 Task: Search round trip flight ticket for 5 adults, 2 children, 1 infant in seat and 2 infants on lap in economy from Santa Fe: Santa Fe Municipal Airport to Laramie: Laramie Regional Airport on 8-3-2023 and return on 8-3-2023. Choice of flights is Spirit. Number of bags: 2 checked bags. Price is upto 35000. Outbound departure time preference is 23:30.
Action: Mouse moved to (309, 437)
Screenshot: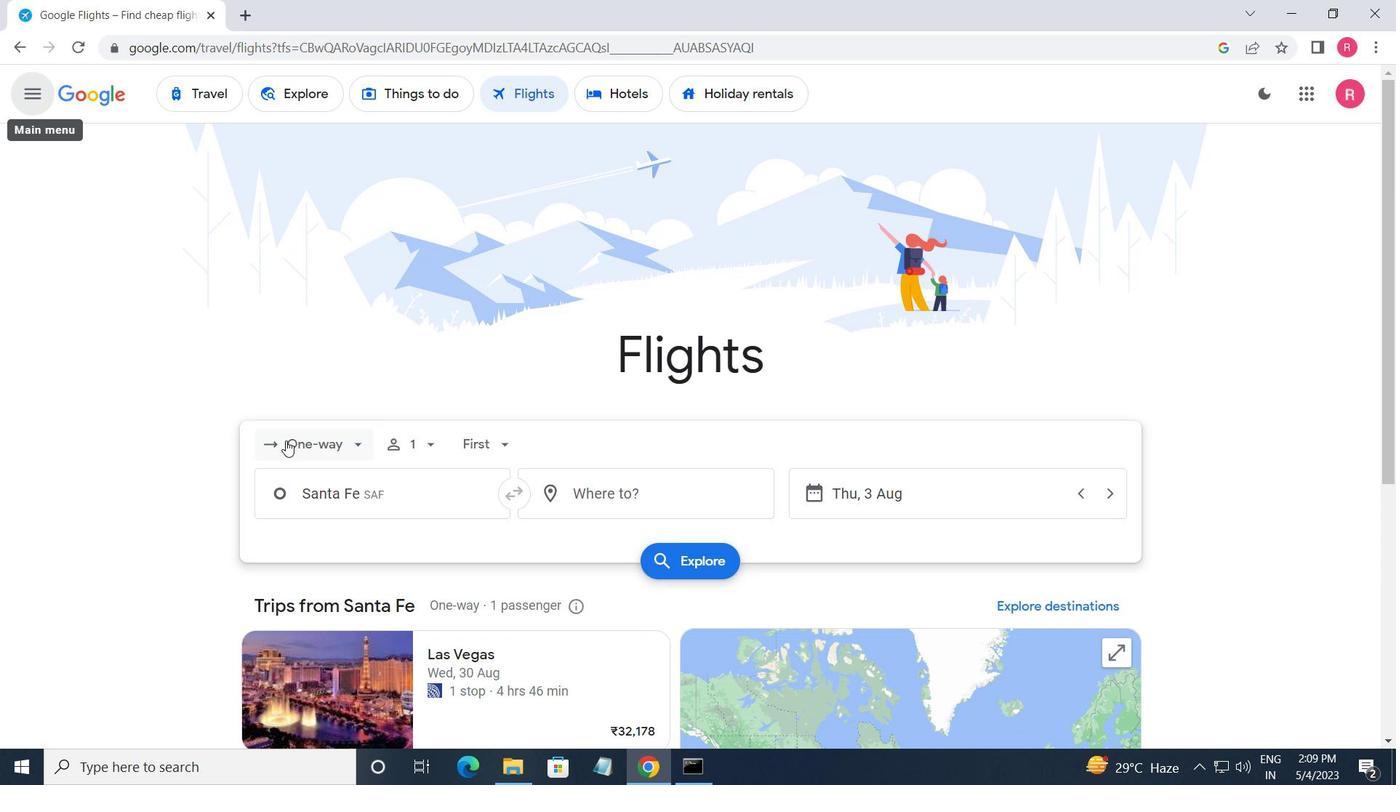 
Action: Mouse pressed left at (309, 437)
Screenshot: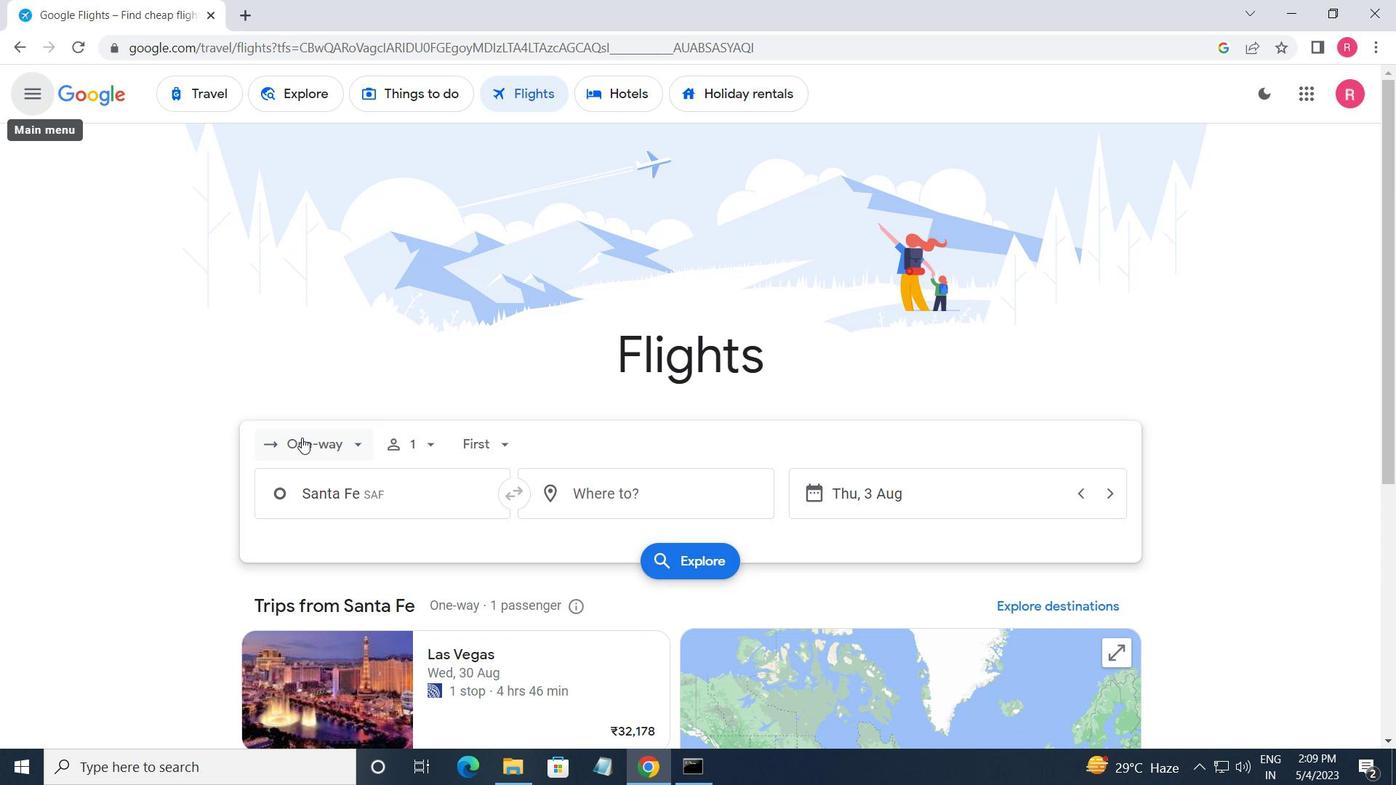 
Action: Mouse moved to (359, 477)
Screenshot: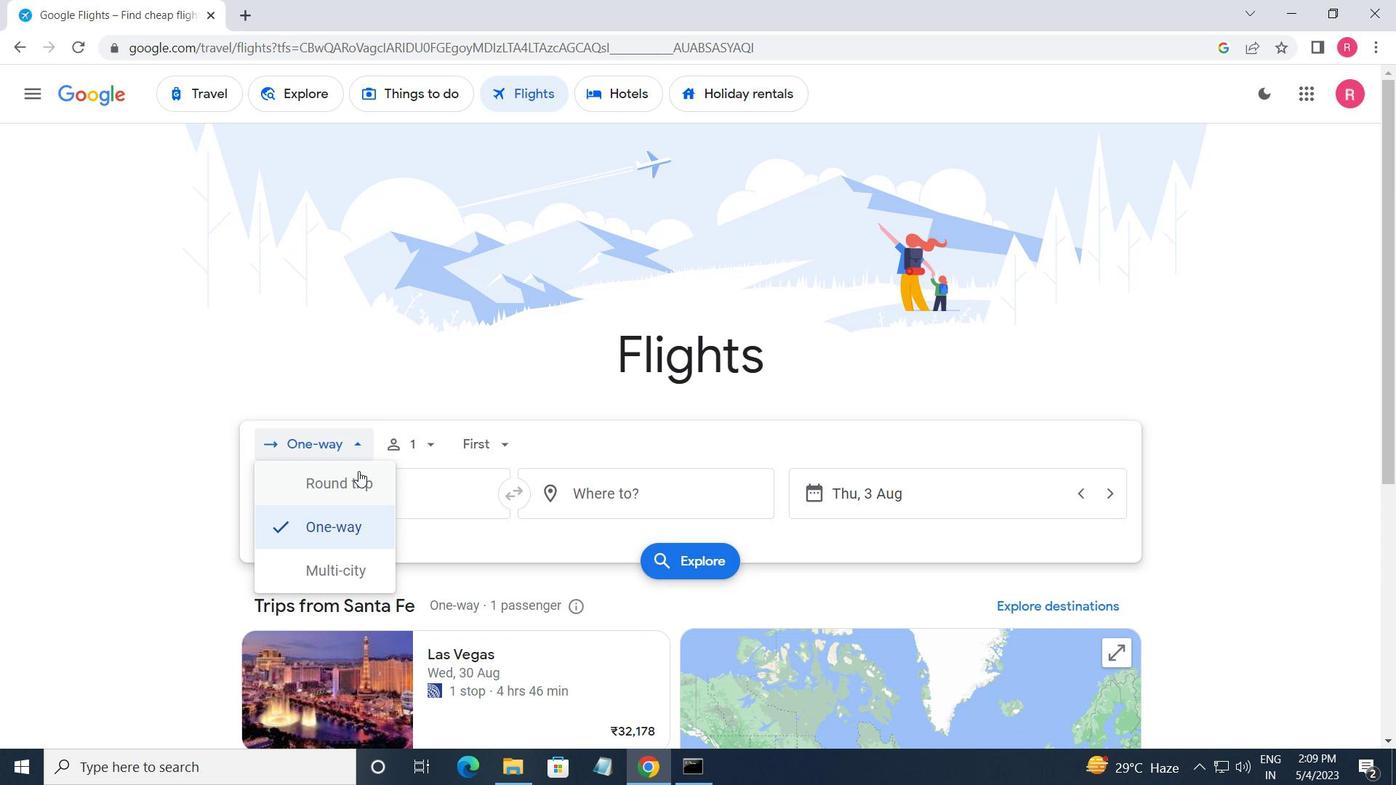 
Action: Mouse pressed left at (359, 477)
Screenshot: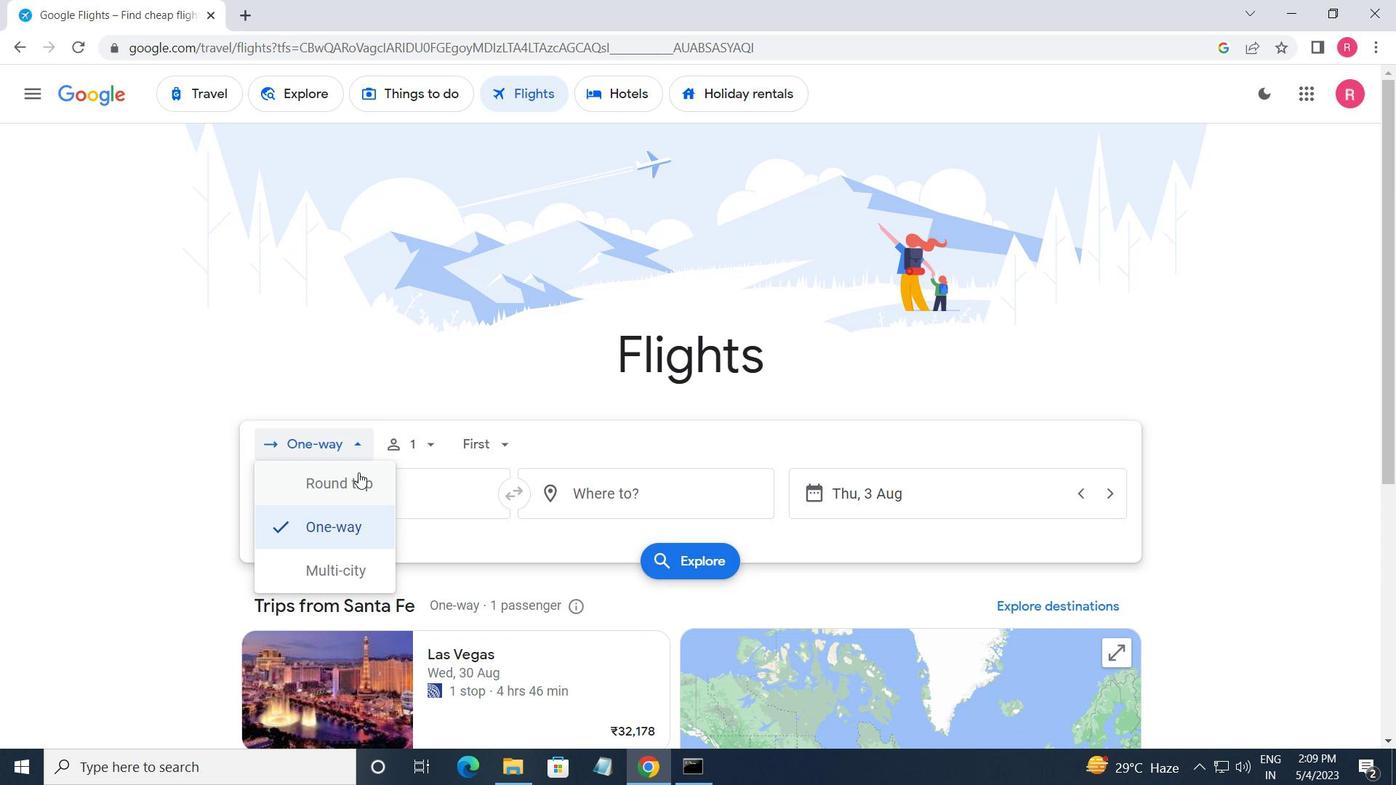 
Action: Mouse moved to (413, 440)
Screenshot: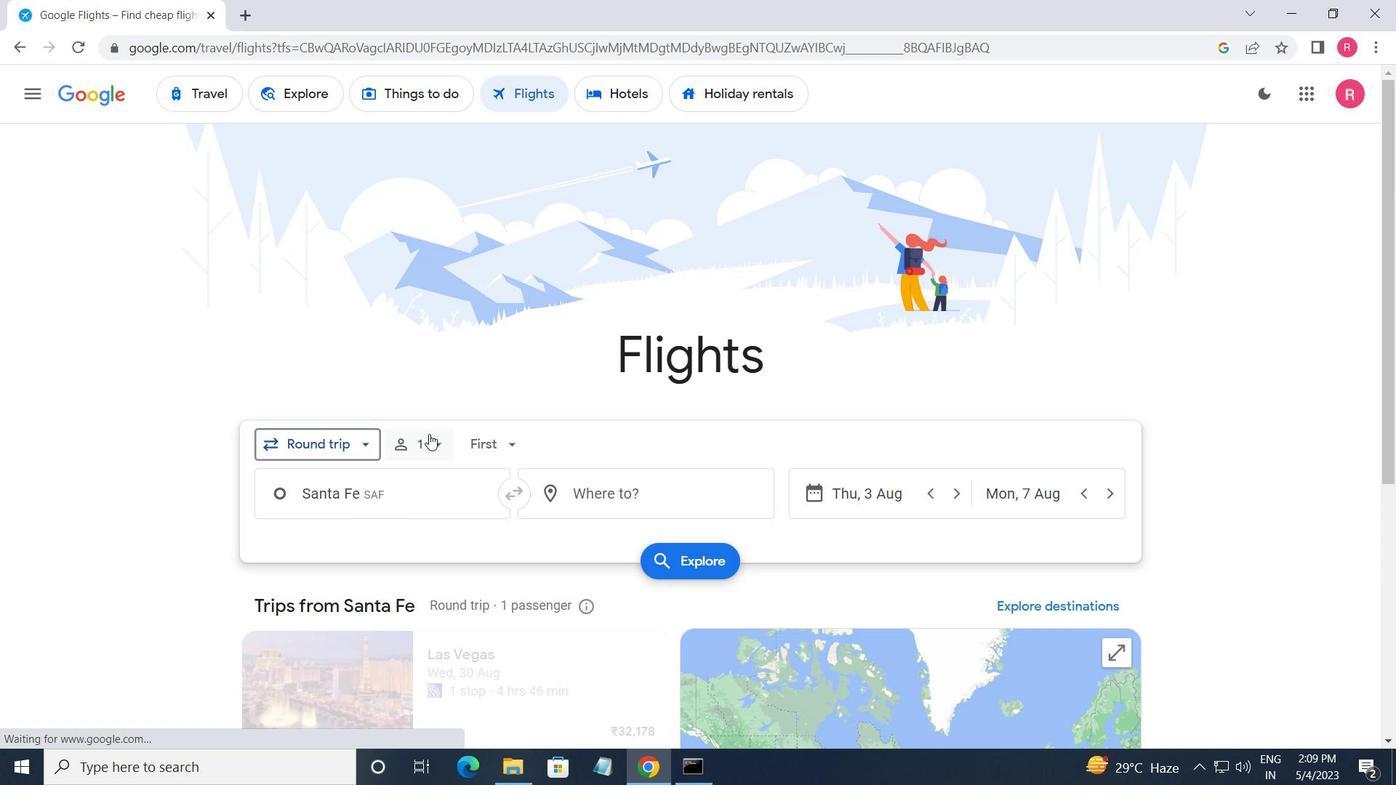 
Action: Mouse pressed left at (413, 440)
Screenshot: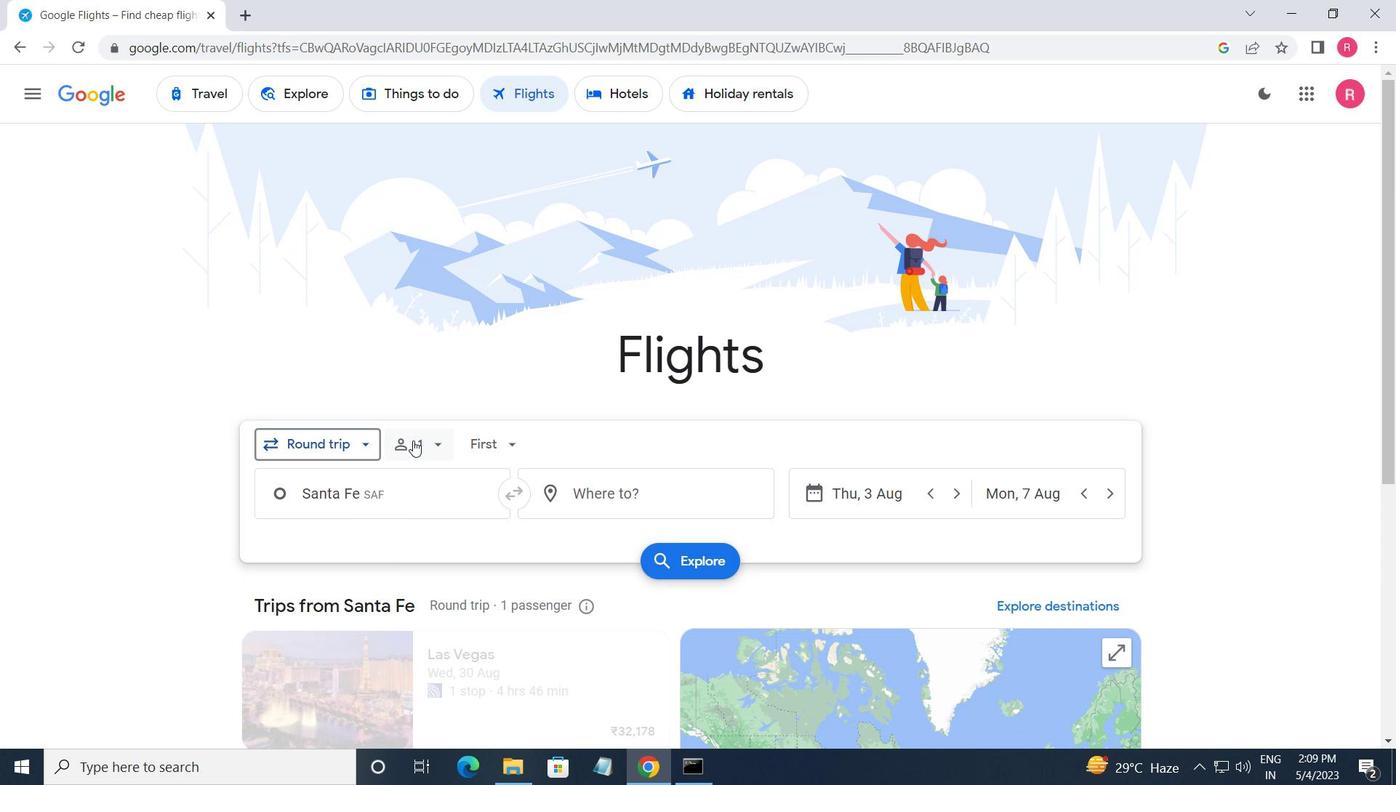 
Action: Mouse moved to (587, 493)
Screenshot: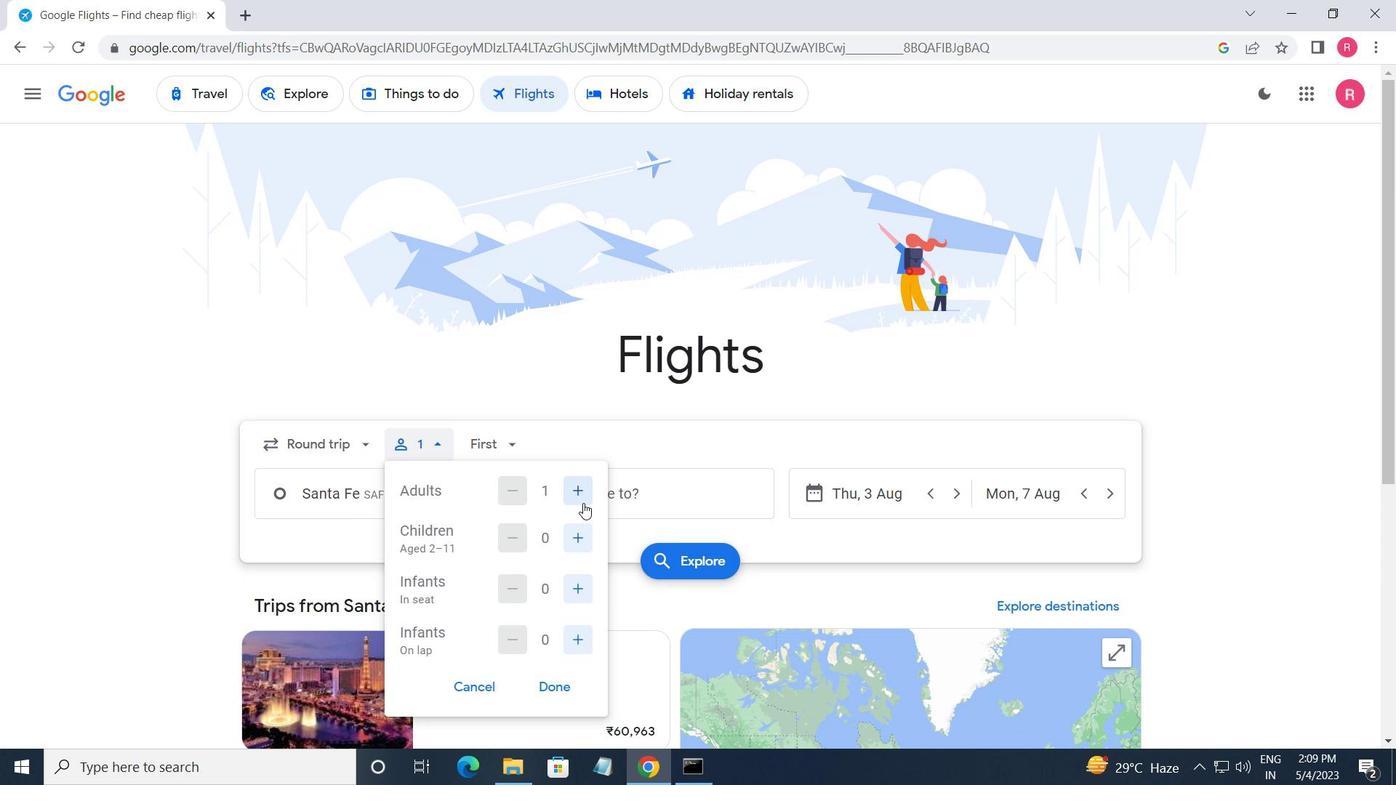 
Action: Mouse pressed left at (587, 493)
Screenshot: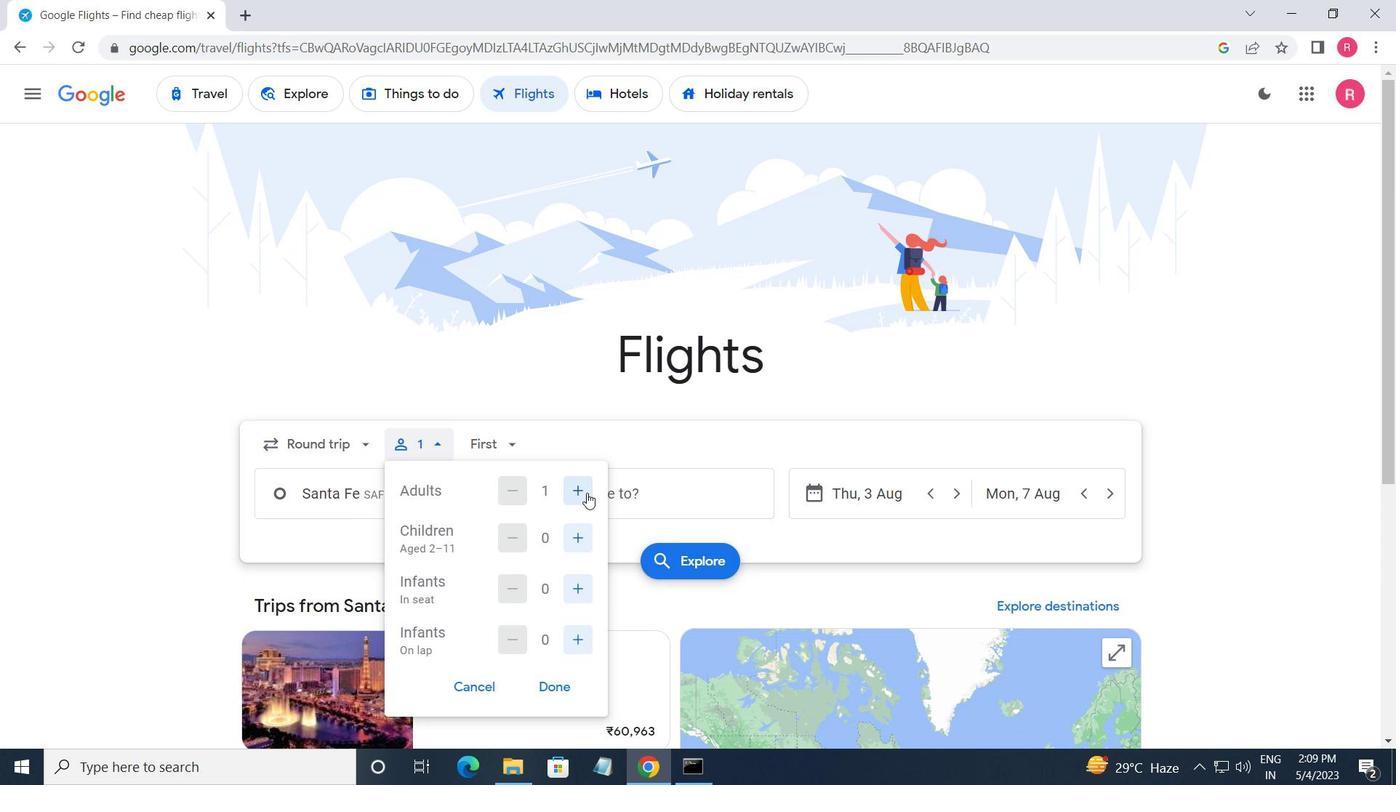 
Action: Mouse pressed left at (587, 493)
Screenshot: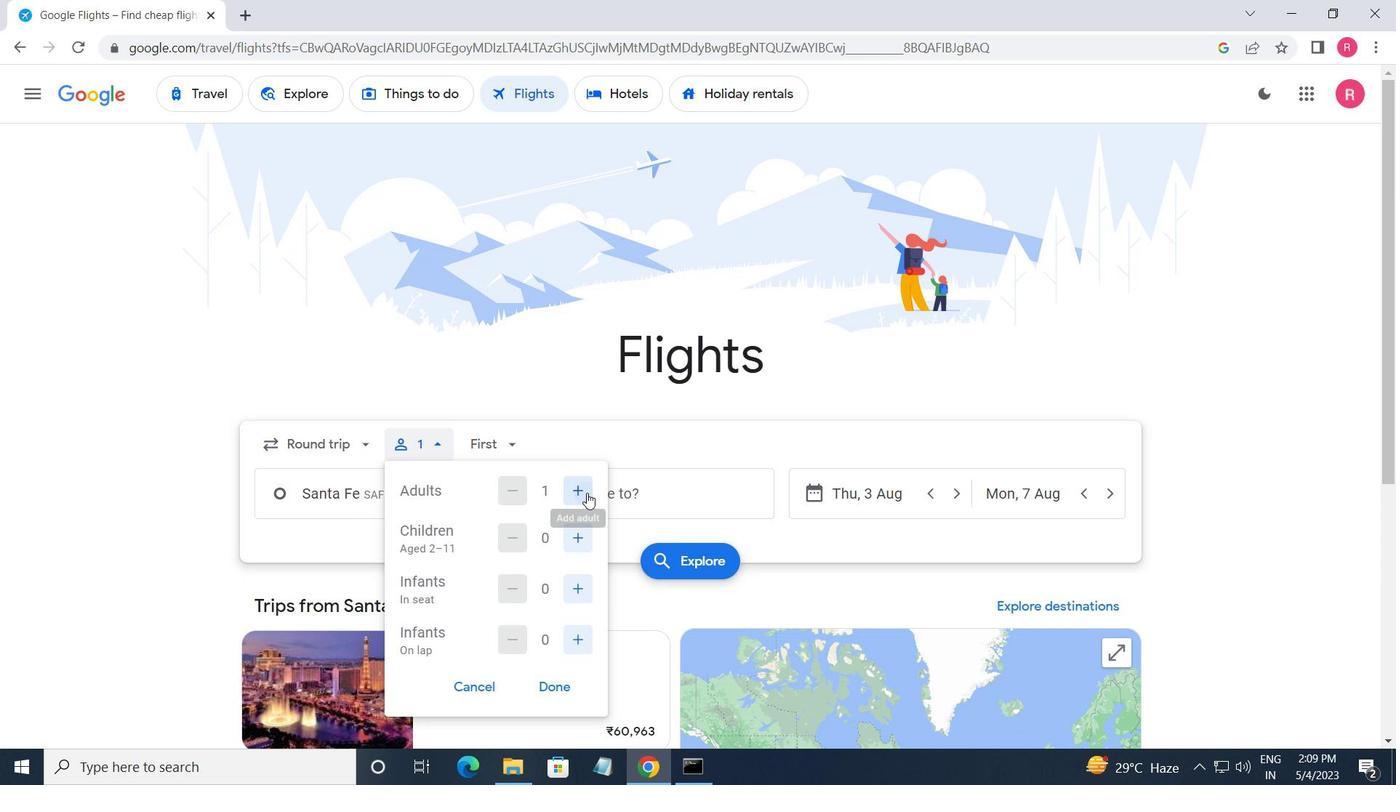 
Action: Mouse pressed left at (587, 493)
Screenshot: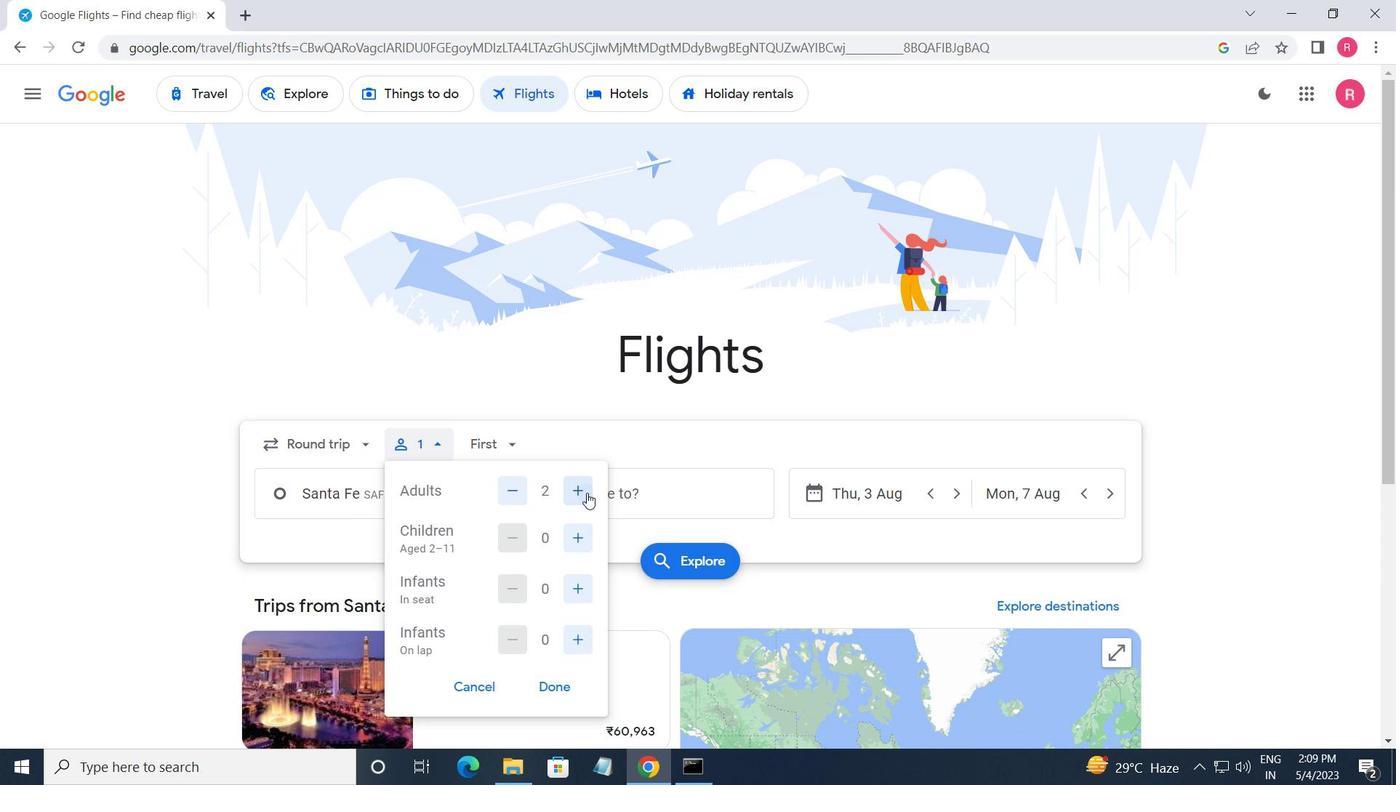 
Action: Mouse pressed left at (587, 493)
Screenshot: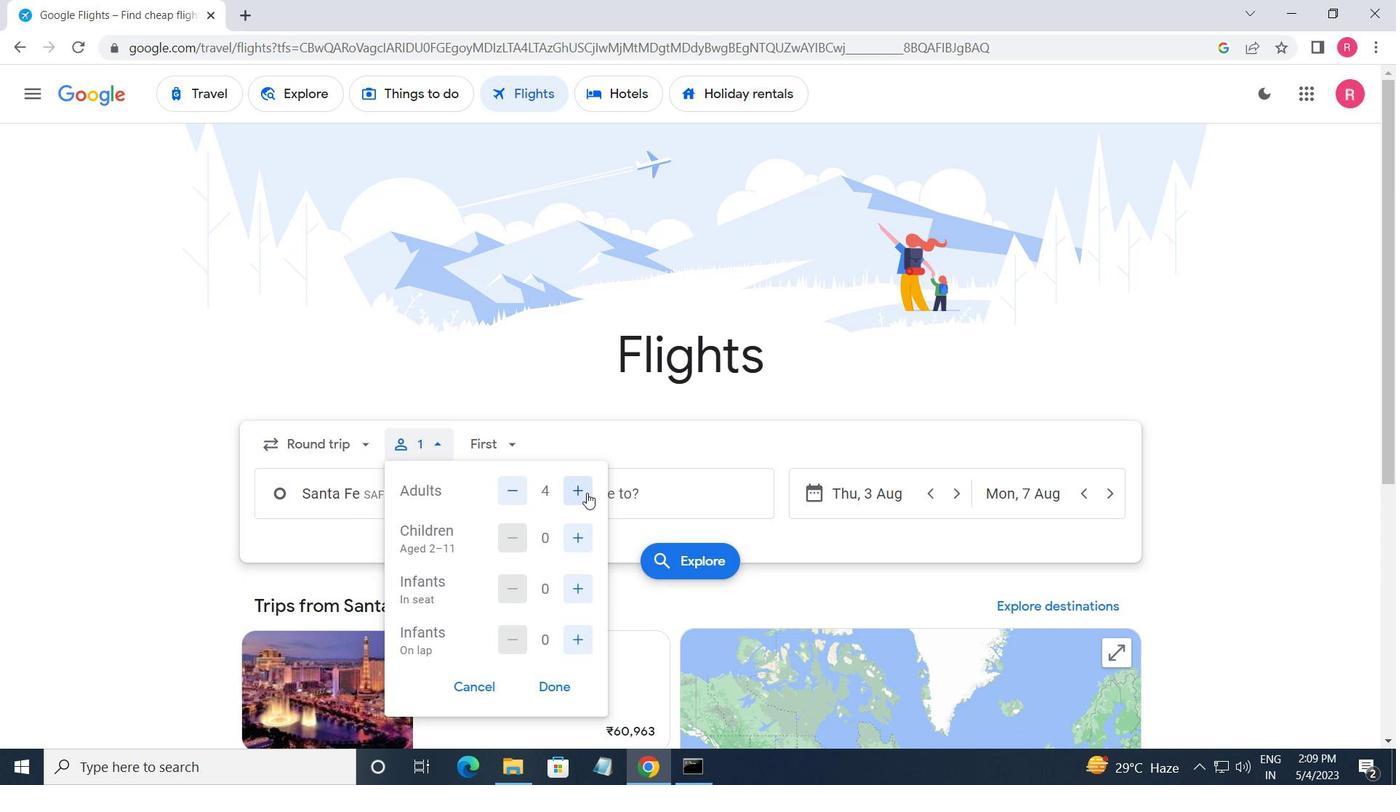 
Action: Mouse moved to (579, 545)
Screenshot: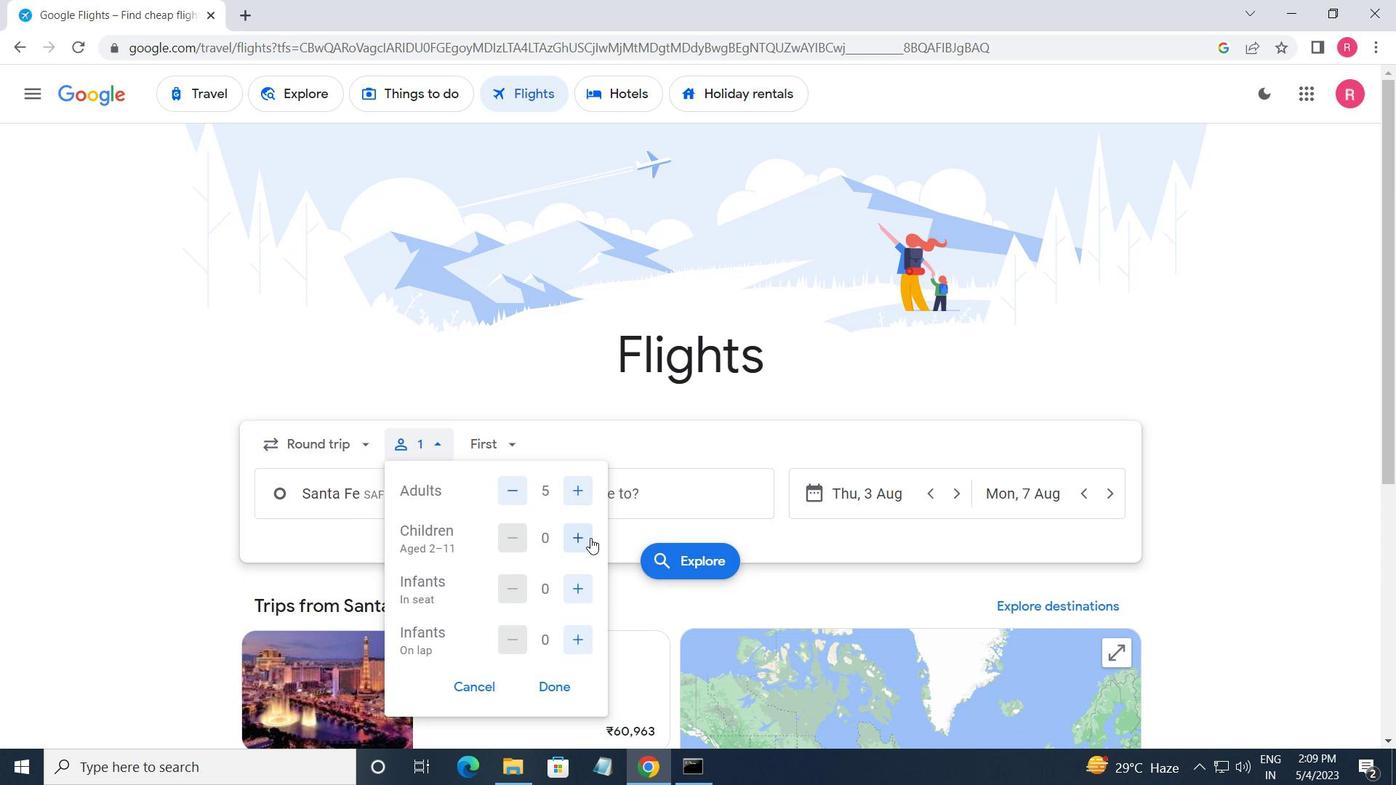 
Action: Mouse pressed left at (579, 545)
Screenshot: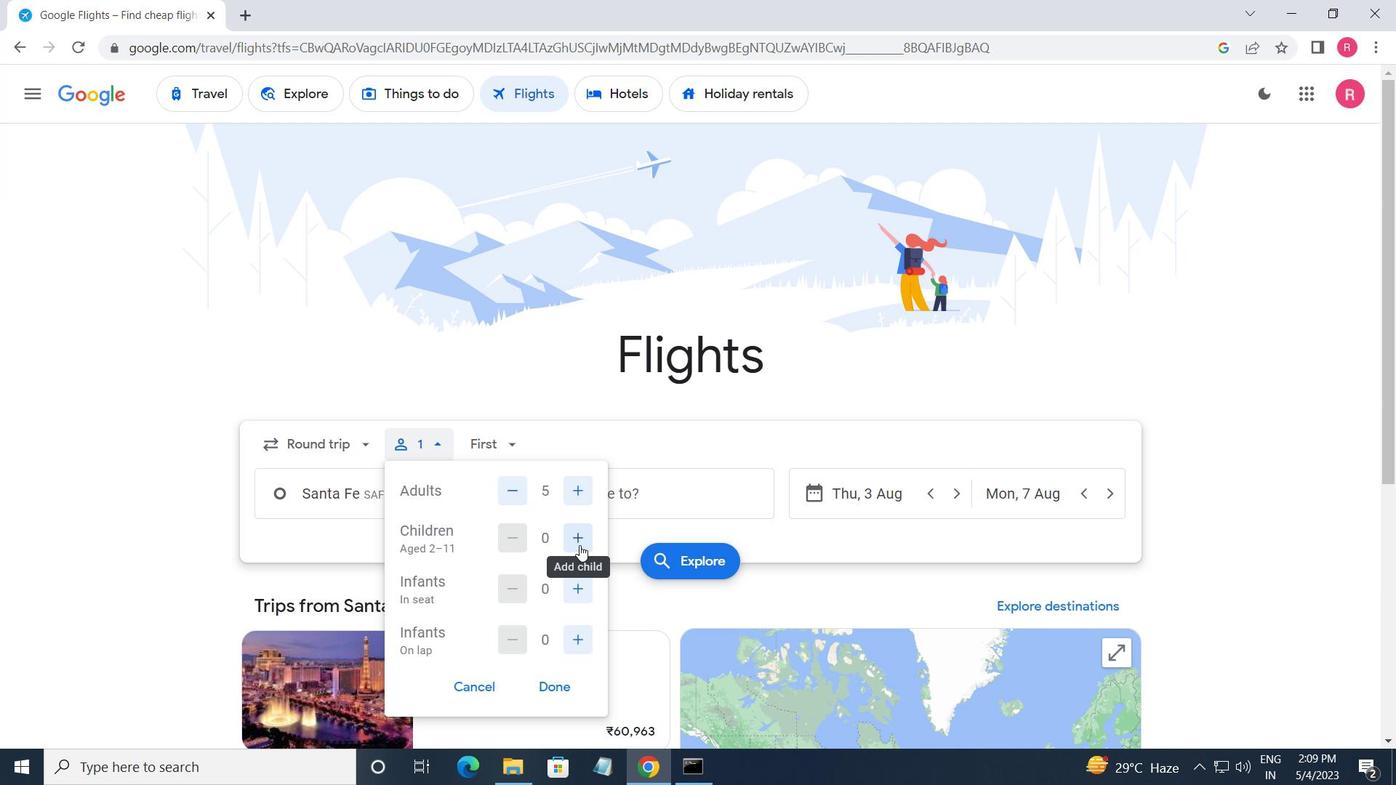 
Action: Mouse pressed left at (579, 545)
Screenshot: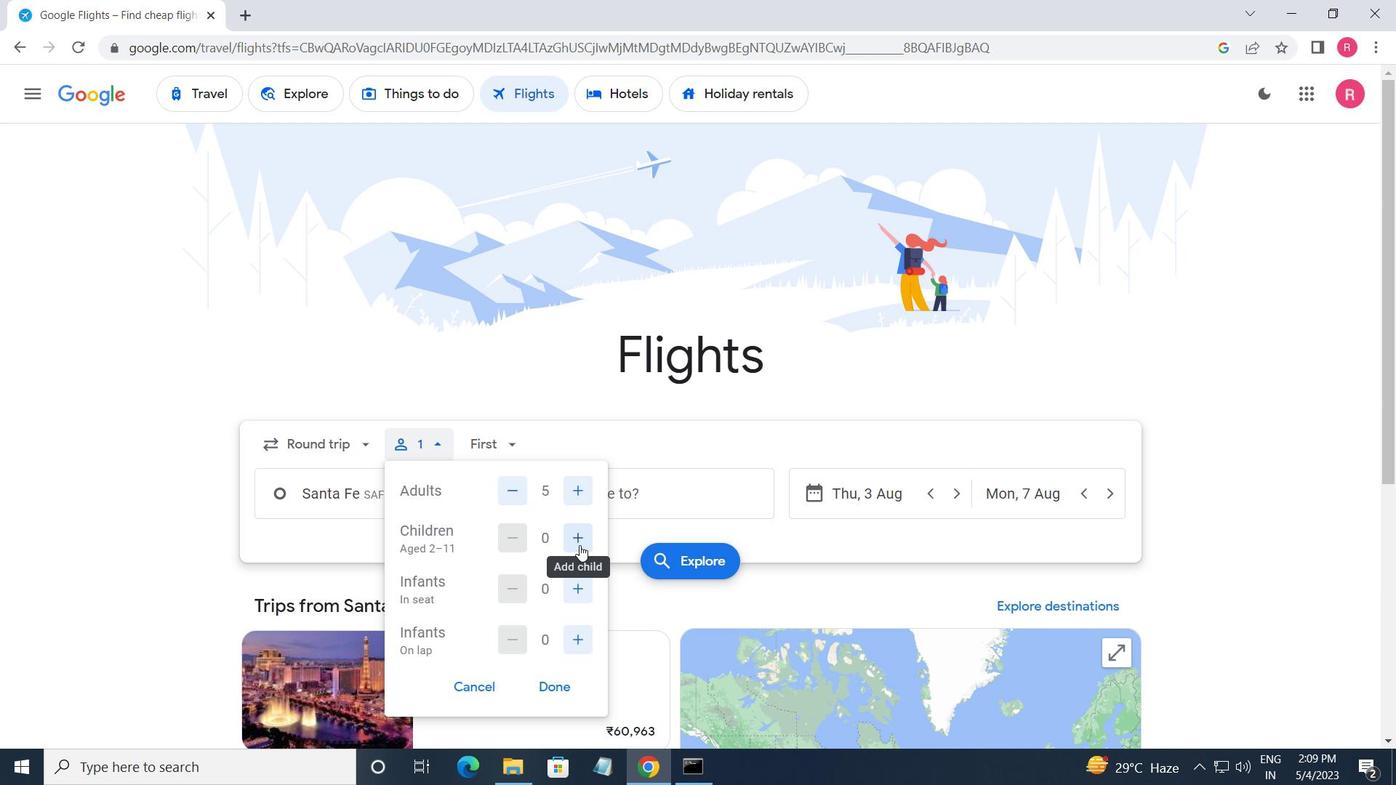 
Action: Mouse moved to (578, 589)
Screenshot: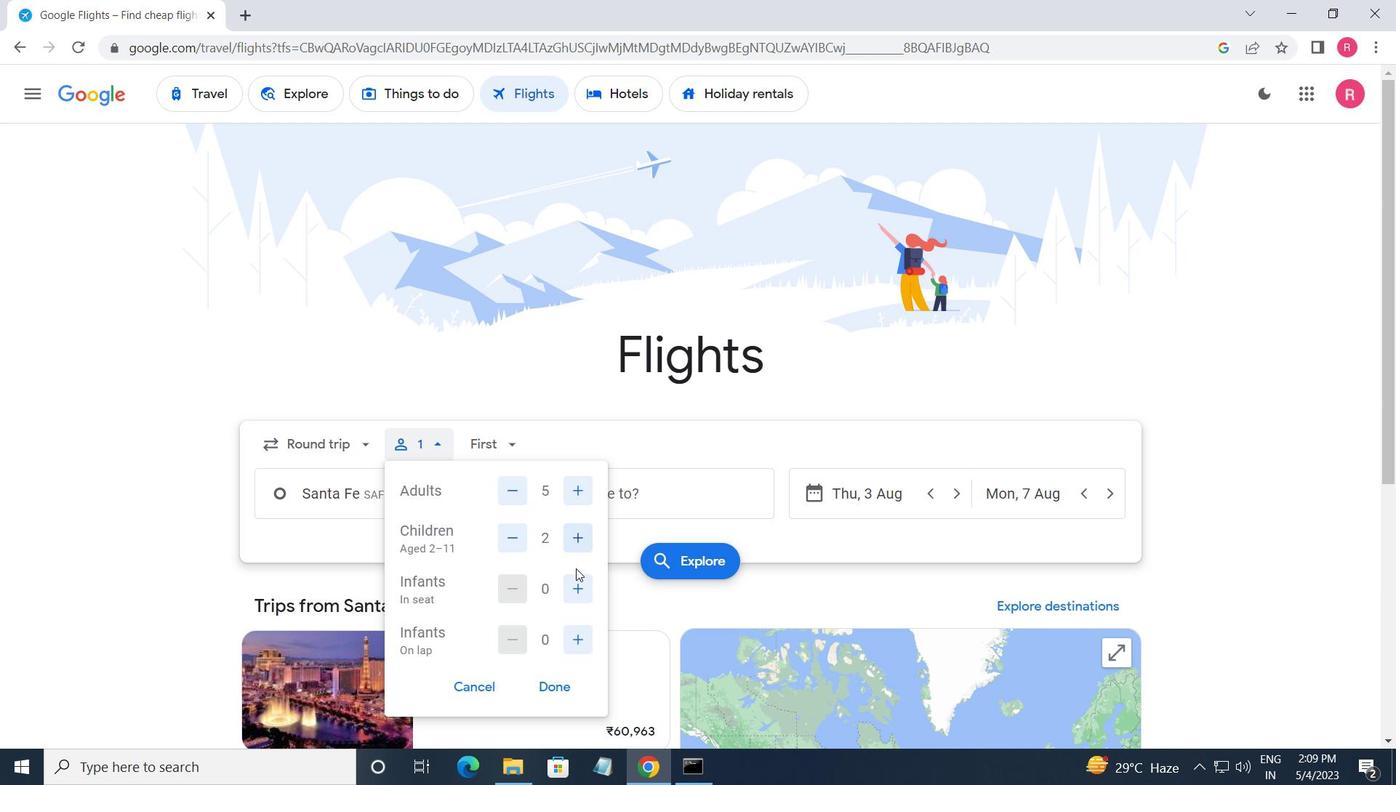 
Action: Mouse pressed left at (578, 589)
Screenshot: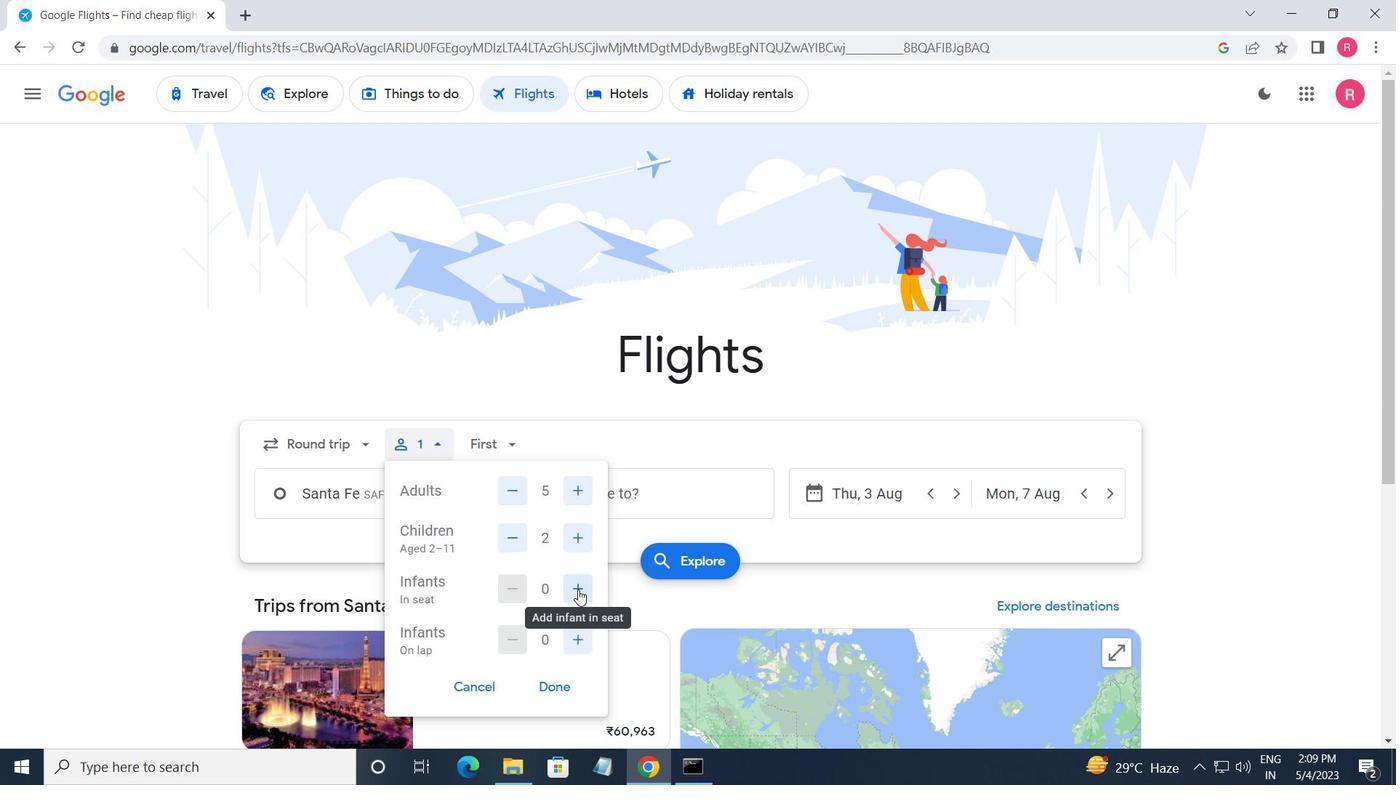 
Action: Mouse moved to (574, 639)
Screenshot: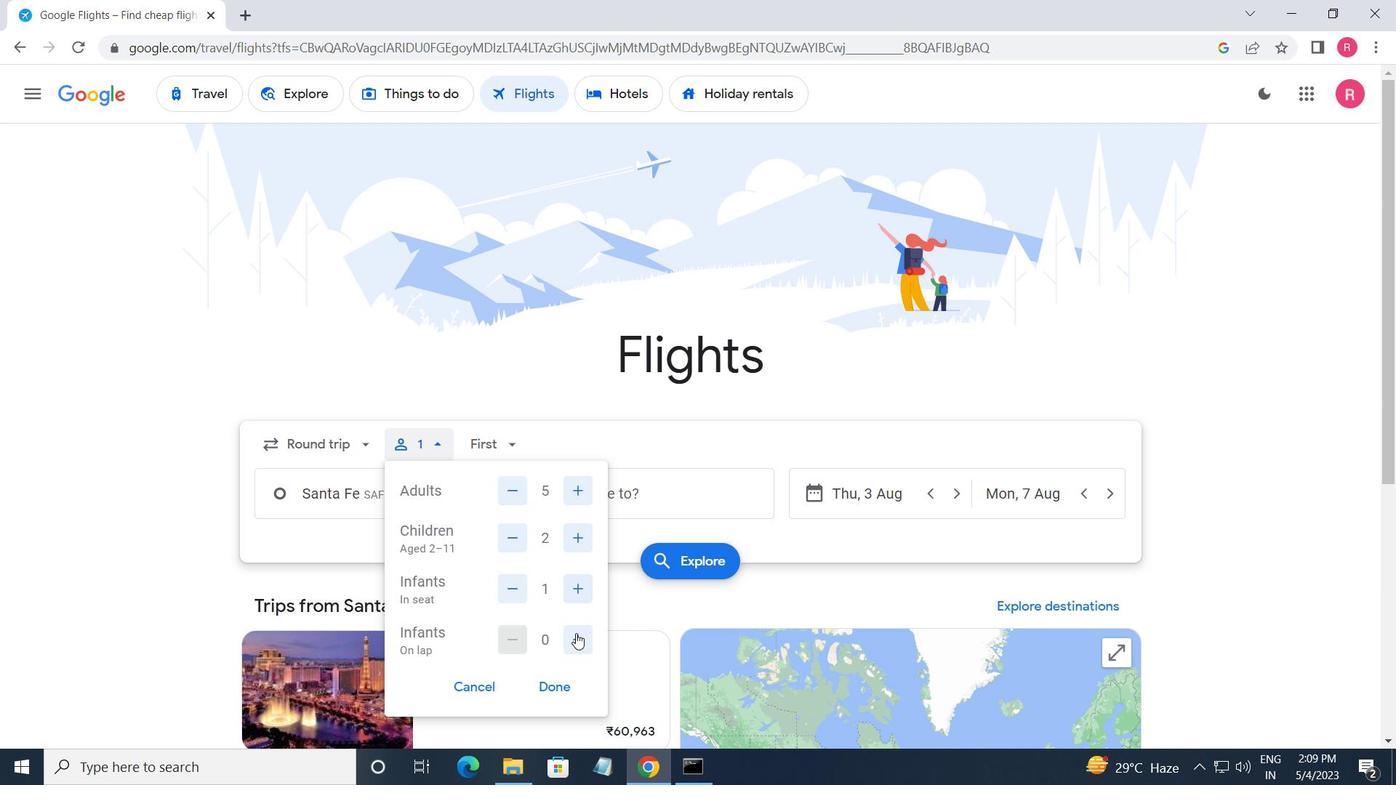 
Action: Mouse pressed left at (574, 639)
Screenshot: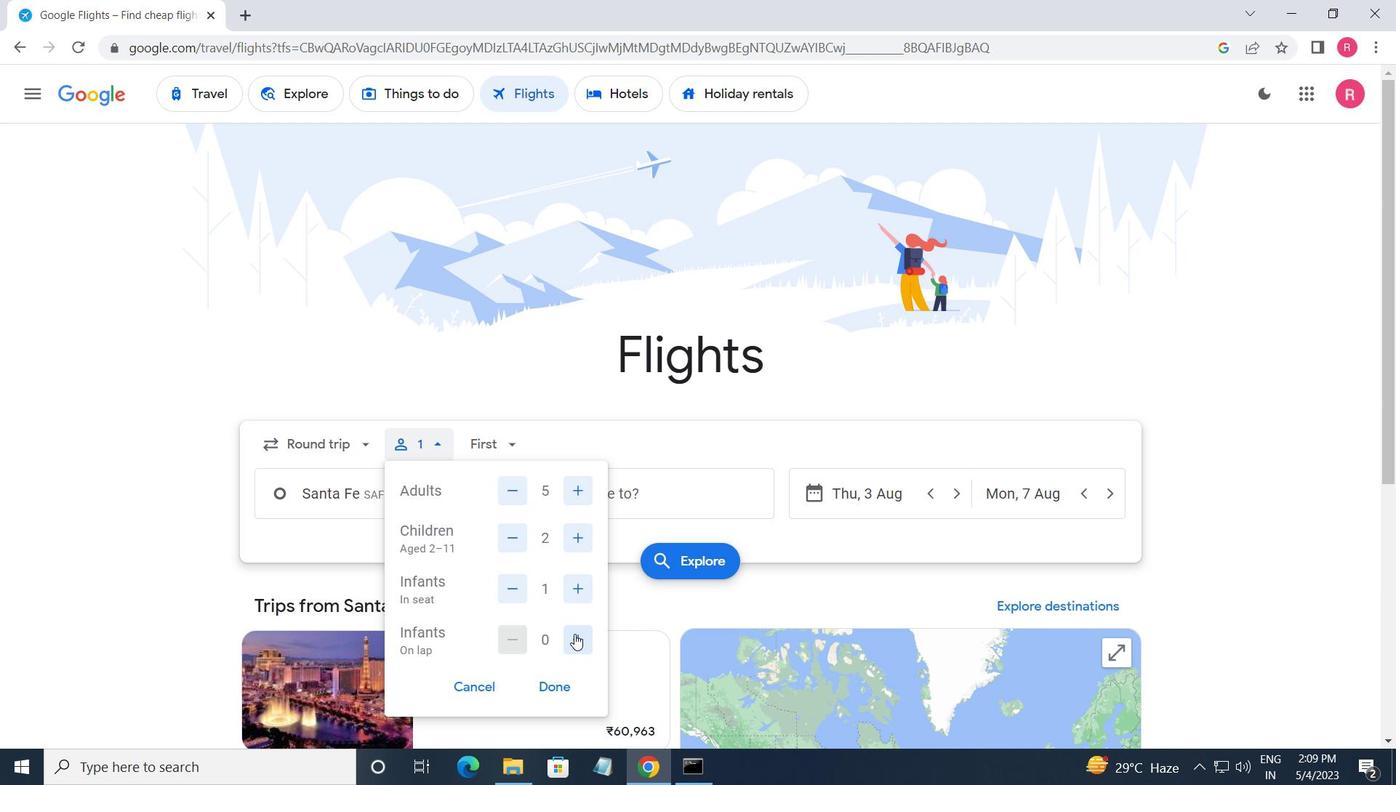 
Action: Mouse pressed left at (574, 639)
Screenshot: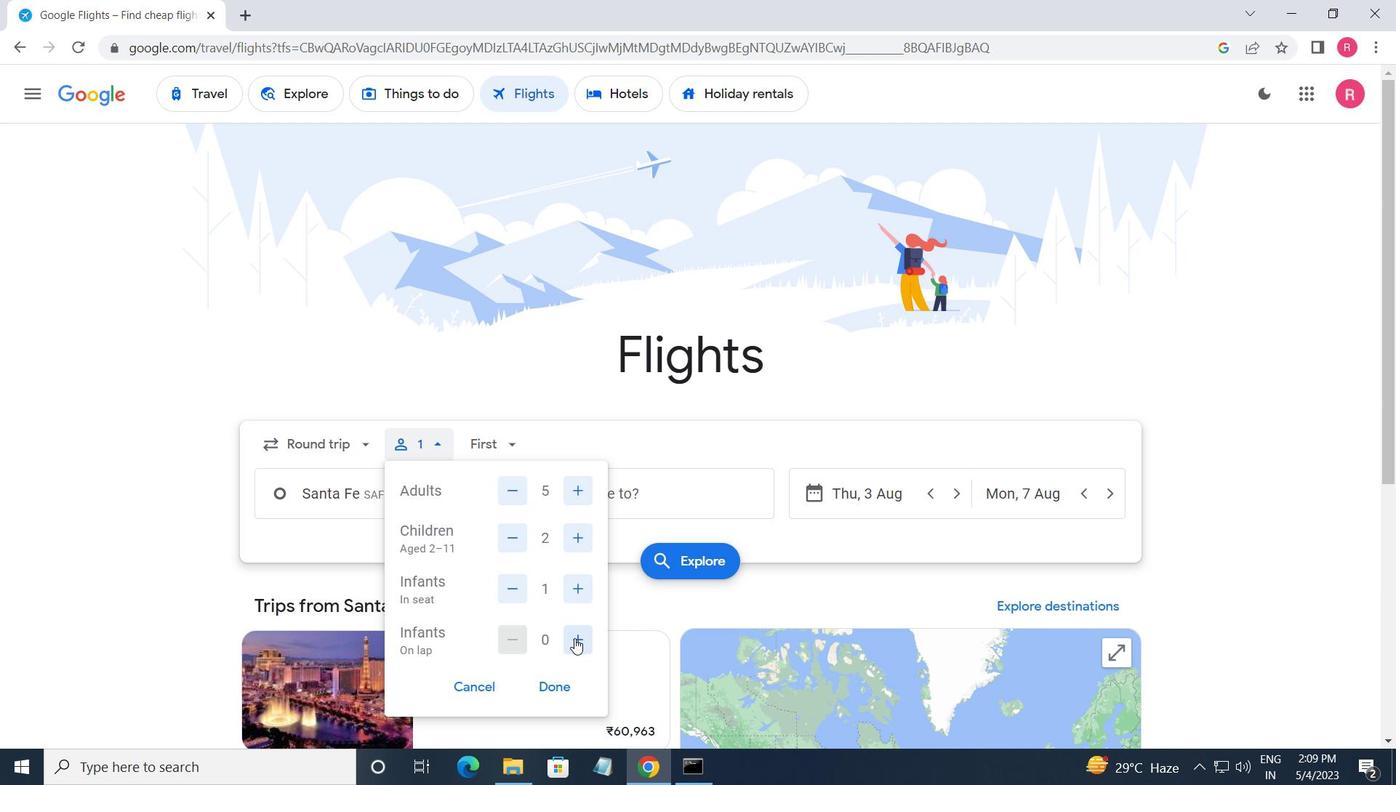 
Action: Mouse moved to (516, 639)
Screenshot: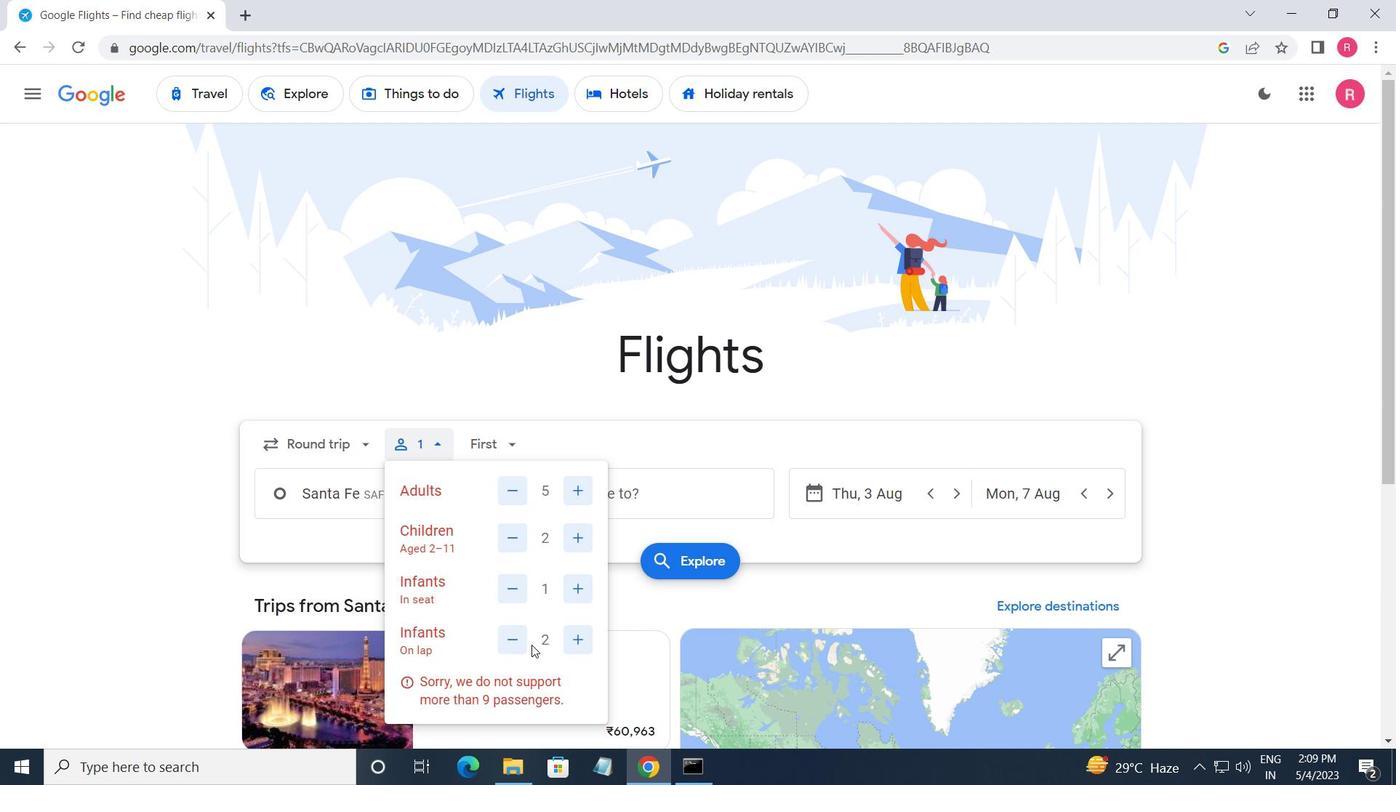 
Action: Mouse pressed left at (516, 639)
Screenshot: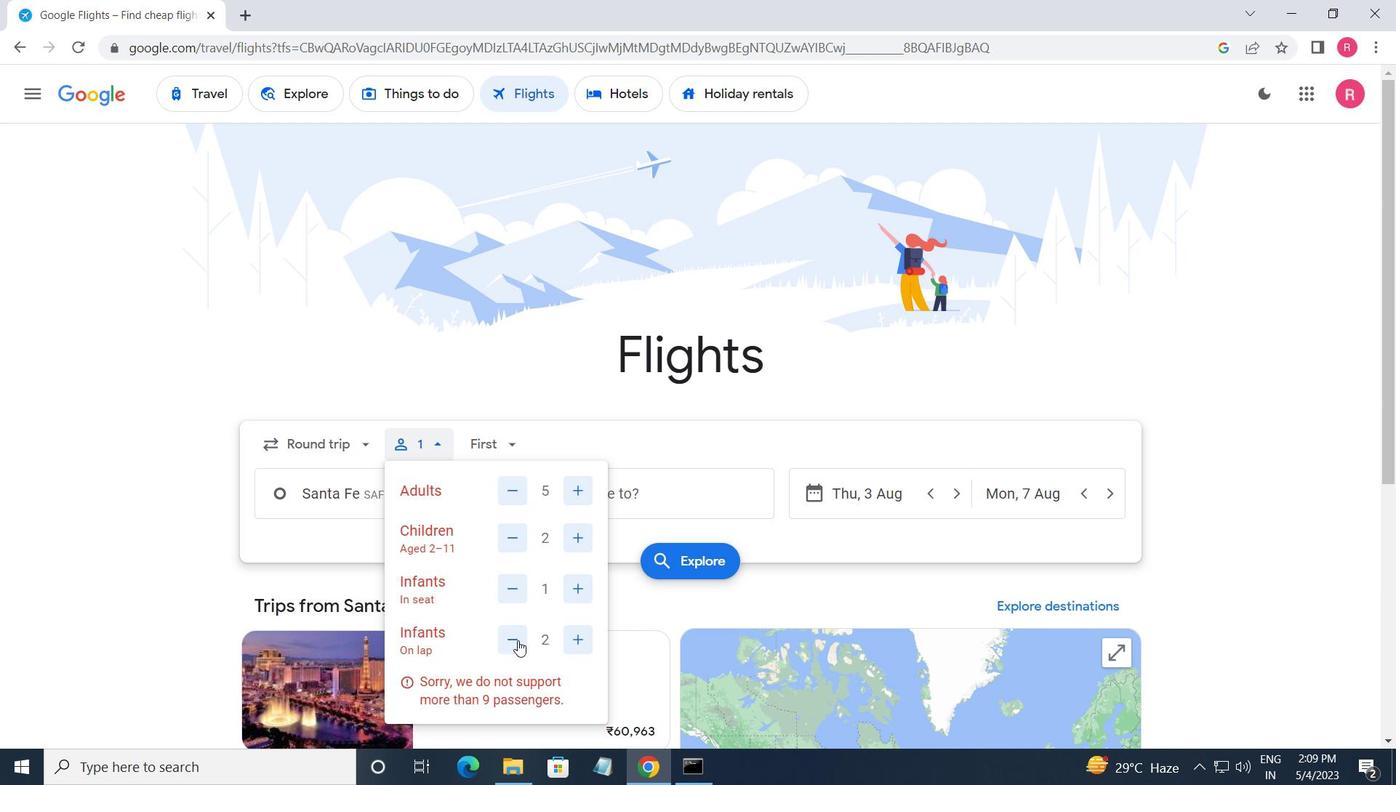 
Action: Mouse moved to (554, 687)
Screenshot: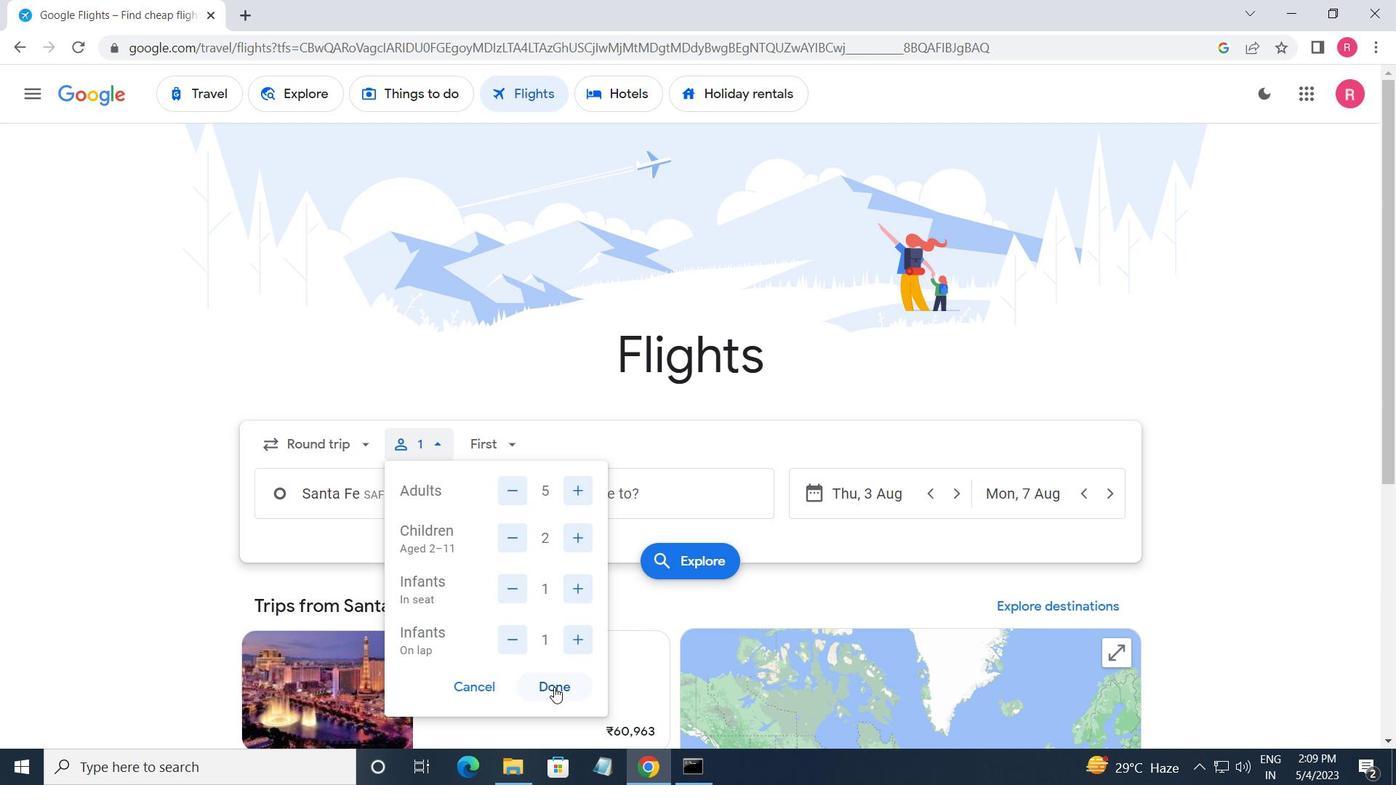 
Action: Mouse pressed left at (554, 687)
Screenshot: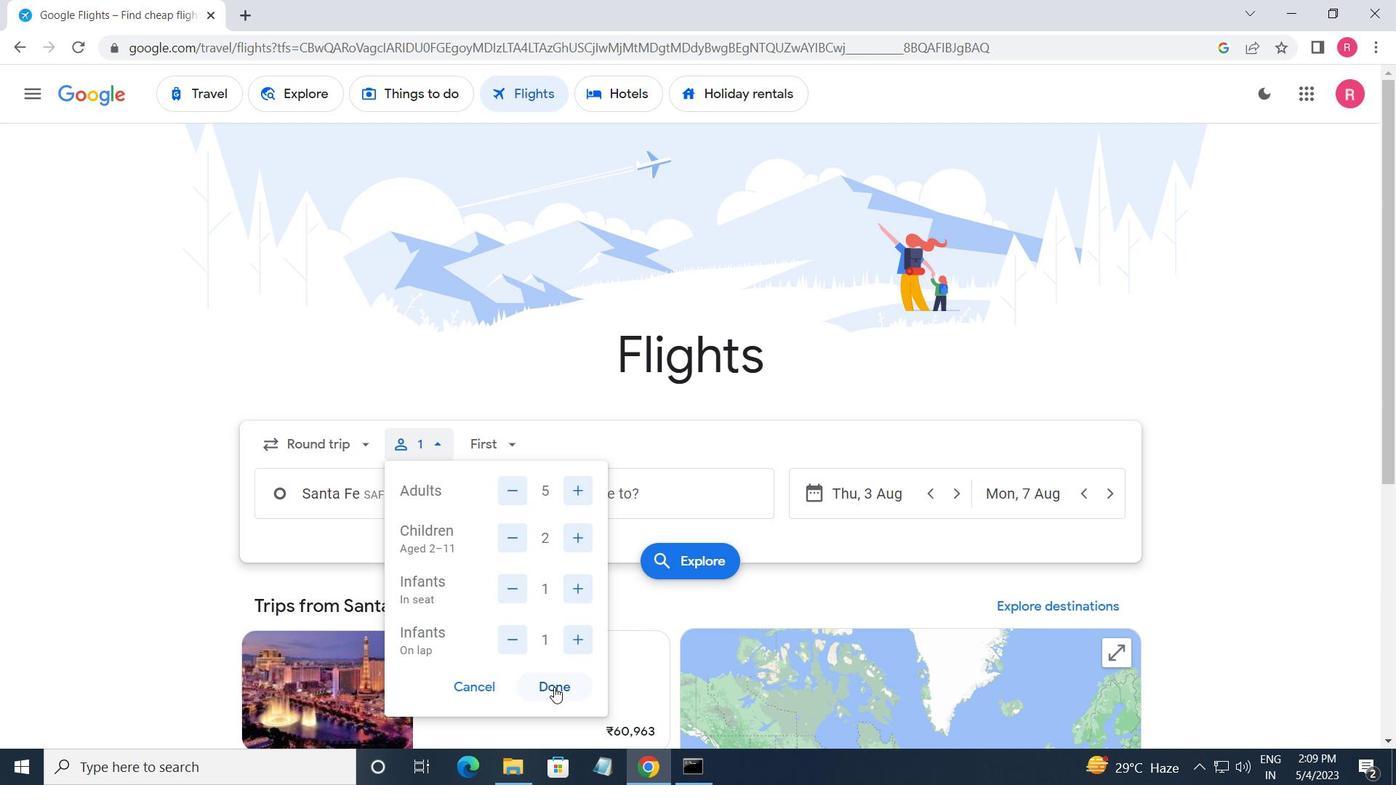 
Action: Mouse moved to (507, 434)
Screenshot: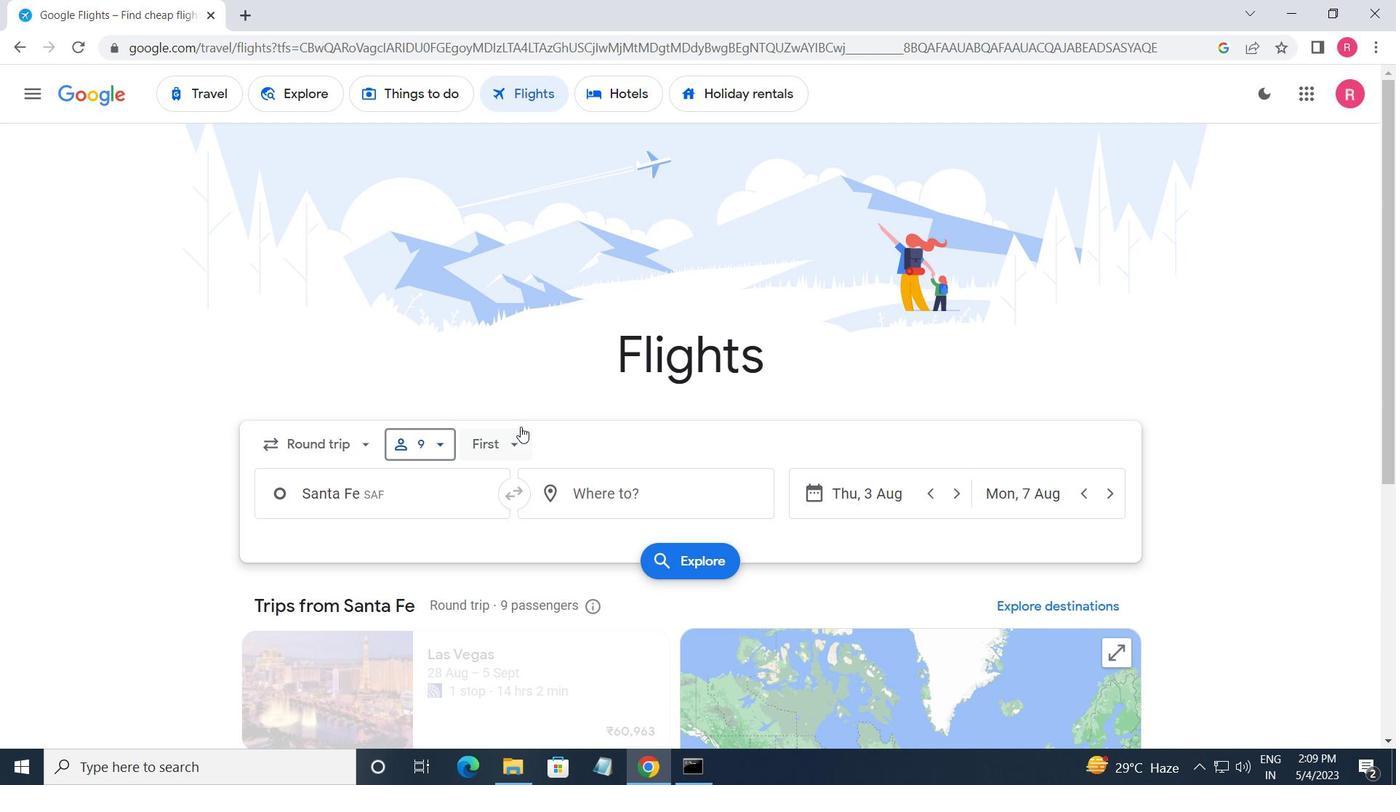 
Action: Mouse pressed left at (507, 434)
Screenshot: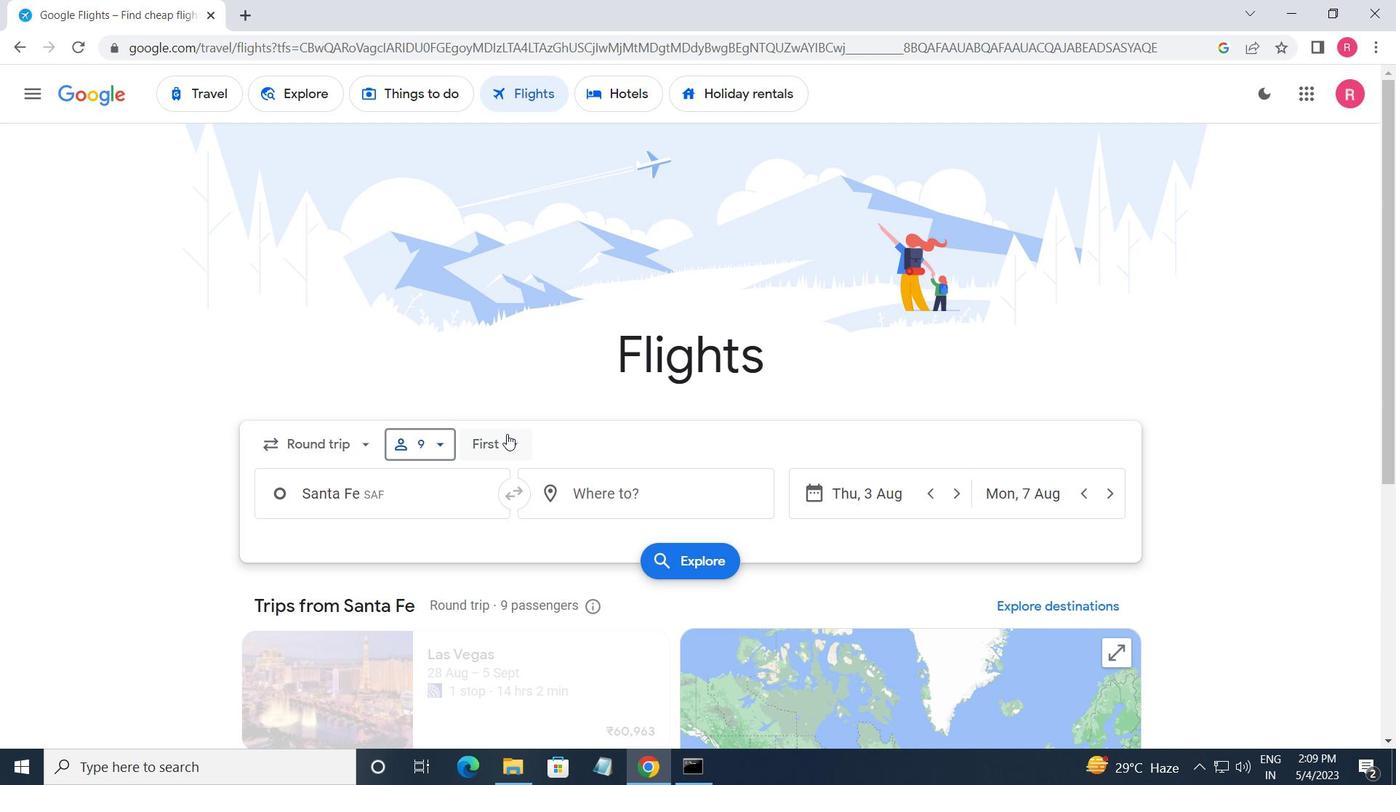 
Action: Mouse moved to (557, 490)
Screenshot: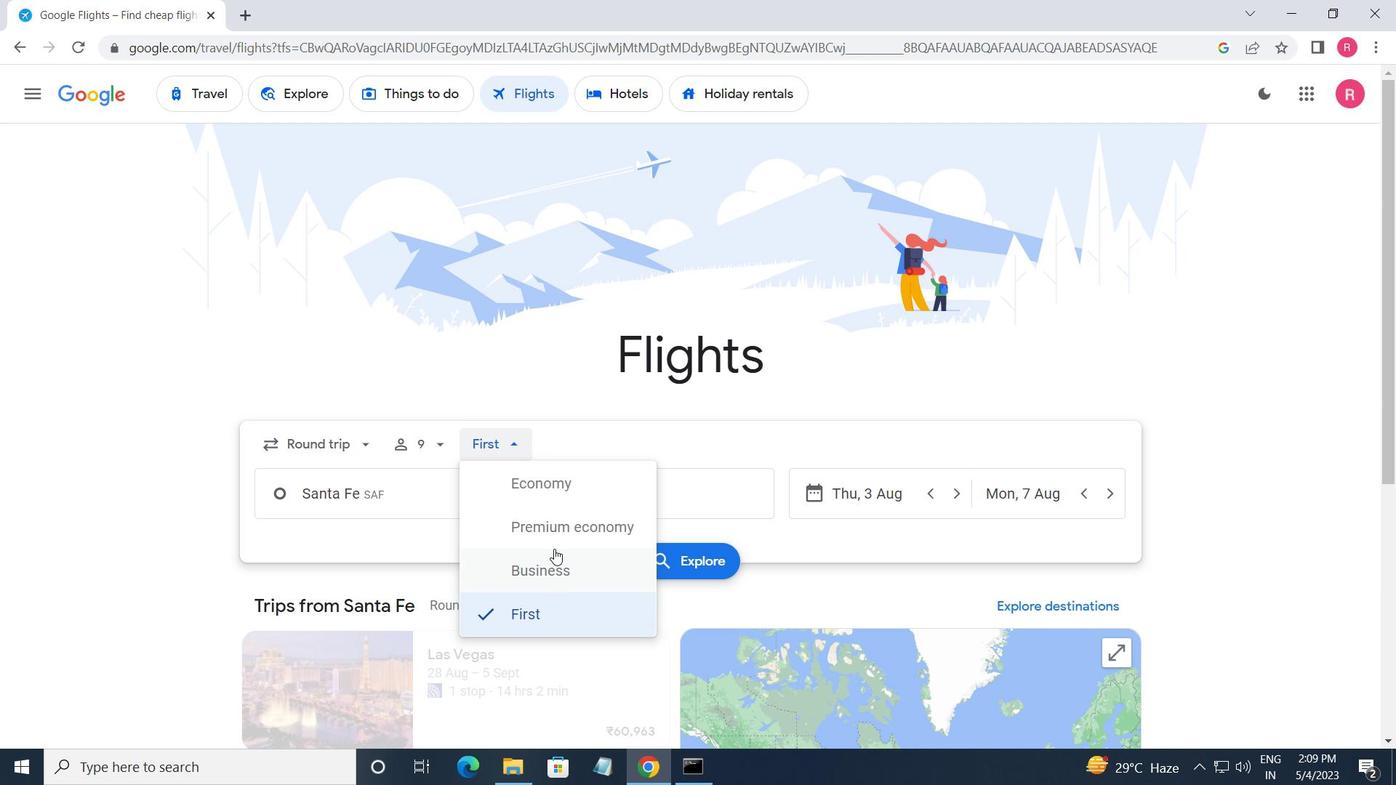 
Action: Mouse pressed left at (557, 490)
Screenshot: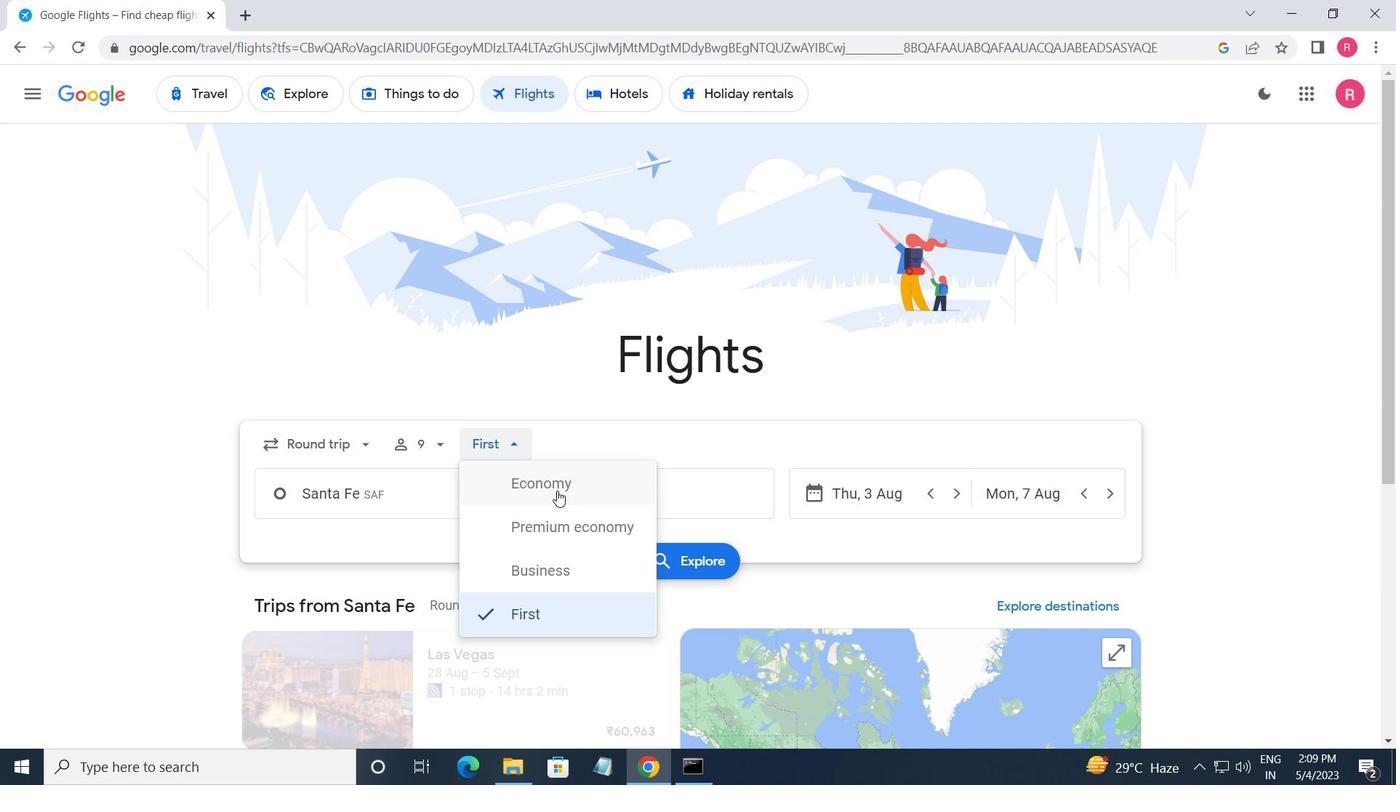 
Action: Mouse moved to (407, 499)
Screenshot: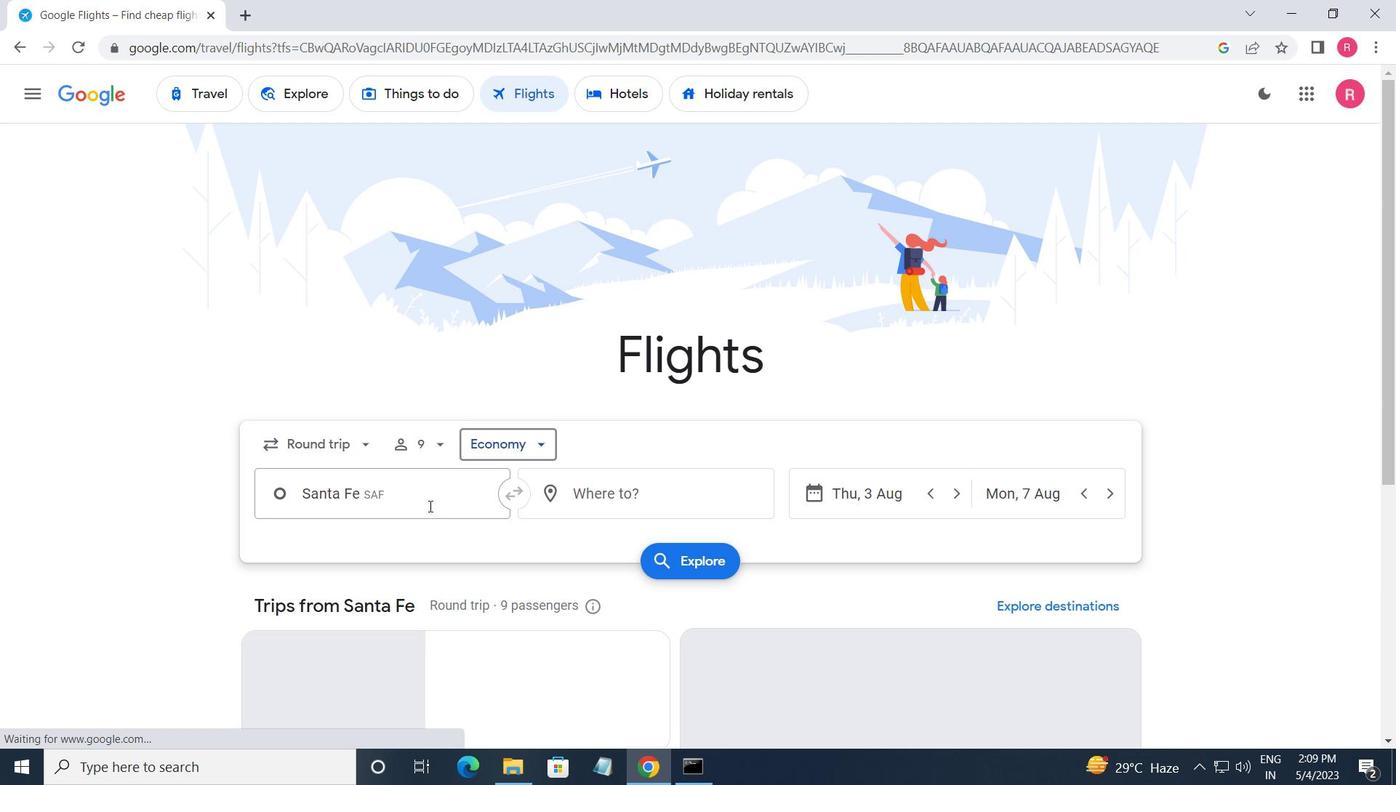 
Action: Mouse pressed left at (407, 499)
Screenshot: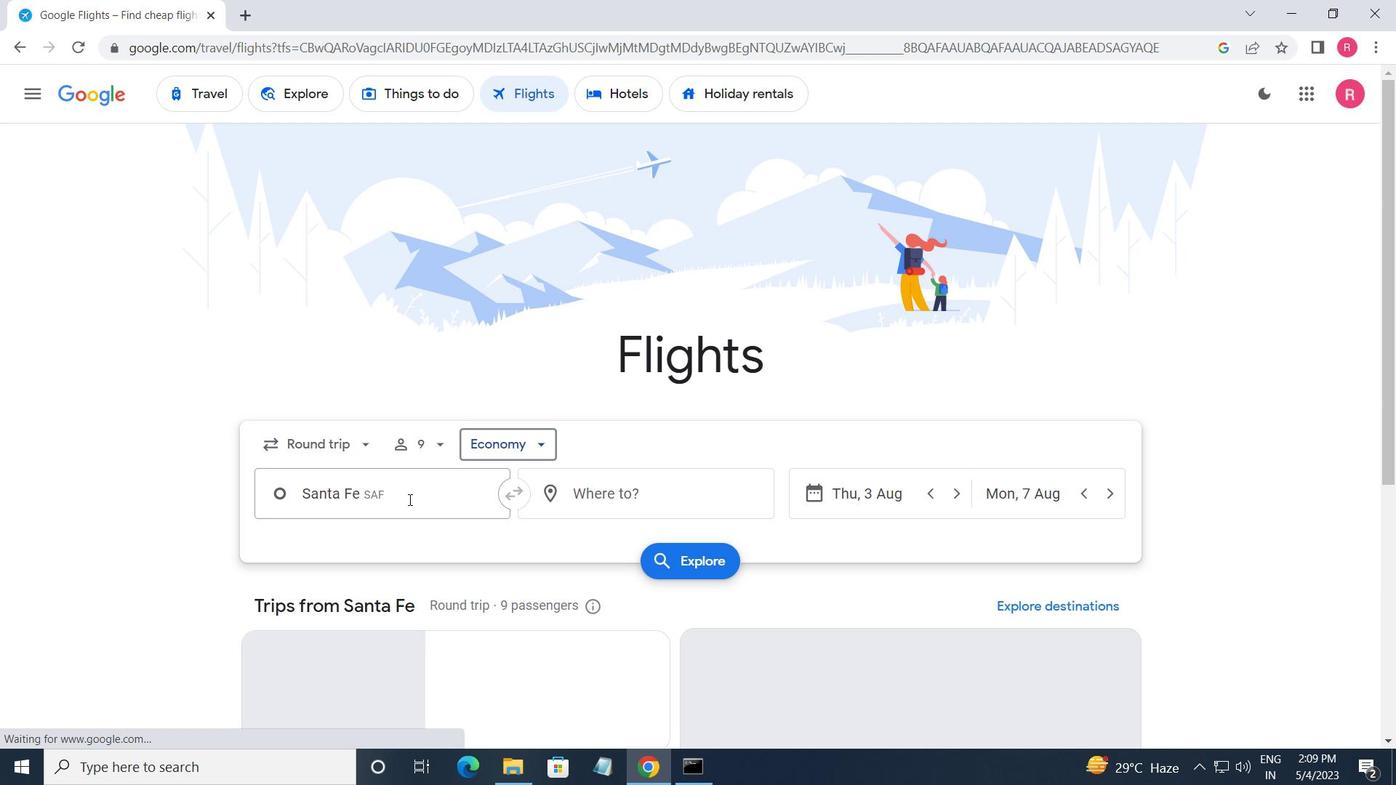 
Action: Mouse moved to (437, 634)
Screenshot: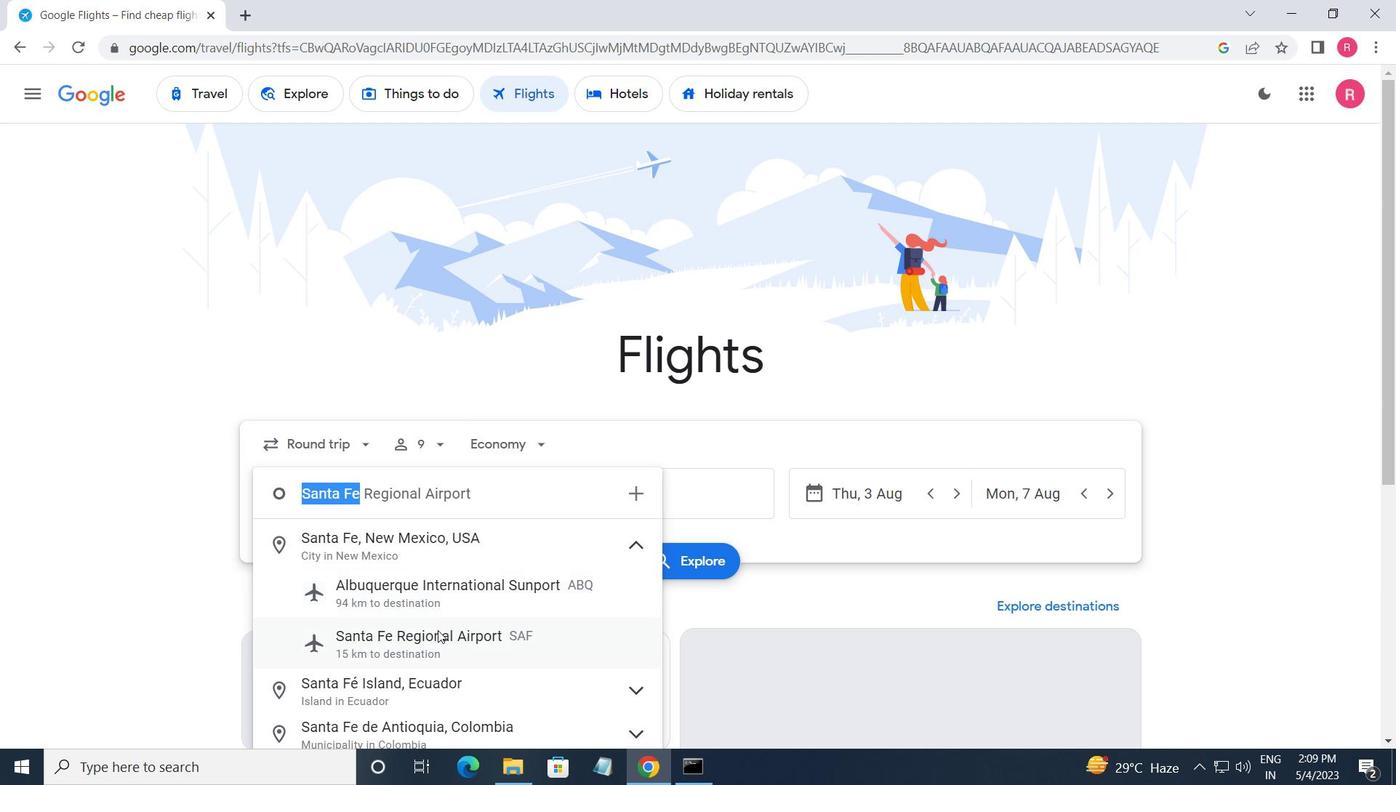 
Action: Mouse pressed left at (437, 634)
Screenshot: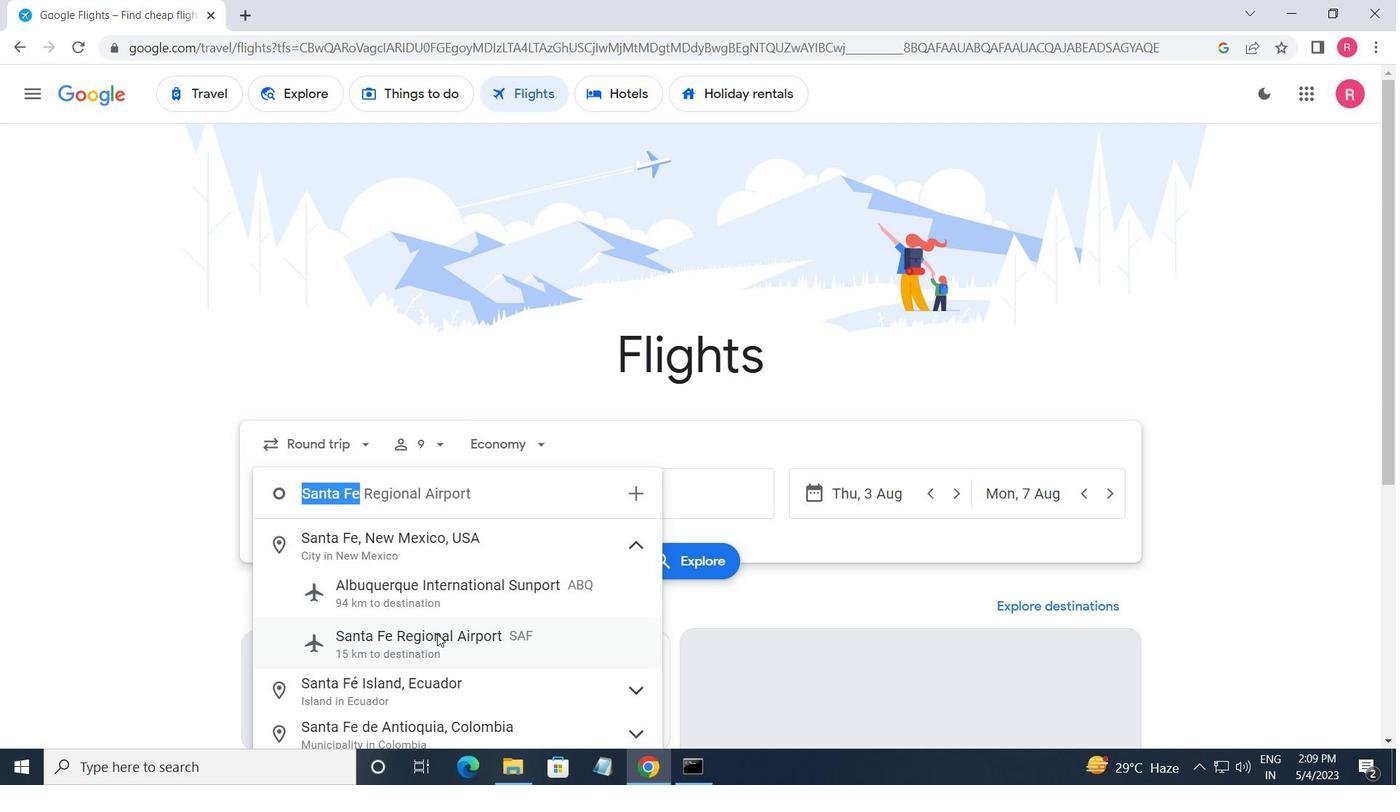
Action: Mouse moved to (424, 491)
Screenshot: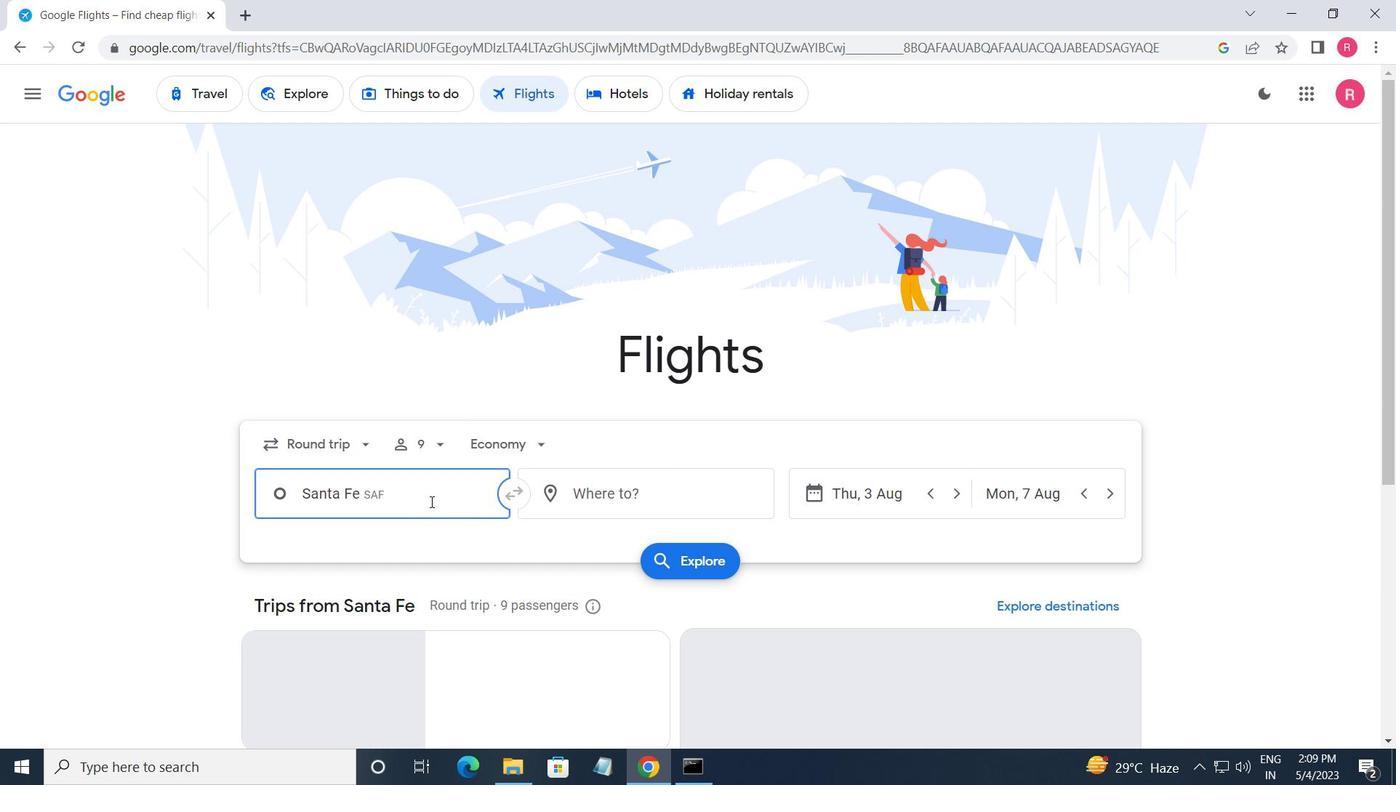 
Action: Mouse pressed left at (424, 491)
Screenshot: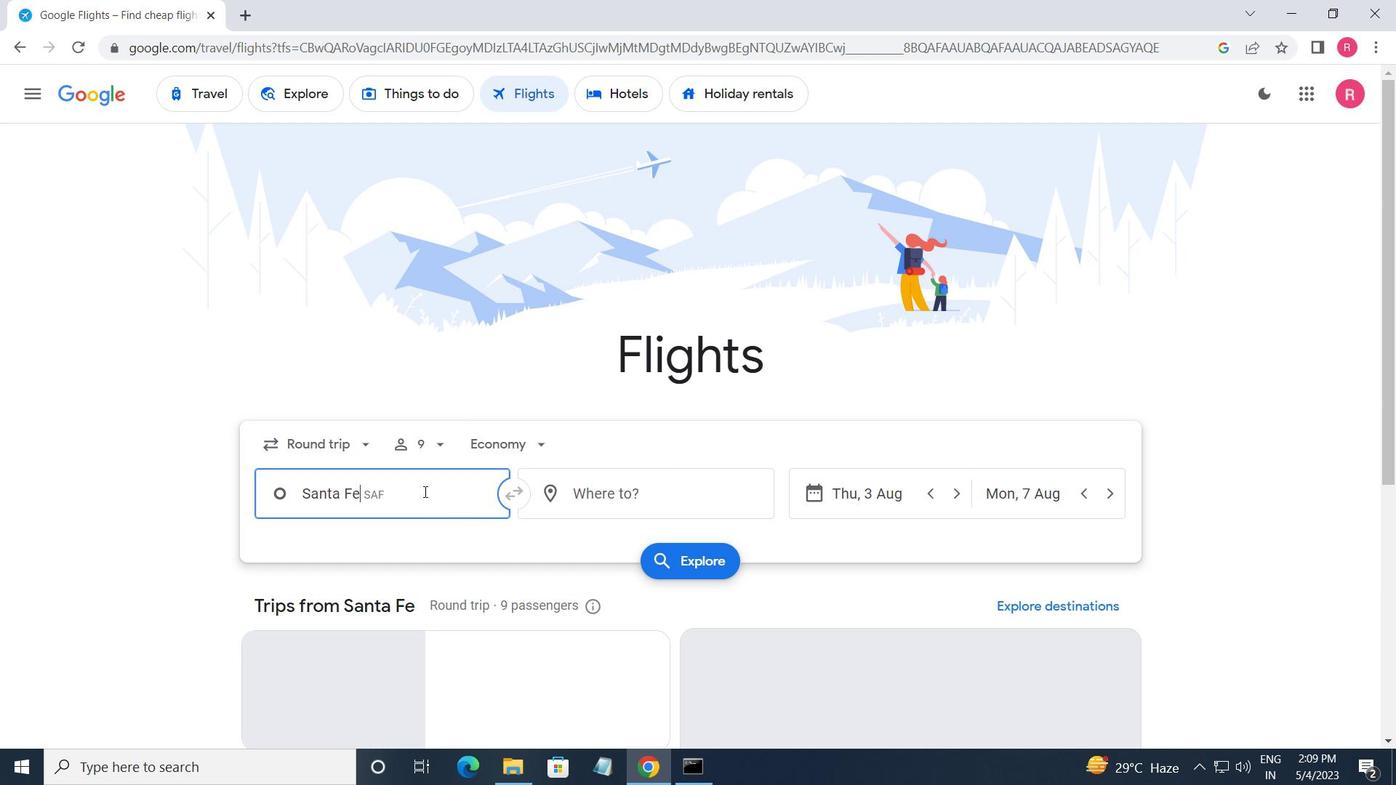 
Action: Mouse moved to (475, 645)
Screenshot: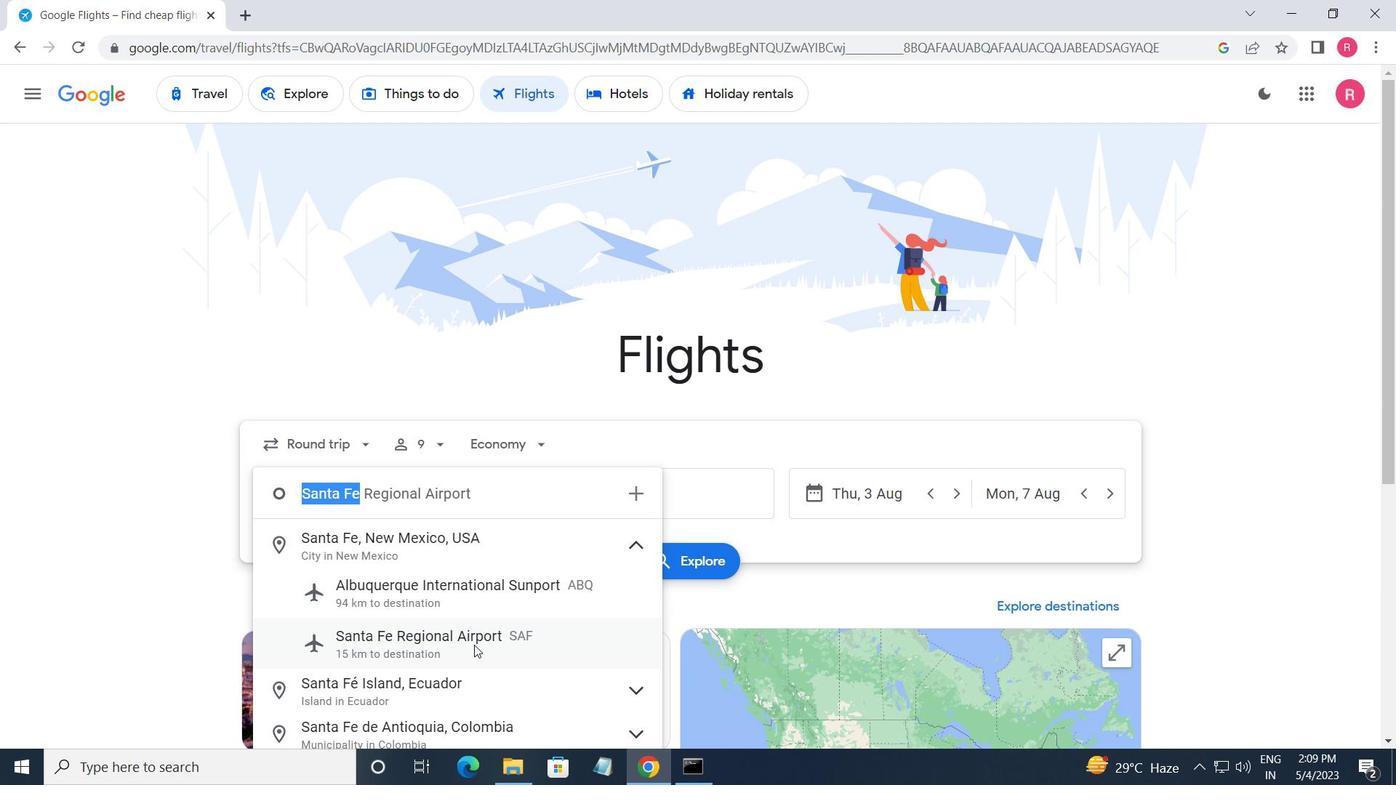 
Action: Mouse pressed left at (475, 645)
Screenshot: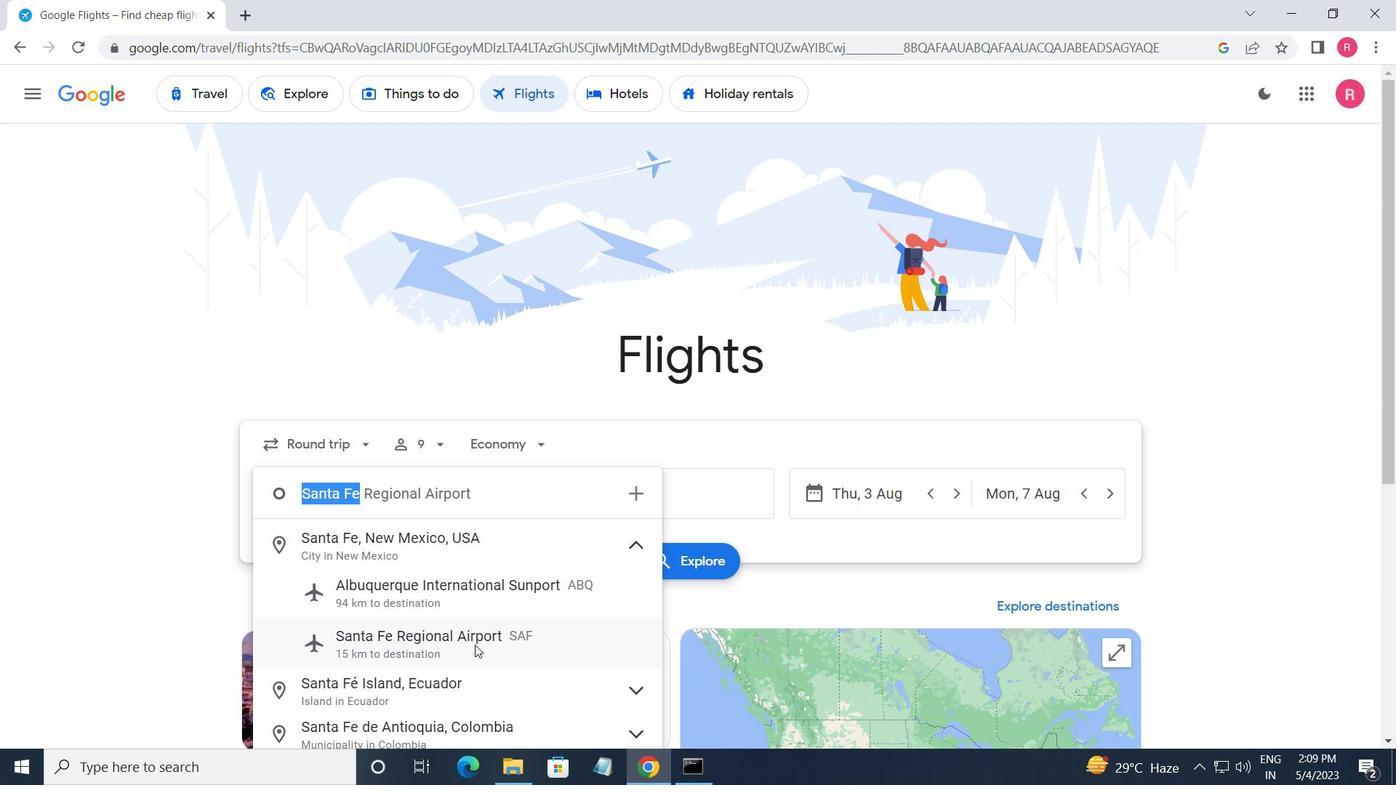 
Action: Mouse moved to (576, 493)
Screenshot: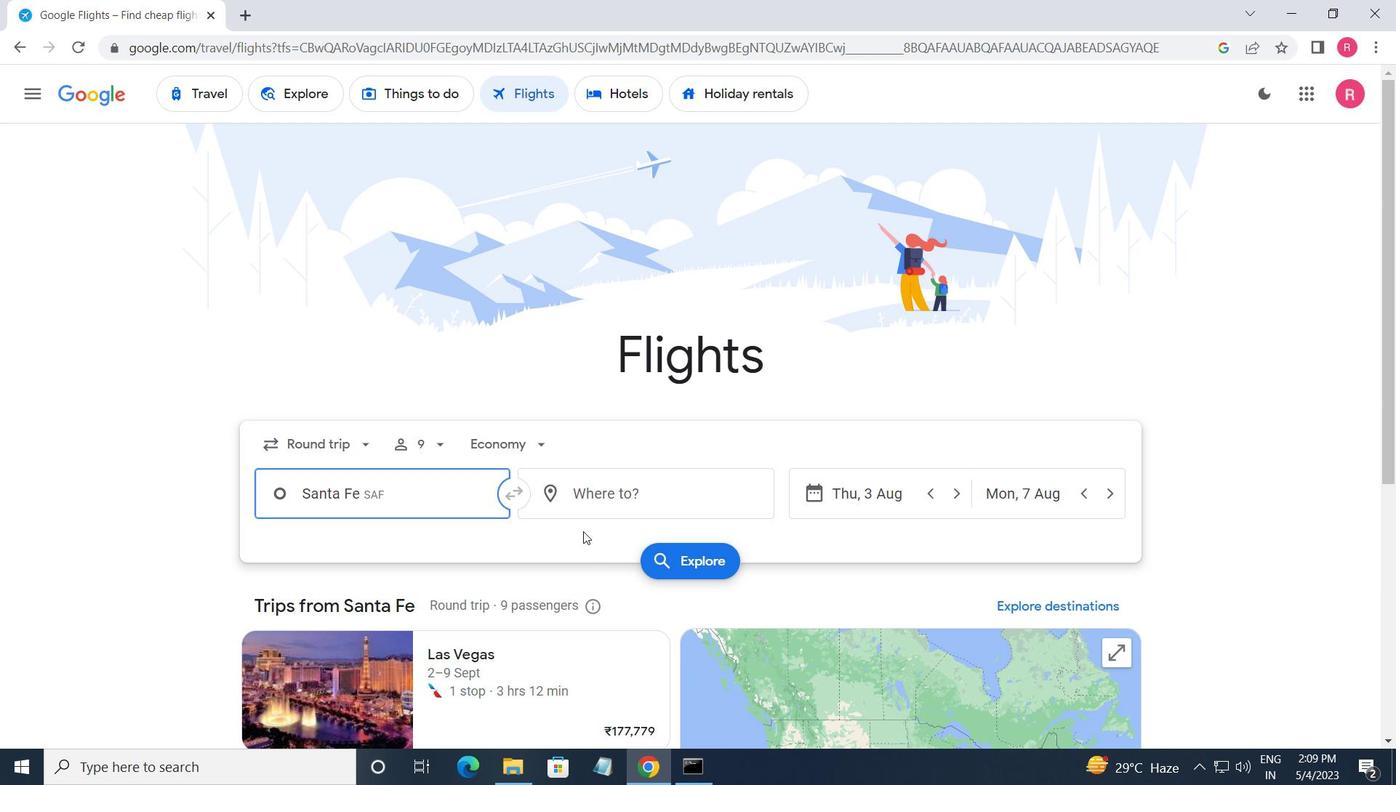 
Action: Mouse pressed left at (576, 493)
Screenshot: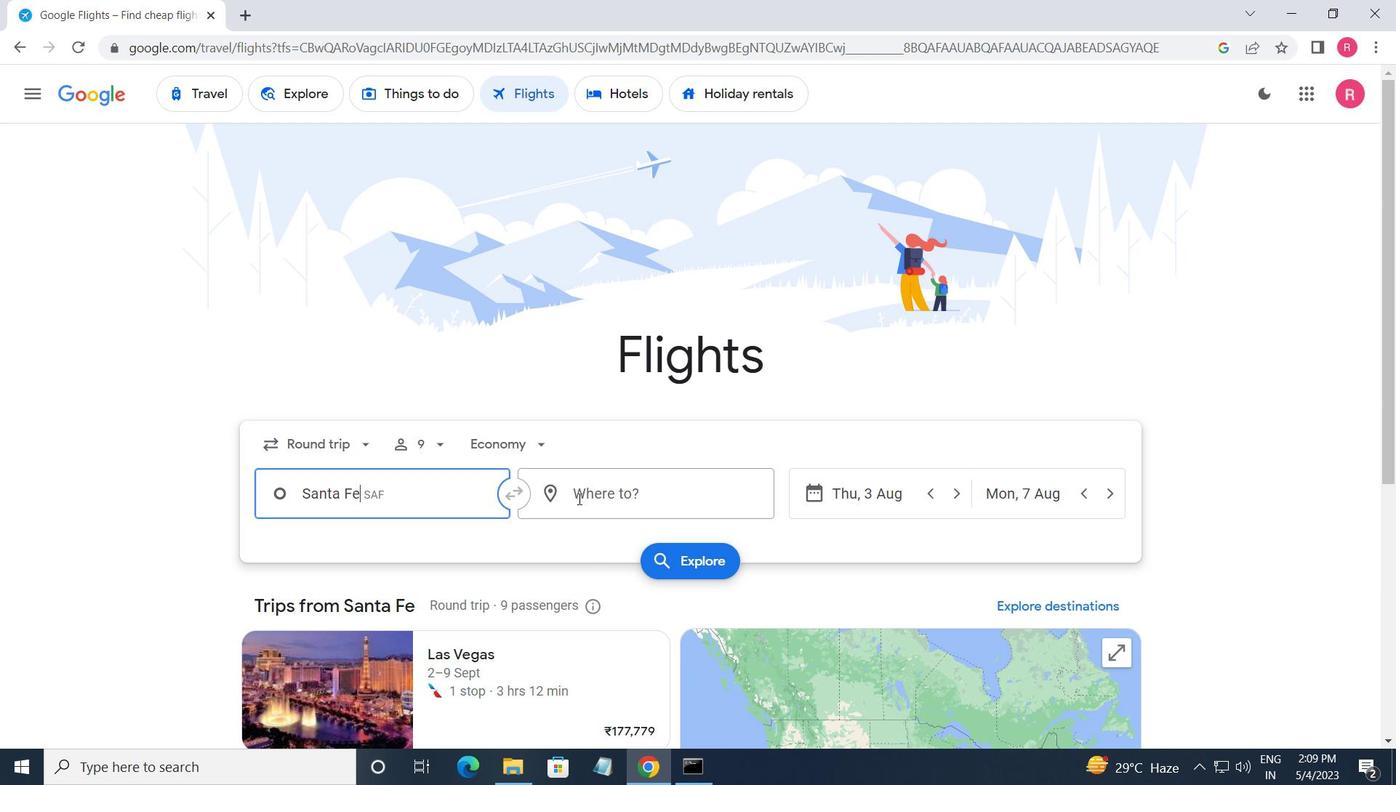 
Action: Mouse moved to (622, 720)
Screenshot: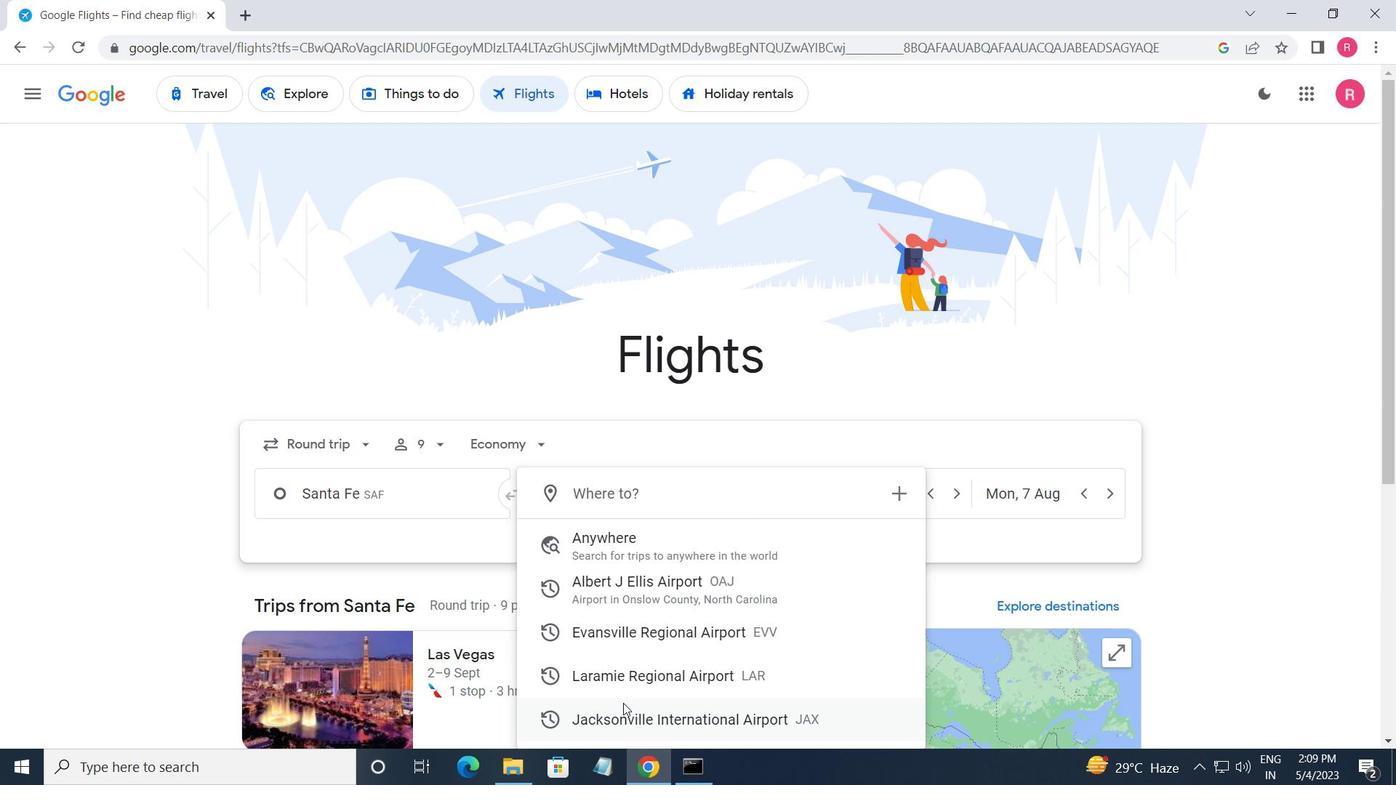
Action: Mouse pressed left at (622, 720)
Screenshot: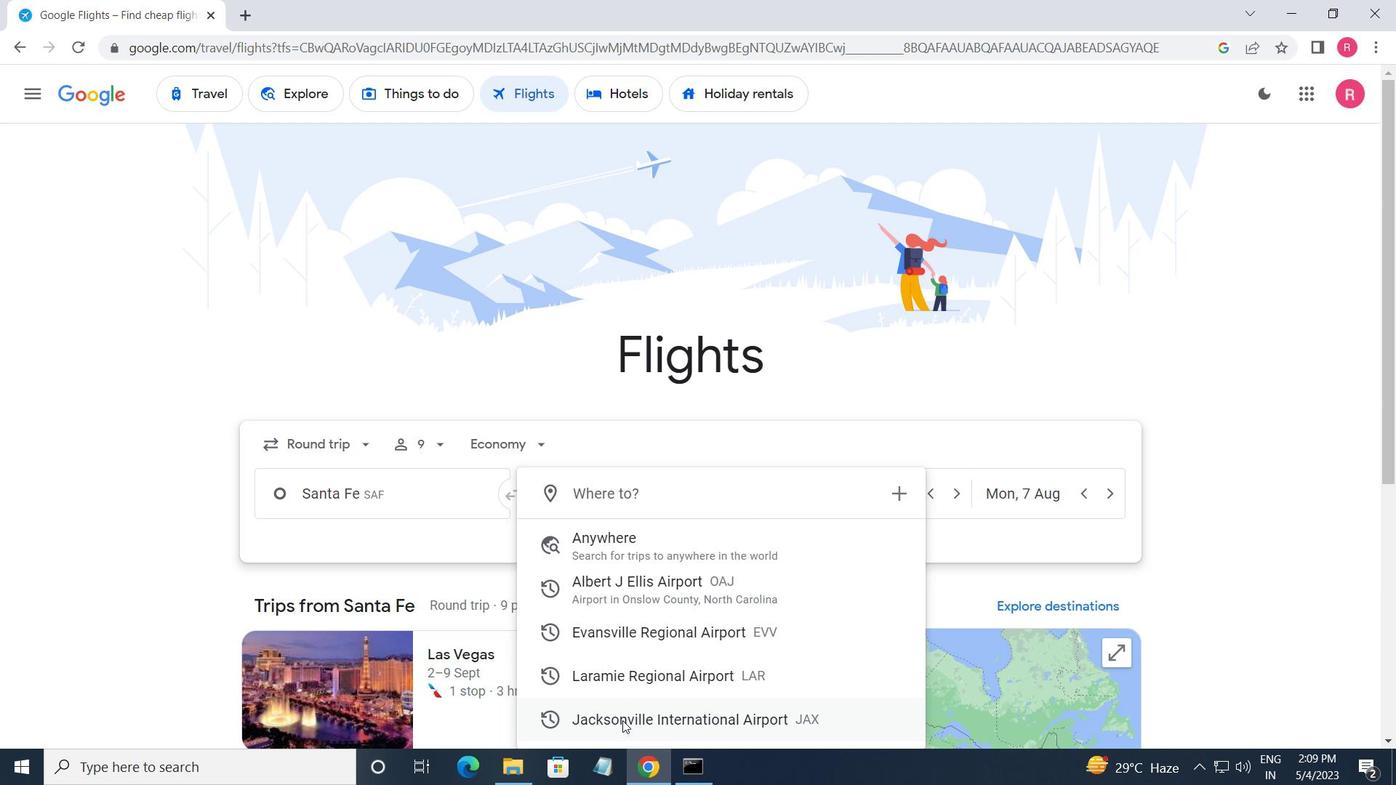 
Action: Mouse moved to (668, 498)
Screenshot: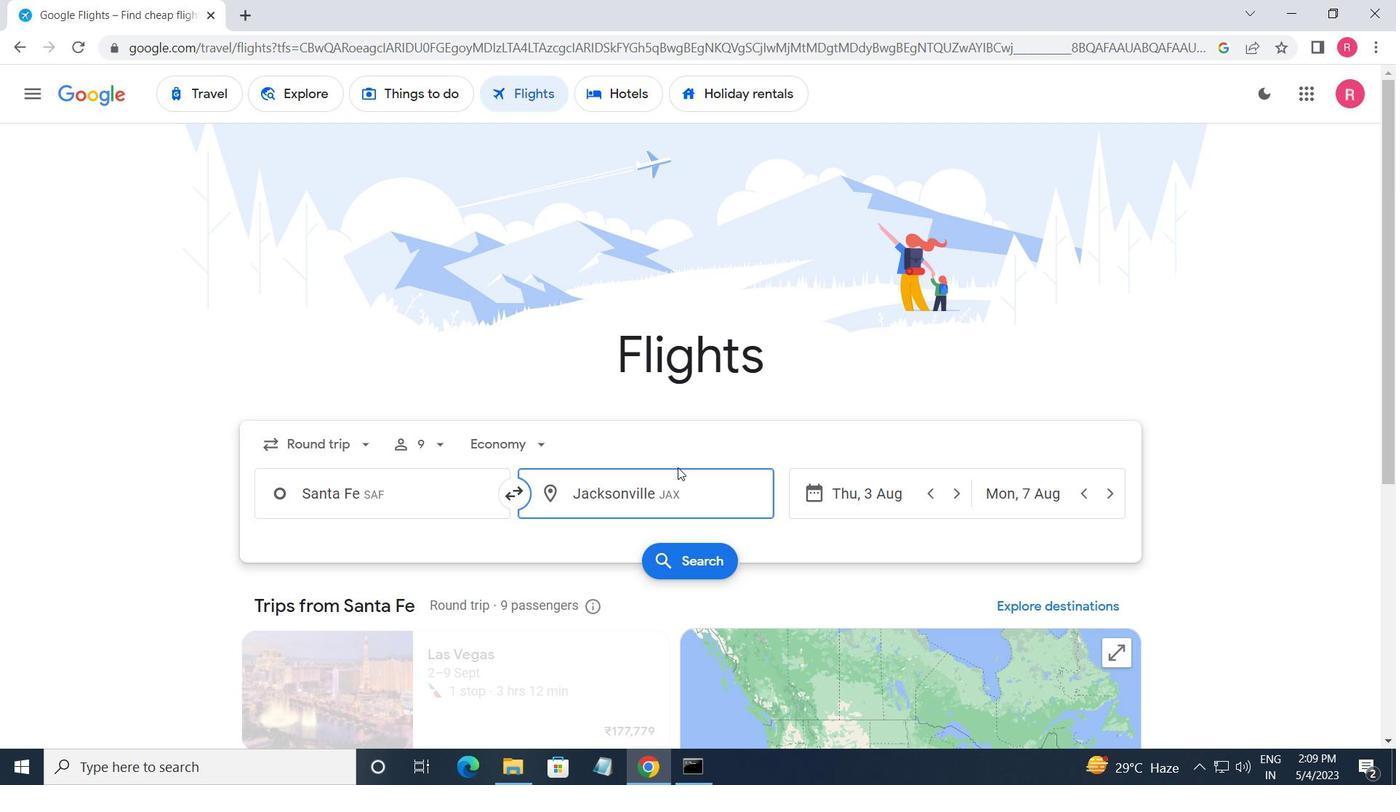 
Action: Mouse pressed left at (668, 498)
Screenshot: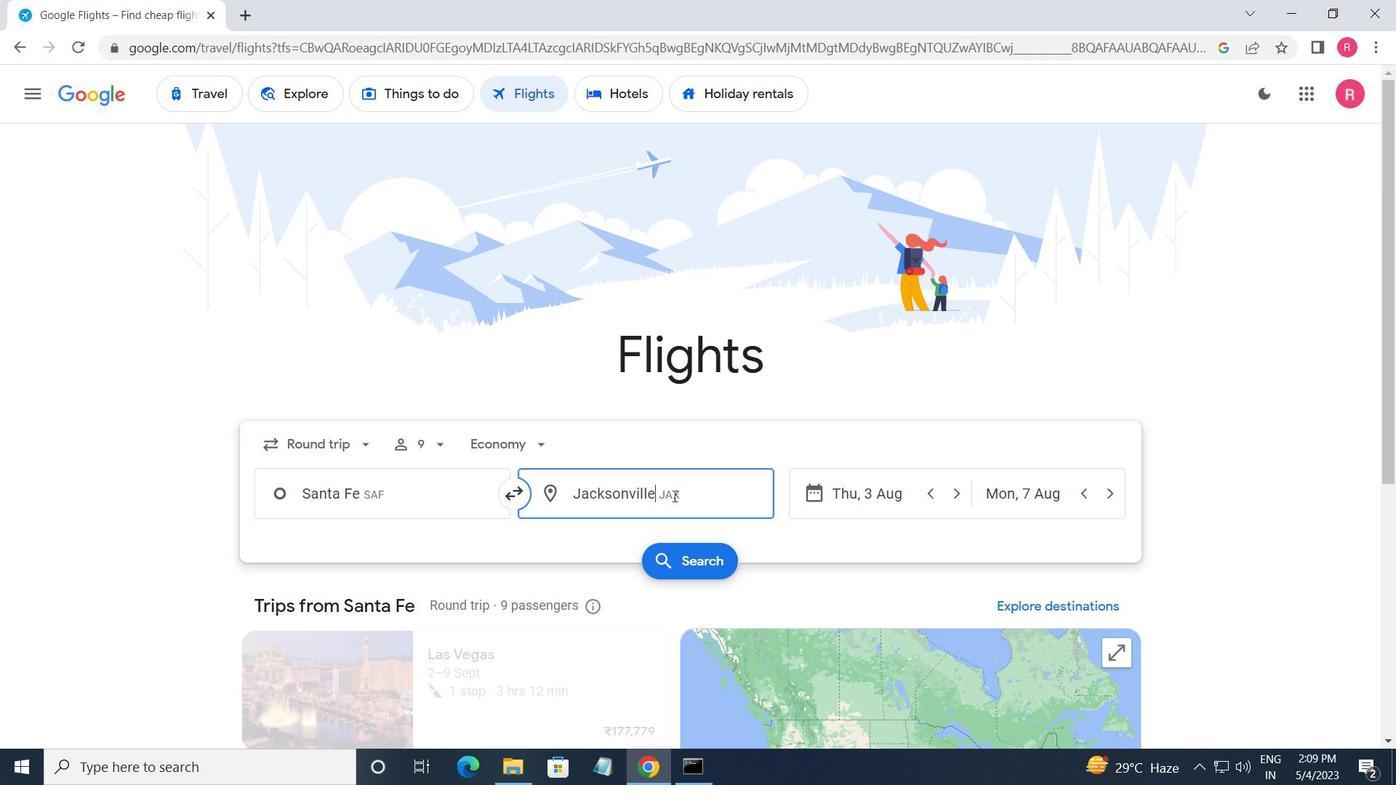 
Action: Mouse moved to (658, 665)
Screenshot: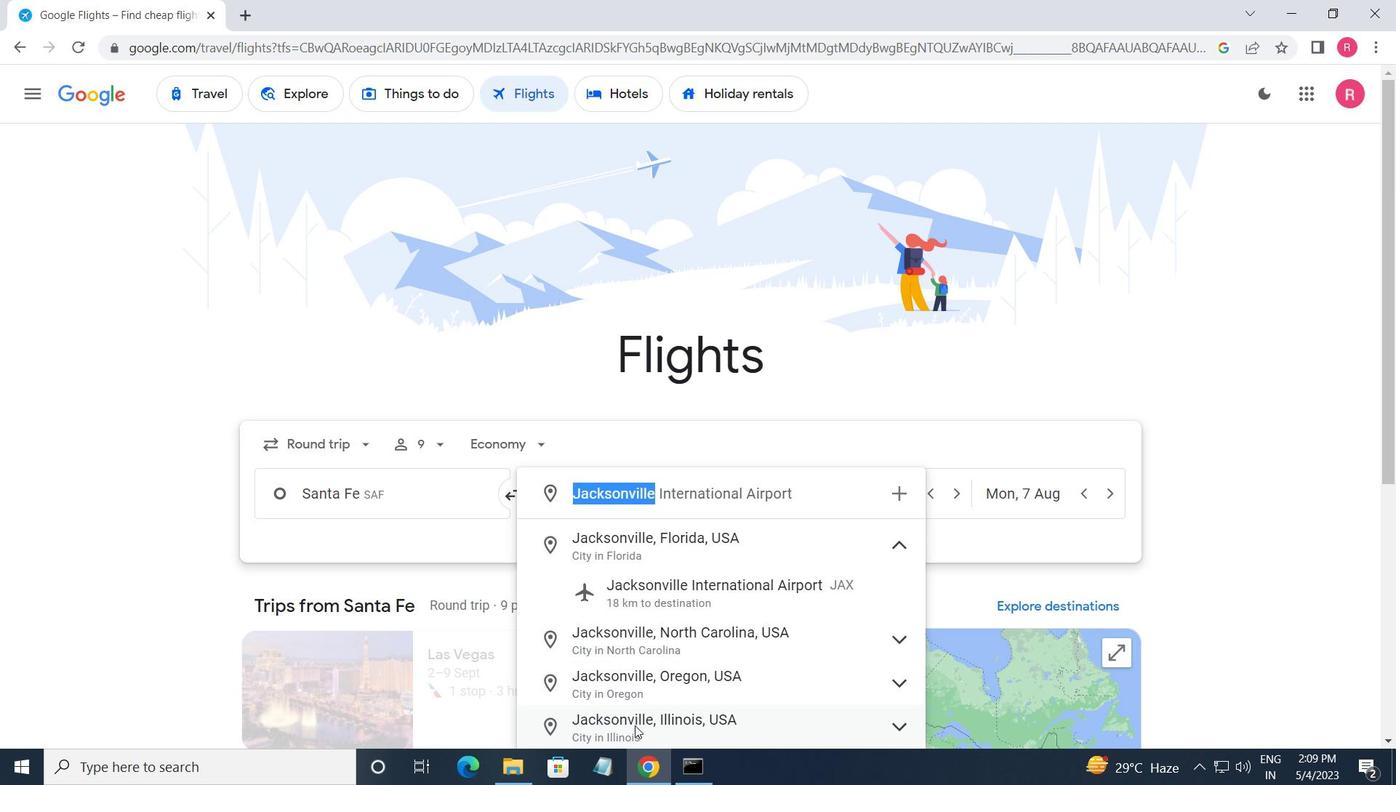 
Action: Mouse scrolled (658, 664) with delta (0, 0)
Screenshot: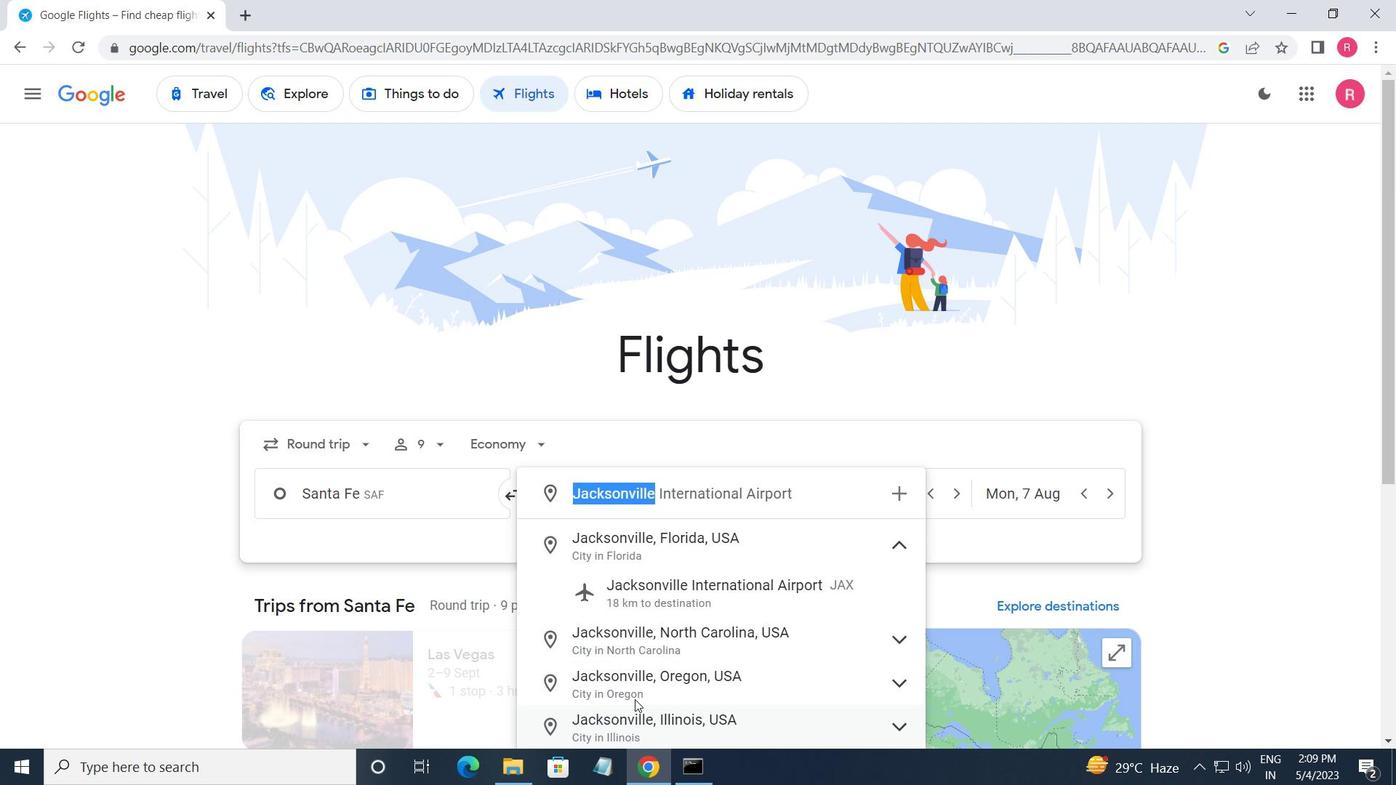 
Action: Mouse scrolled (658, 664) with delta (0, 0)
Screenshot: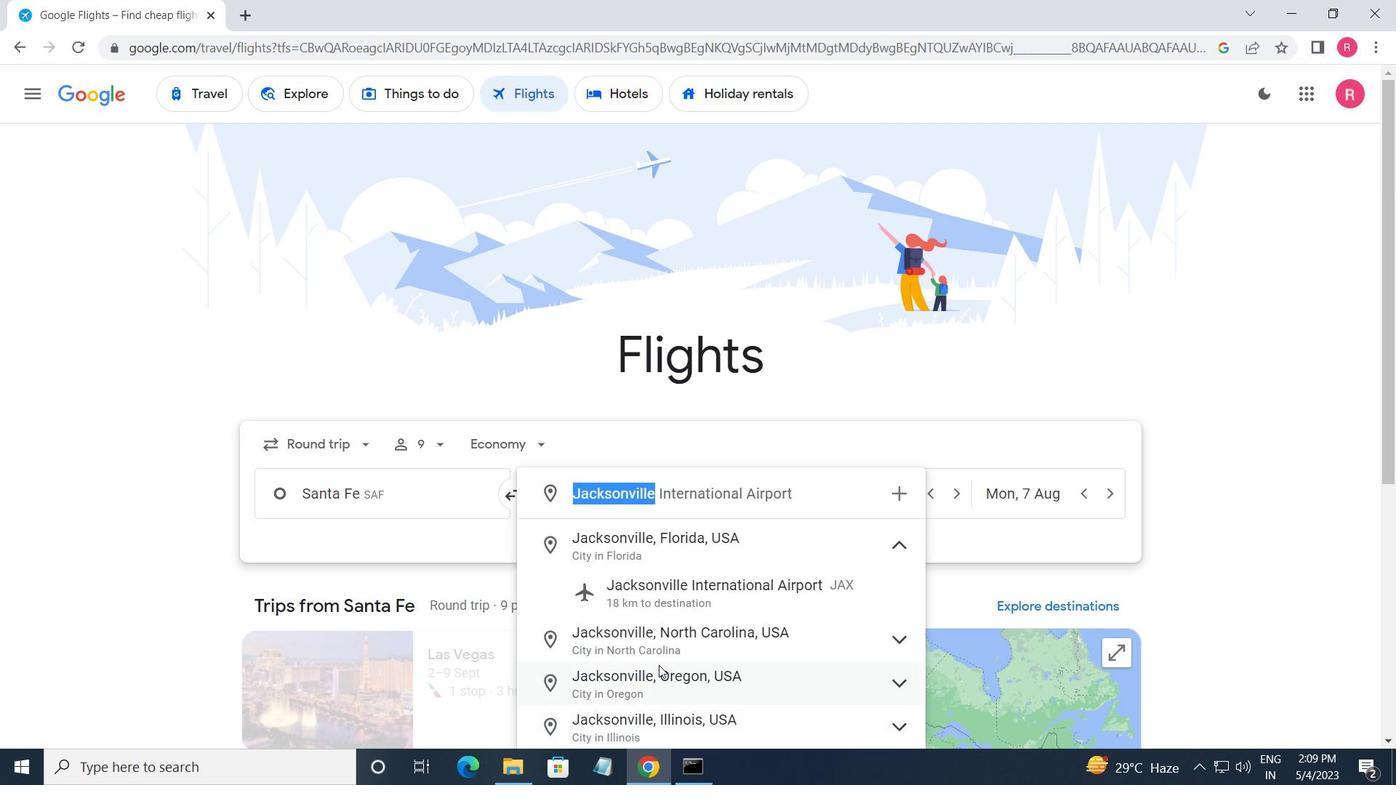 
Action: Mouse moved to (791, 350)
Screenshot: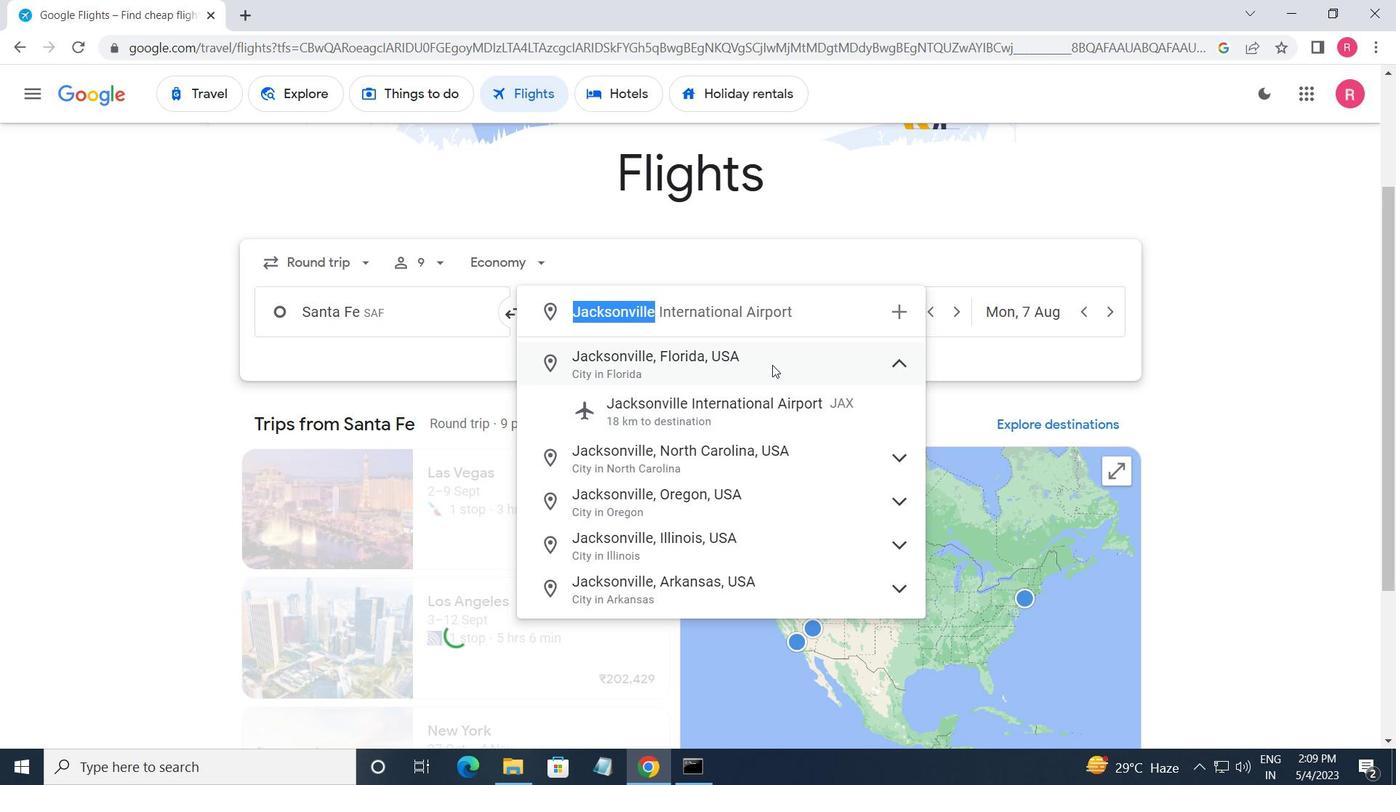 
Action: Key pressed <Key.backspace><Key.caps_lock>l<Key.caps_lock>ar
Screenshot: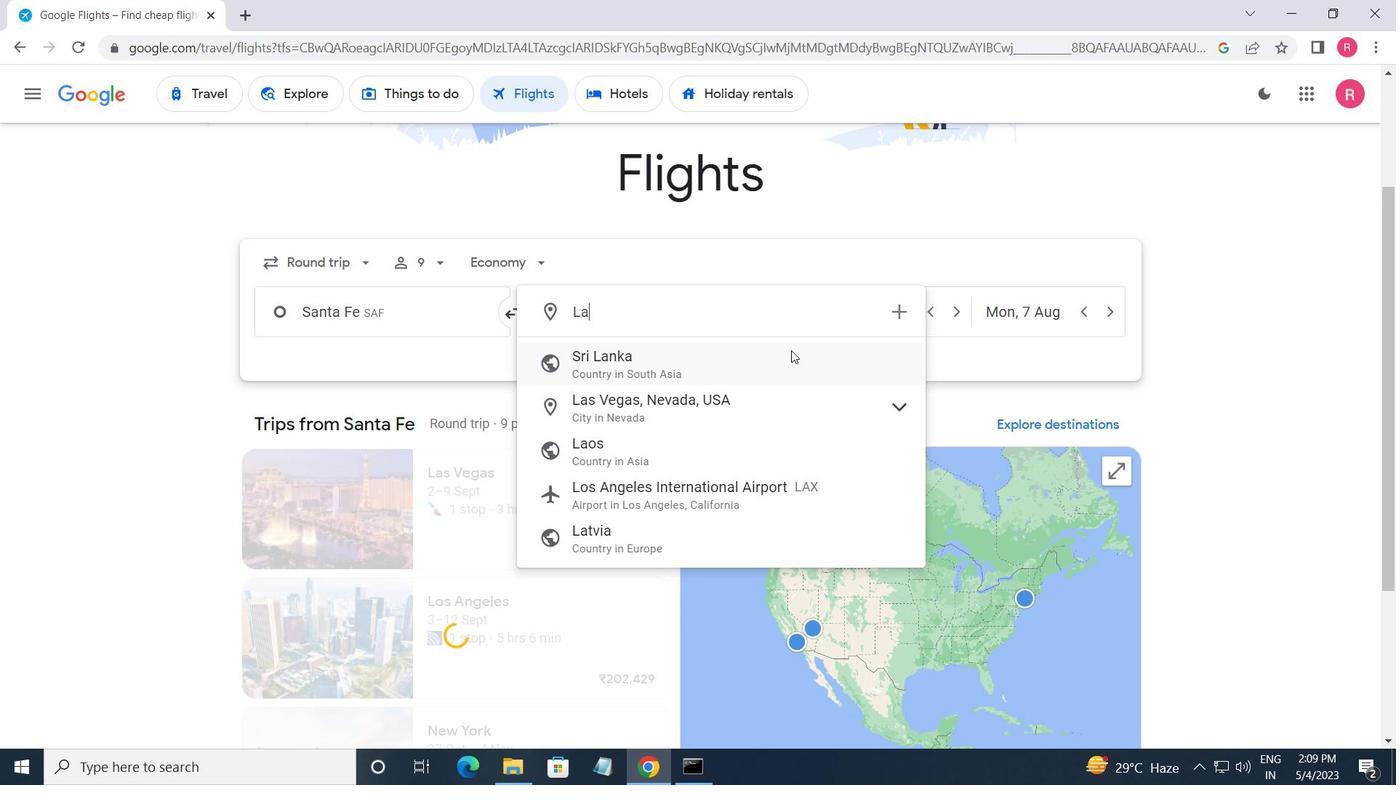 
Action: Mouse moved to (775, 367)
Screenshot: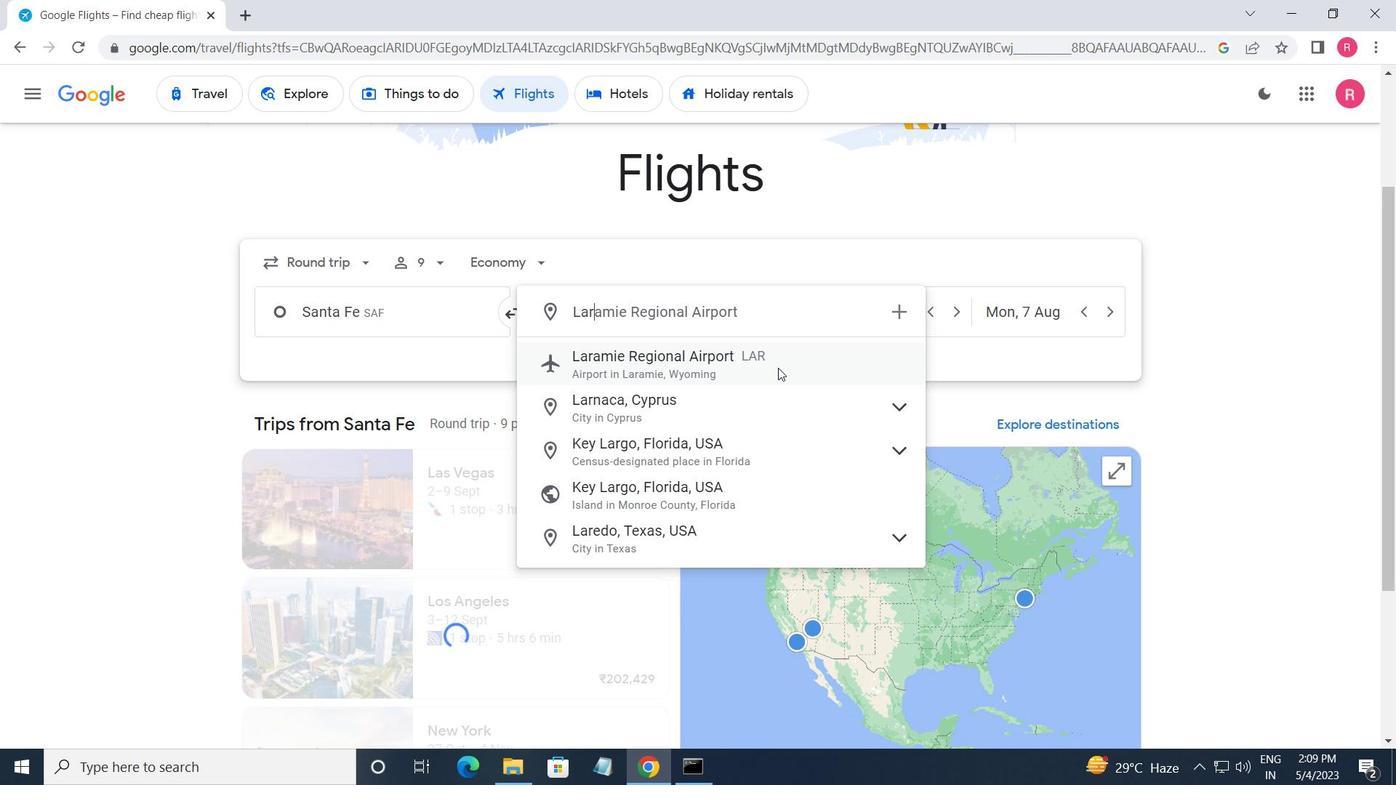 
Action: Mouse pressed left at (775, 367)
Screenshot: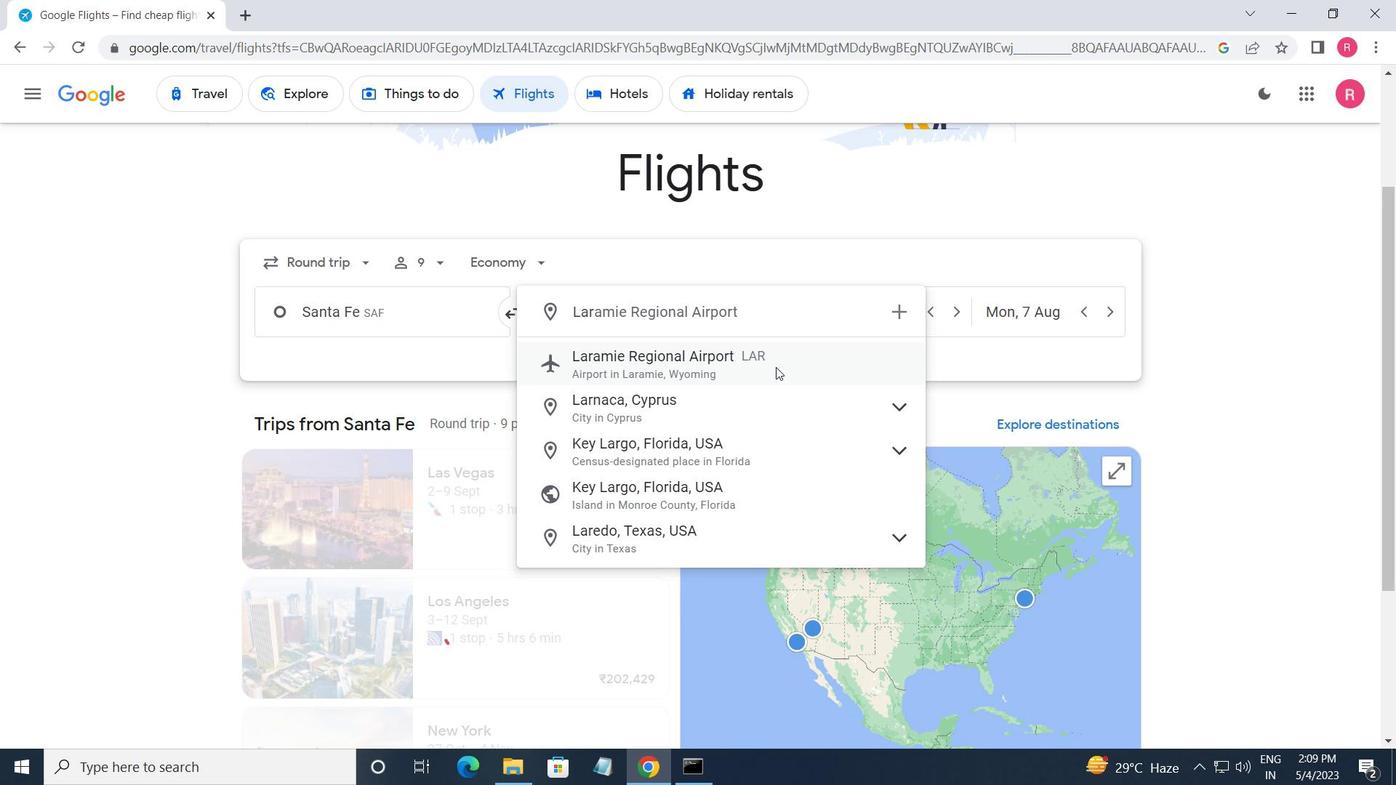 
Action: Mouse moved to (887, 305)
Screenshot: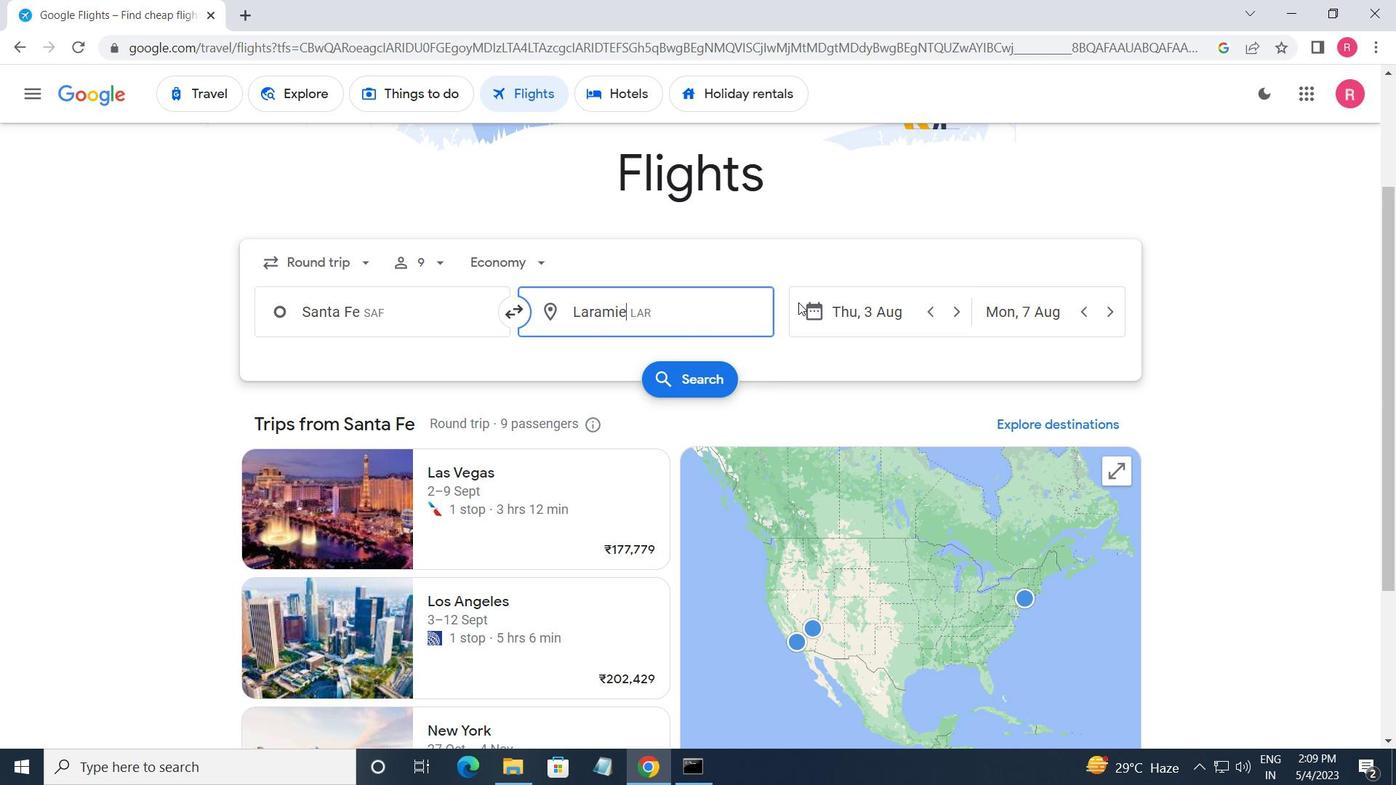 
Action: Mouse pressed left at (887, 305)
Screenshot: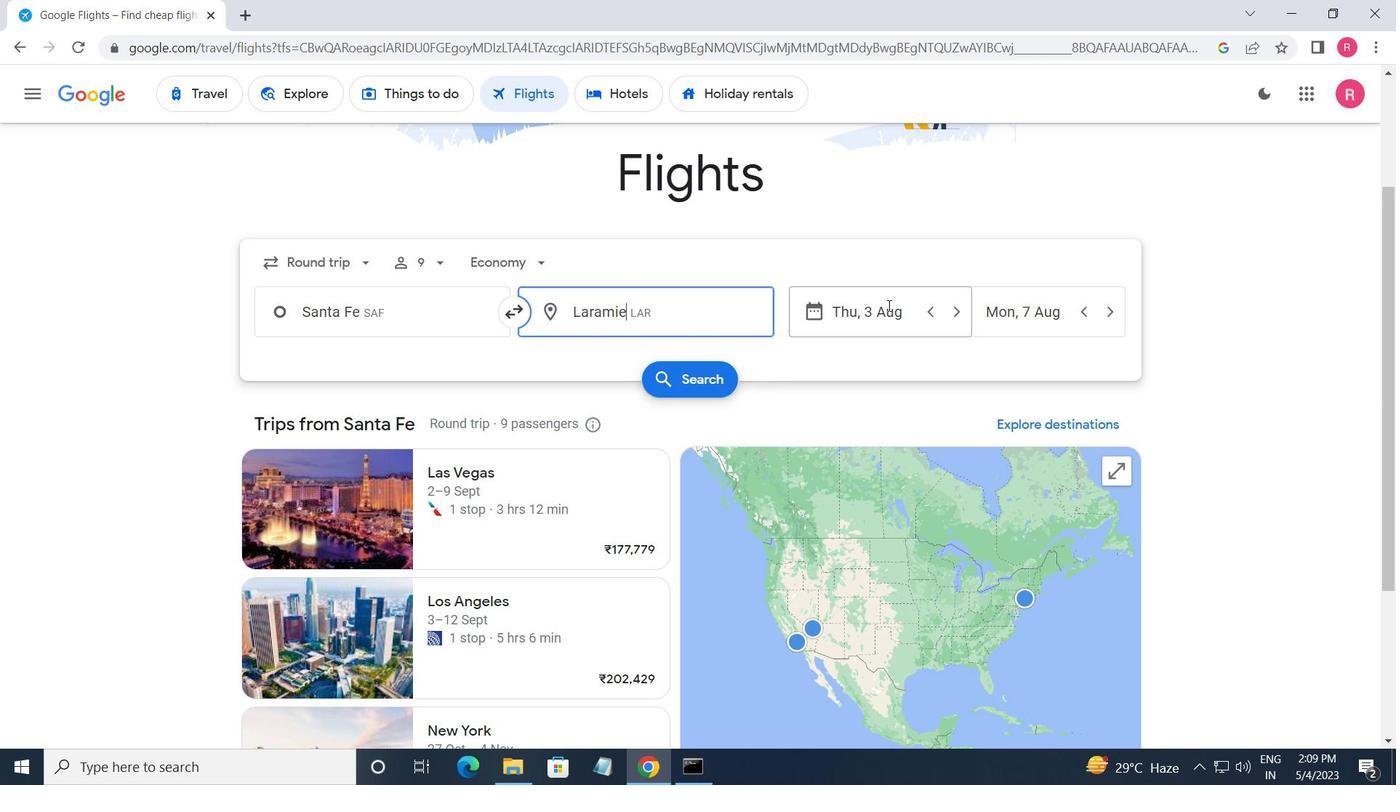 
Action: Mouse moved to (662, 415)
Screenshot: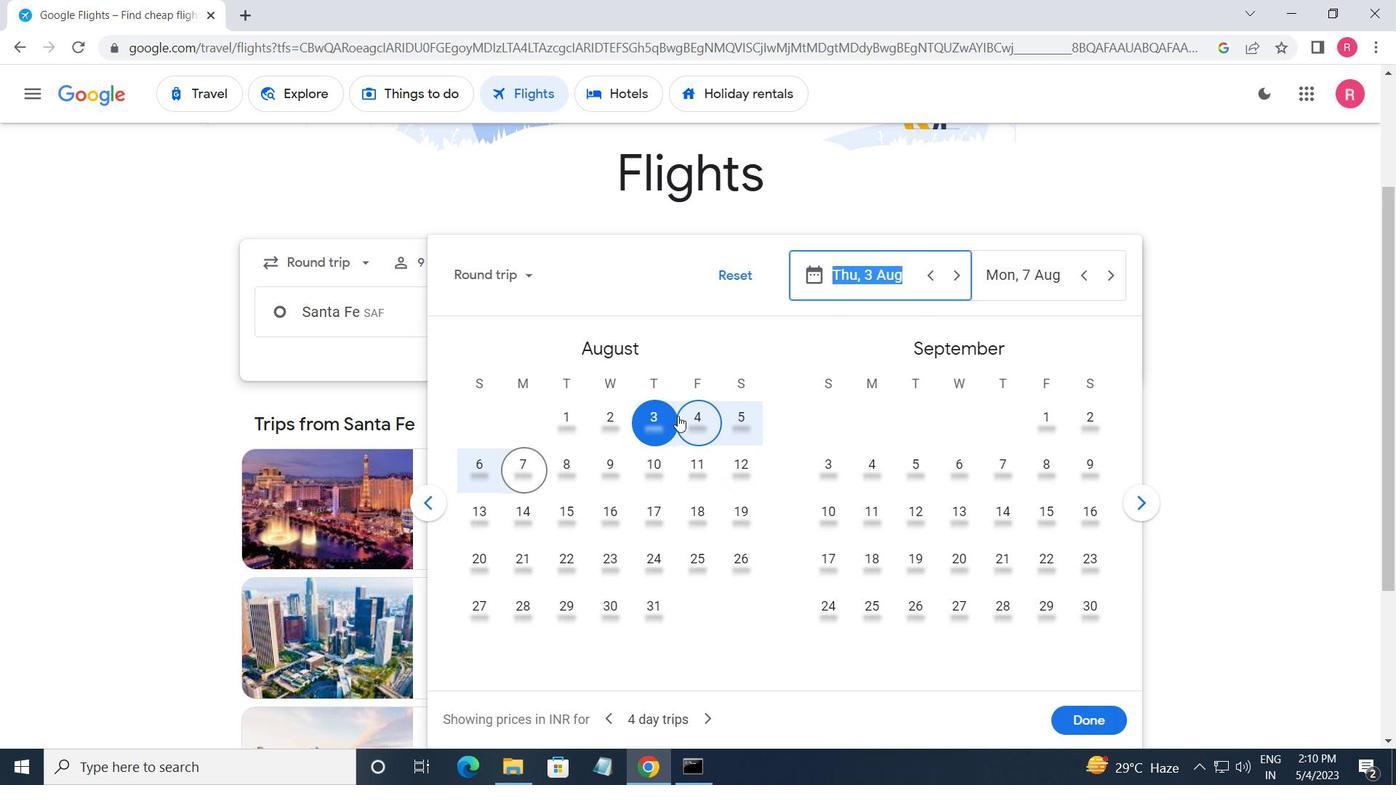 
Action: Mouse pressed left at (662, 415)
Screenshot: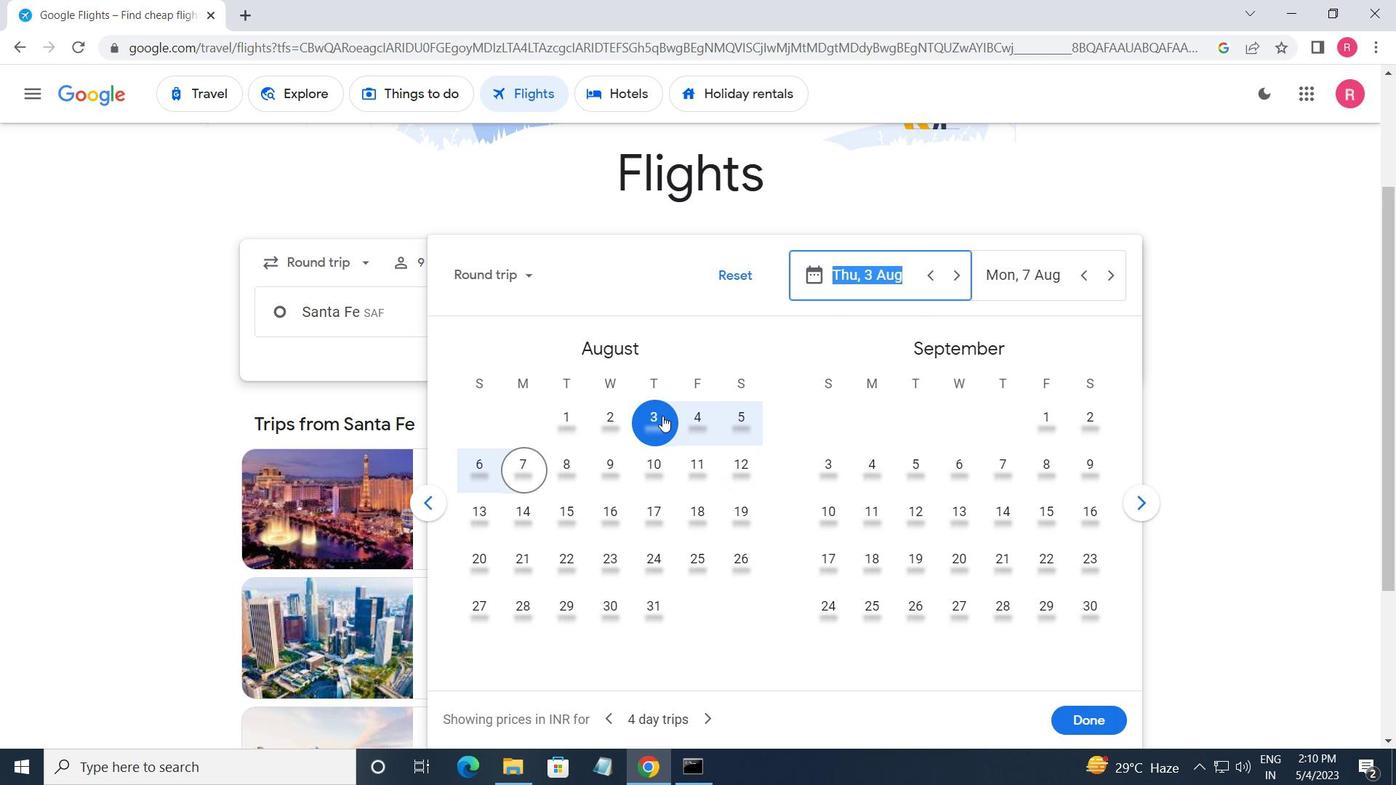 
Action: Mouse moved to (657, 415)
Screenshot: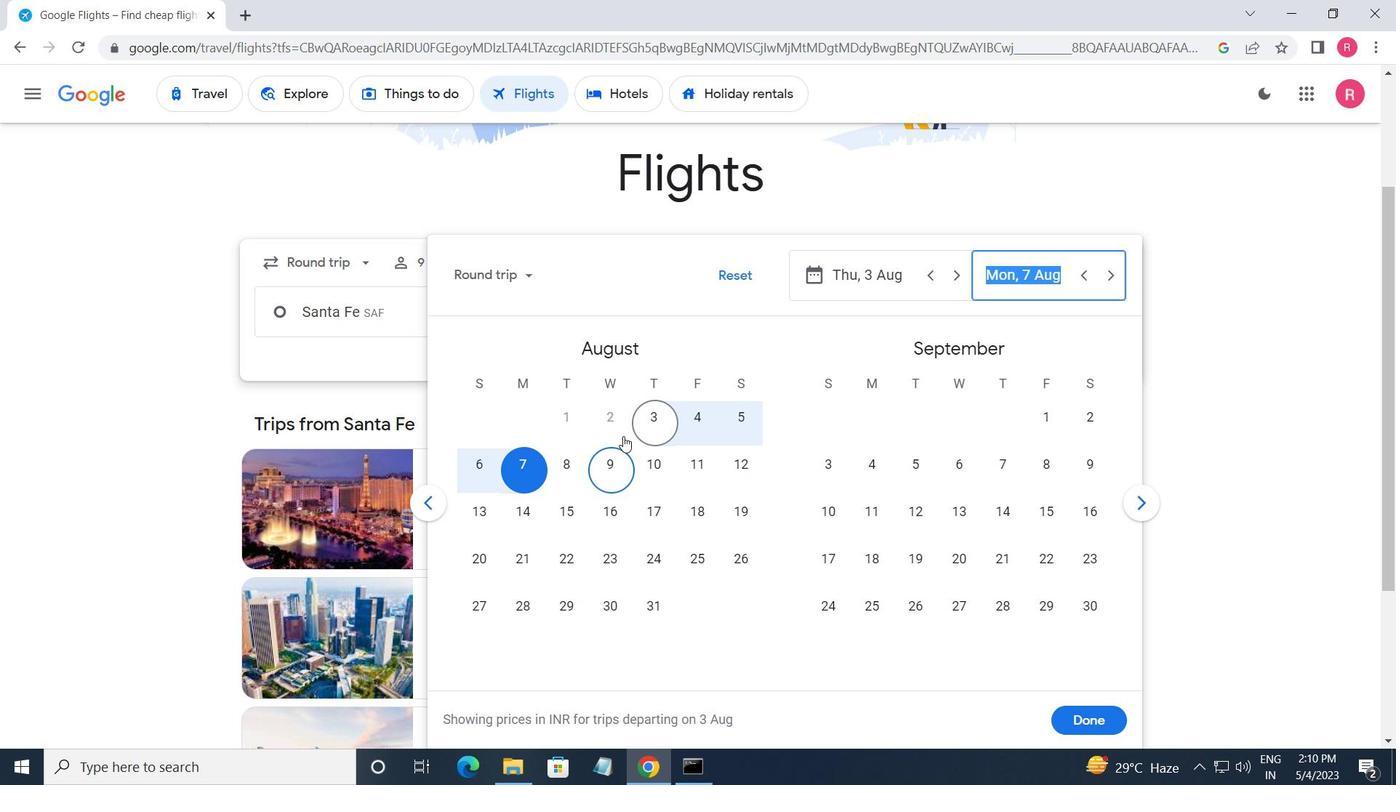 
Action: Mouse pressed left at (657, 415)
Screenshot: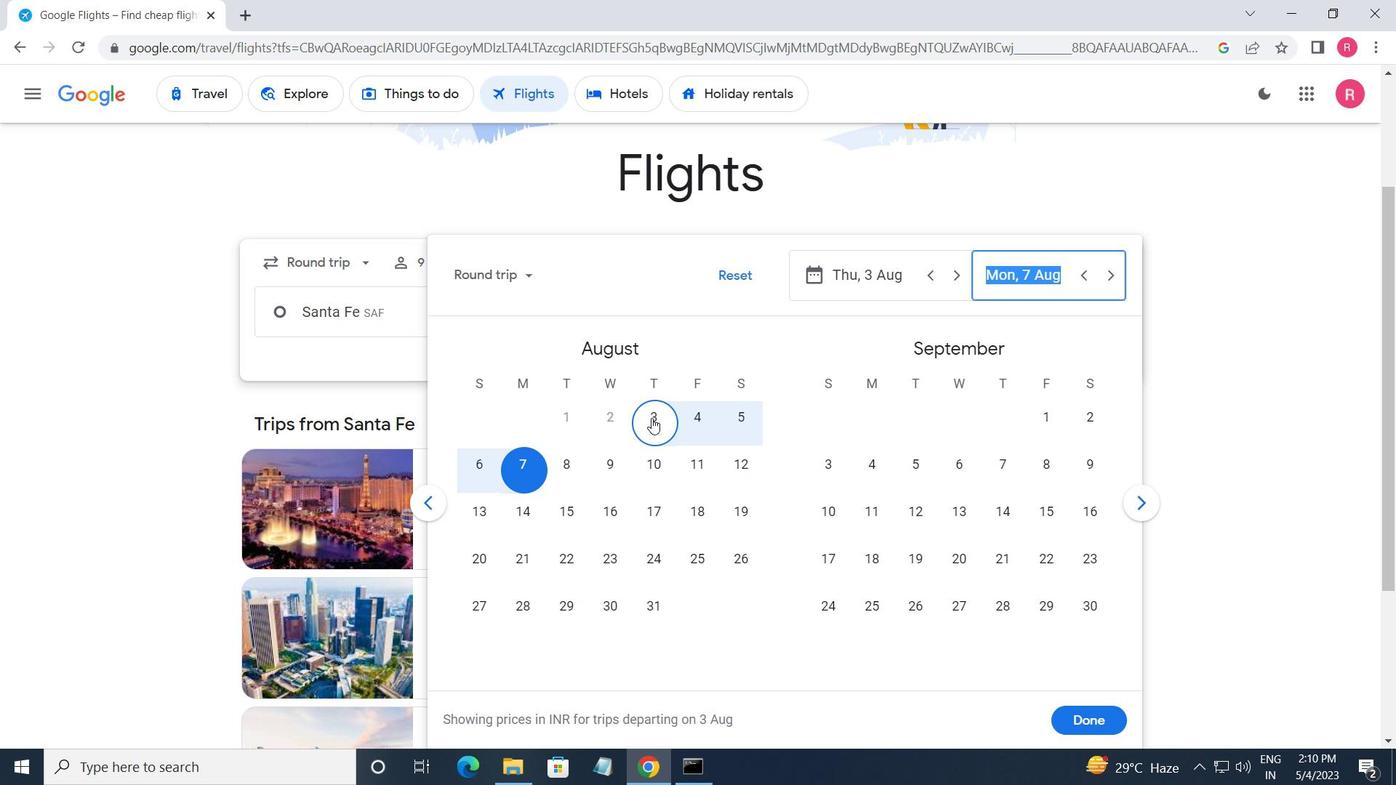 
Action: Mouse moved to (1090, 721)
Screenshot: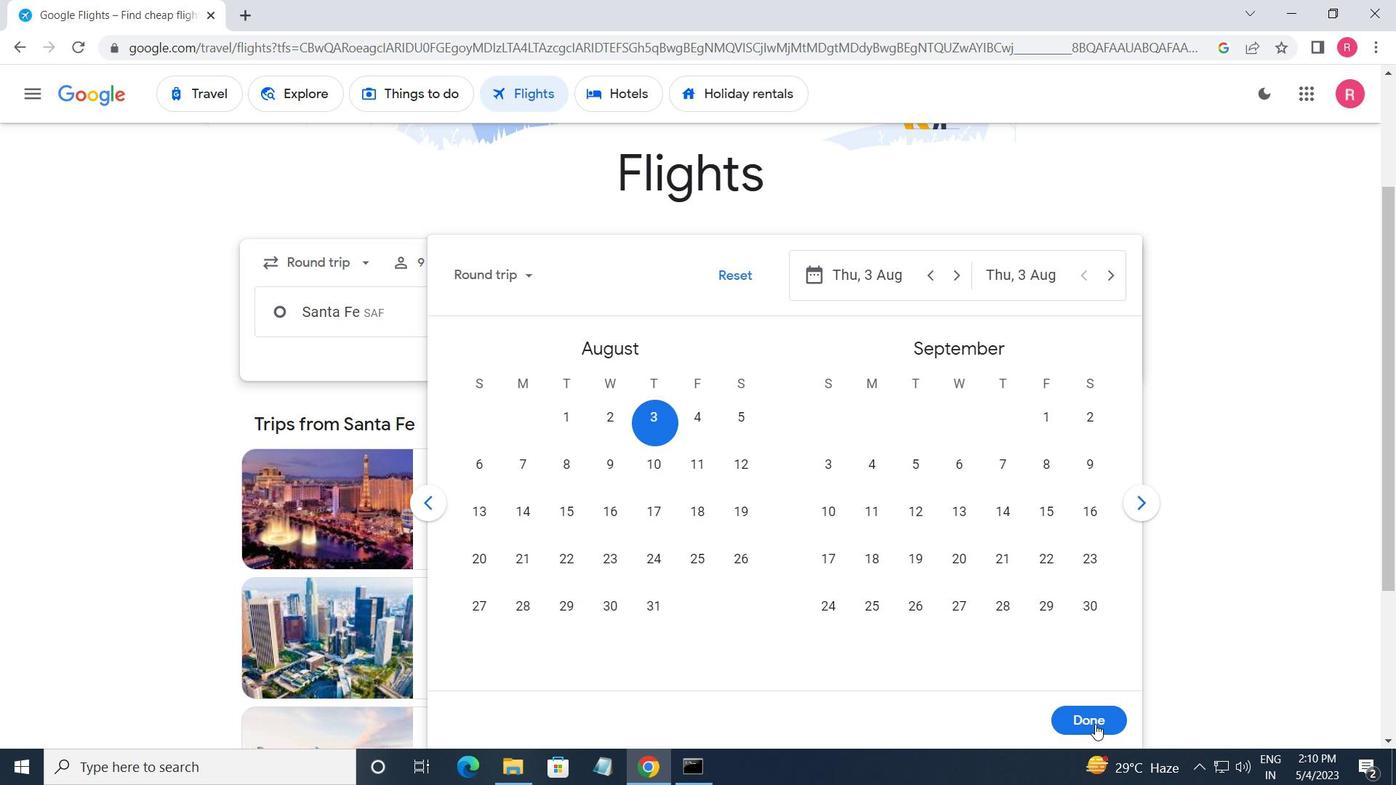 
Action: Mouse pressed left at (1090, 721)
Screenshot: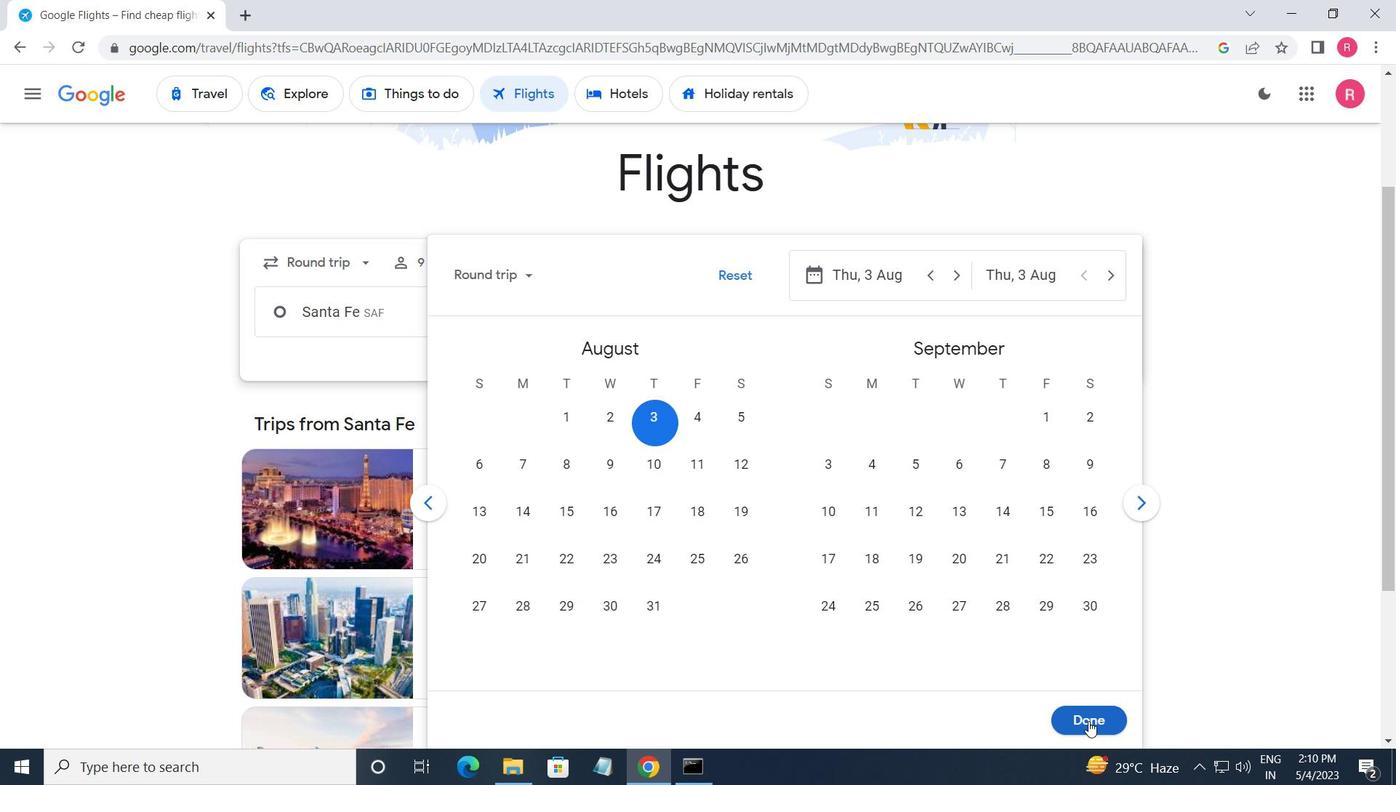 
Action: Mouse moved to (700, 384)
Screenshot: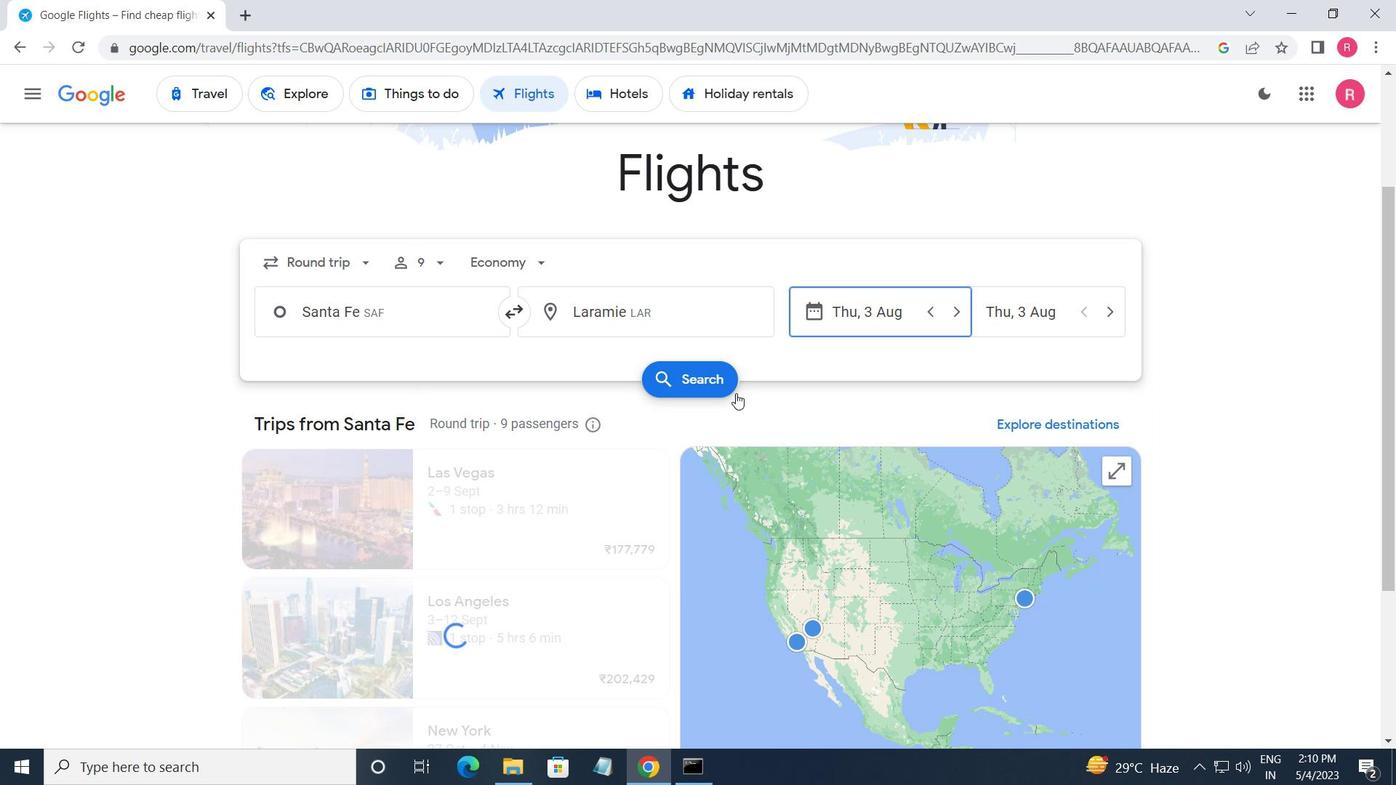 
Action: Mouse pressed left at (700, 384)
Screenshot: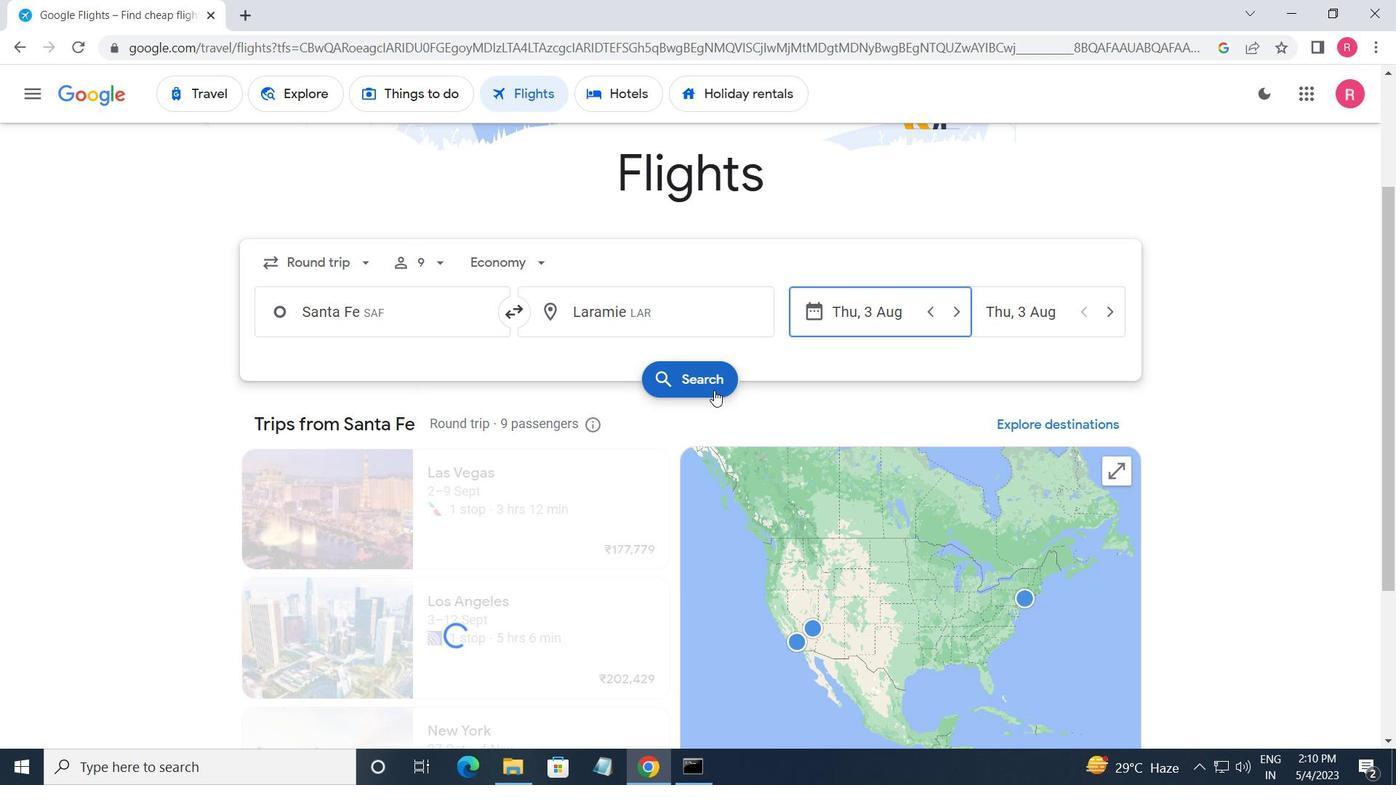 
Action: Mouse moved to (282, 256)
Screenshot: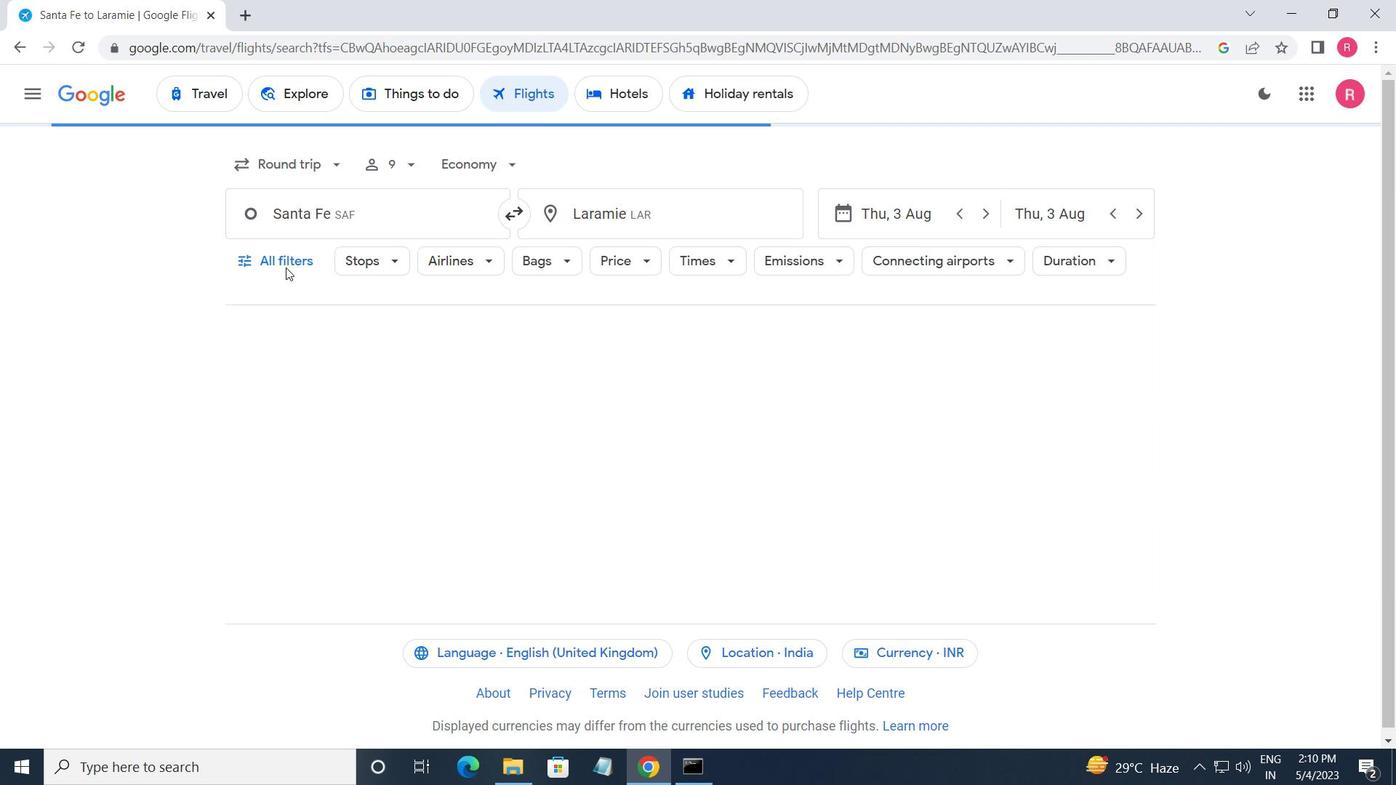 
Action: Mouse pressed left at (282, 256)
Screenshot: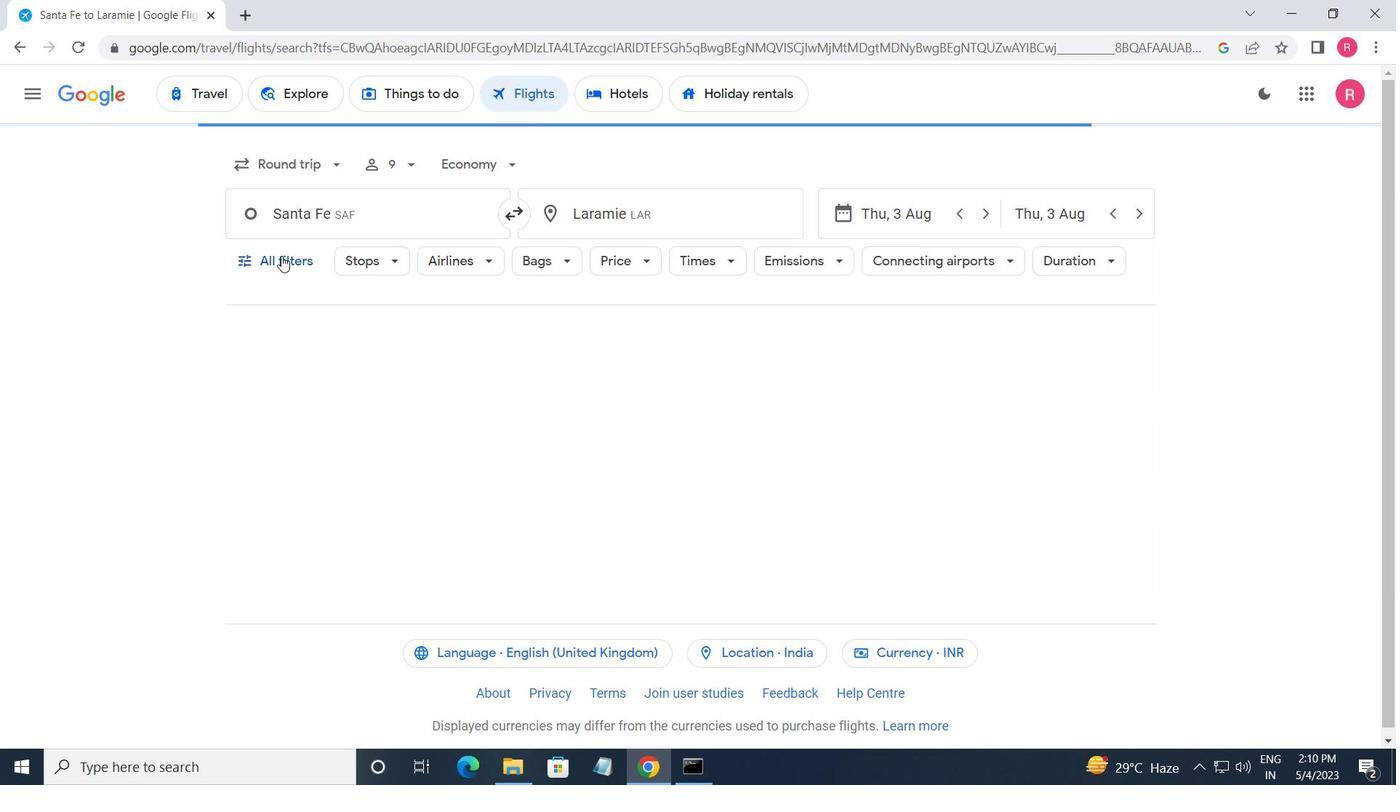 
Action: Mouse moved to (322, 402)
Screenshot: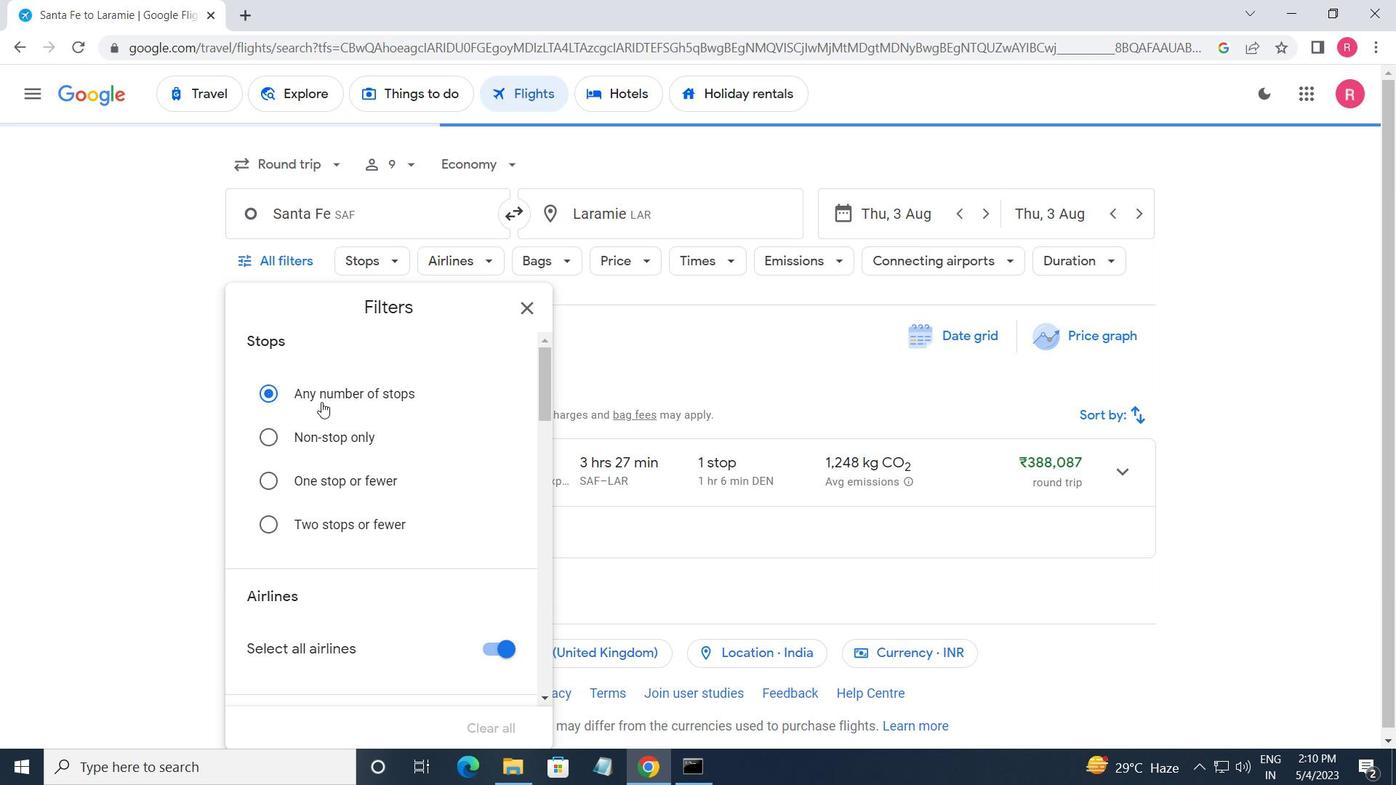 
Action: Mouse scrolled (322, 402) with delta (0, 0)
Screenshot: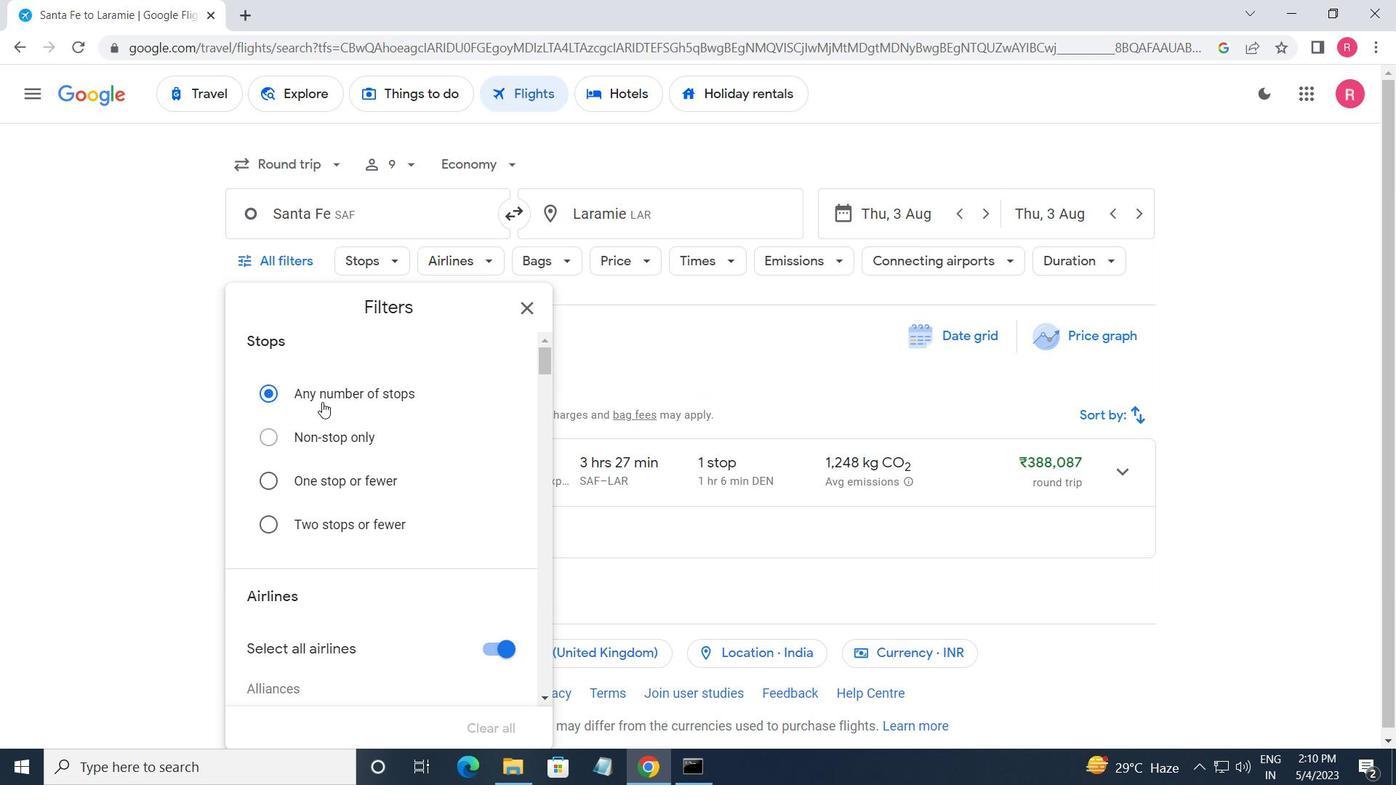 
Action: Mouse moved to (325, 408)
Screenshot: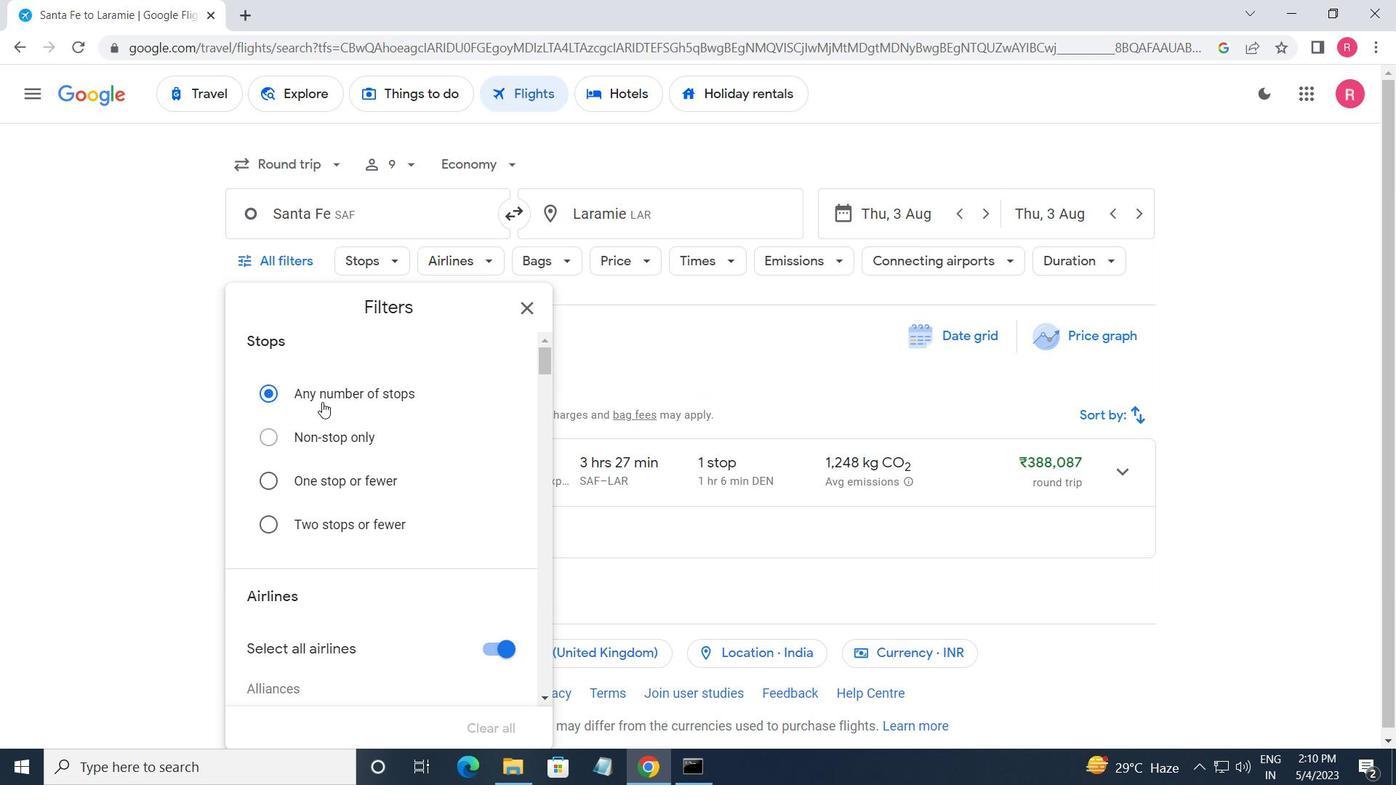 
Action: Mouse scrolled (325, 407) with delta (0, 0)
Screenshot: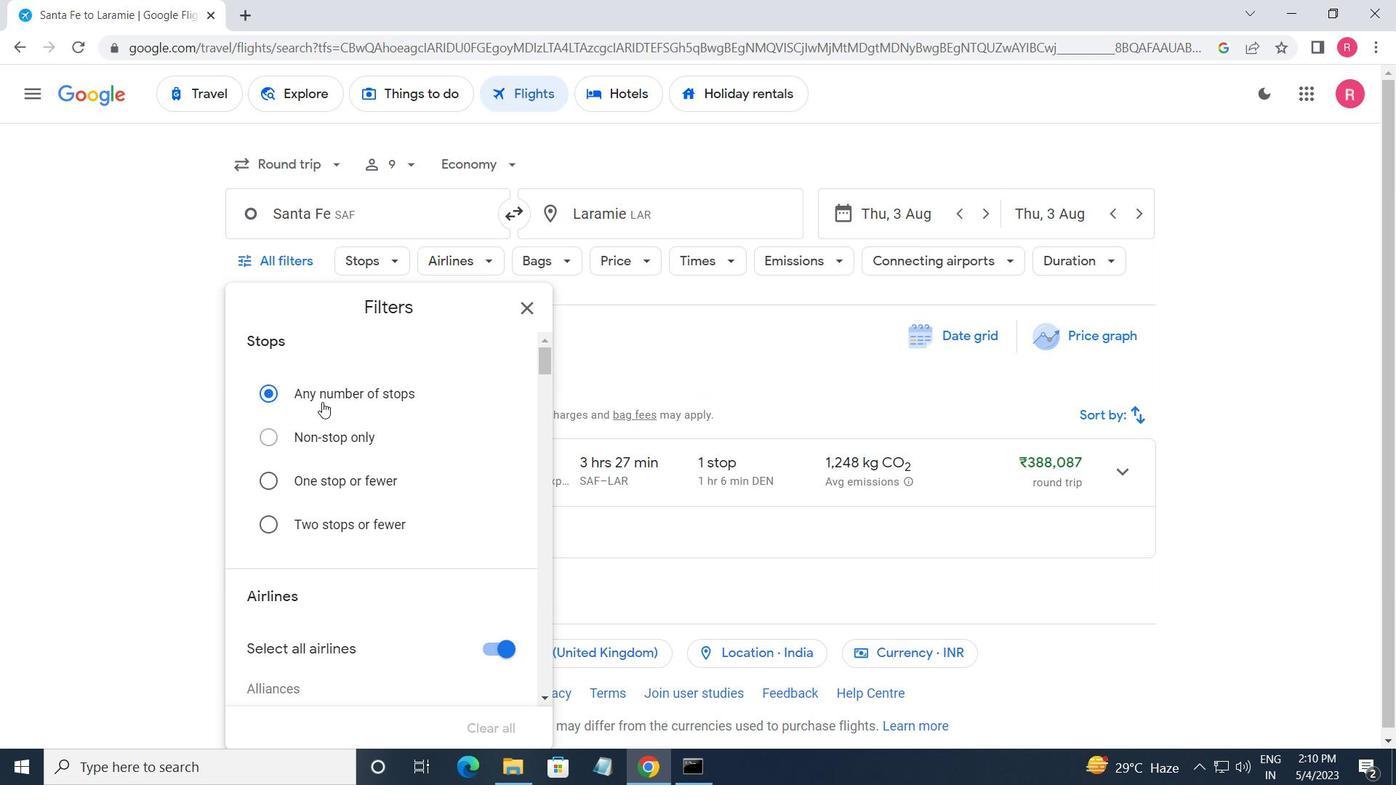 
Action: Mouse moved to (326, 410)
Screenshot: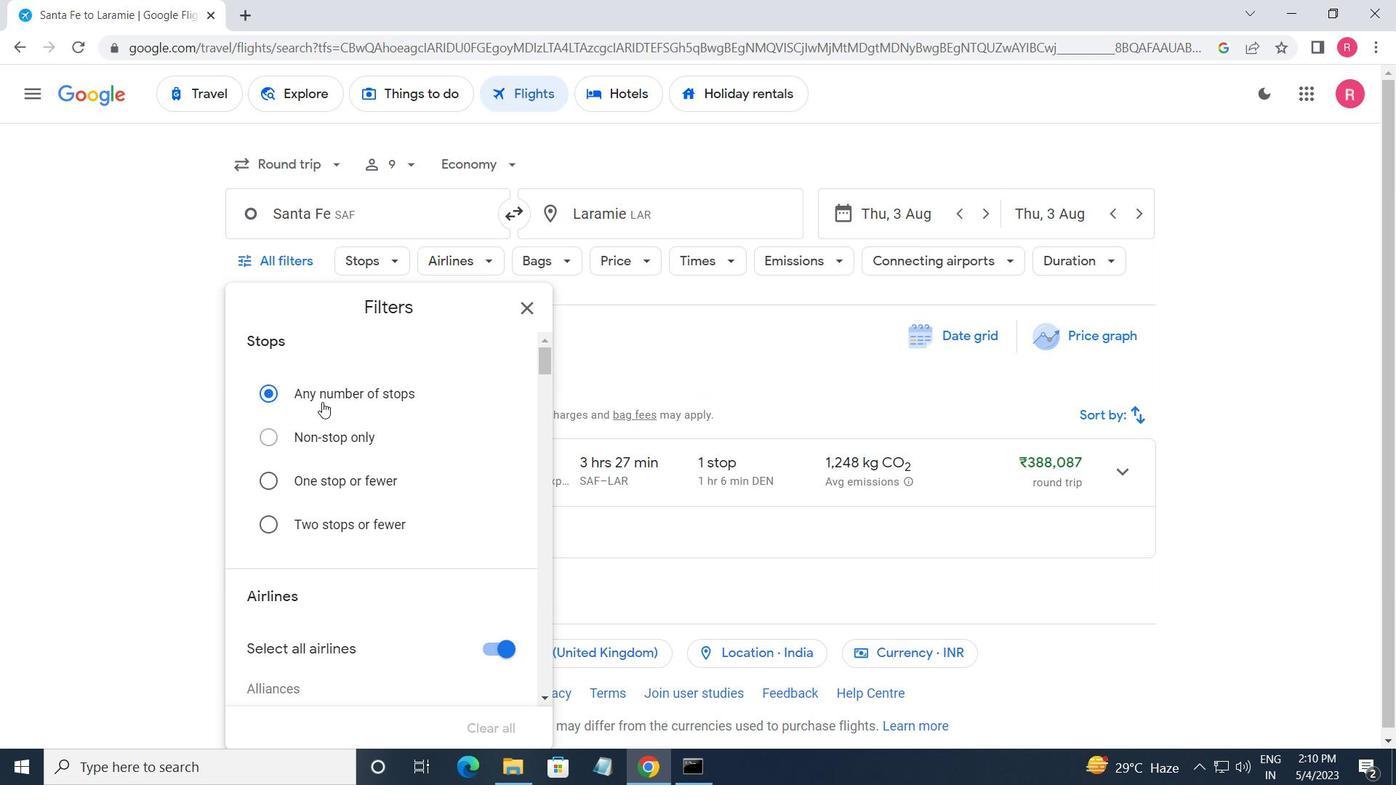 
Action: Mouse scrolled (326, 410) with delta (0, 0)
Screenshot: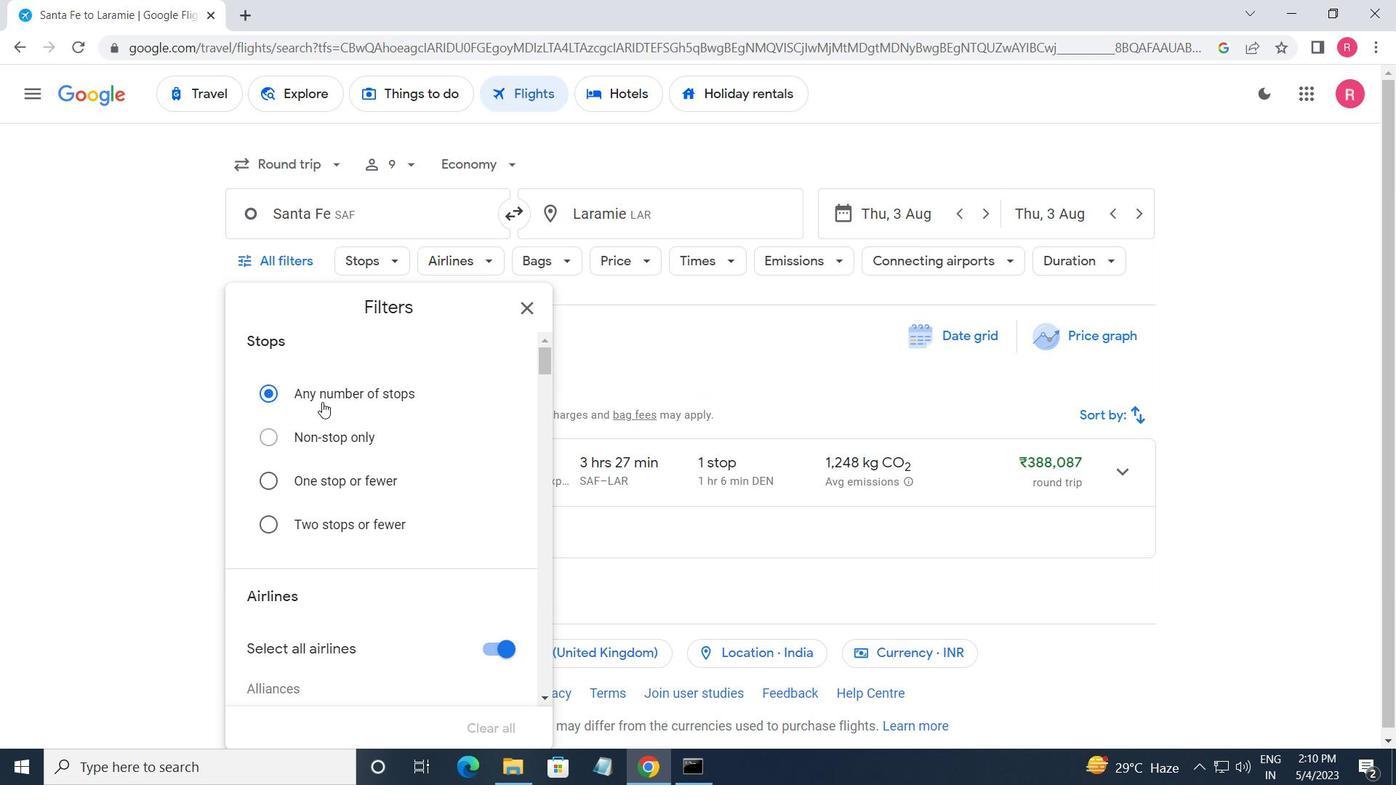 
Action: Mouse moved to (328, 411)
Screenshot: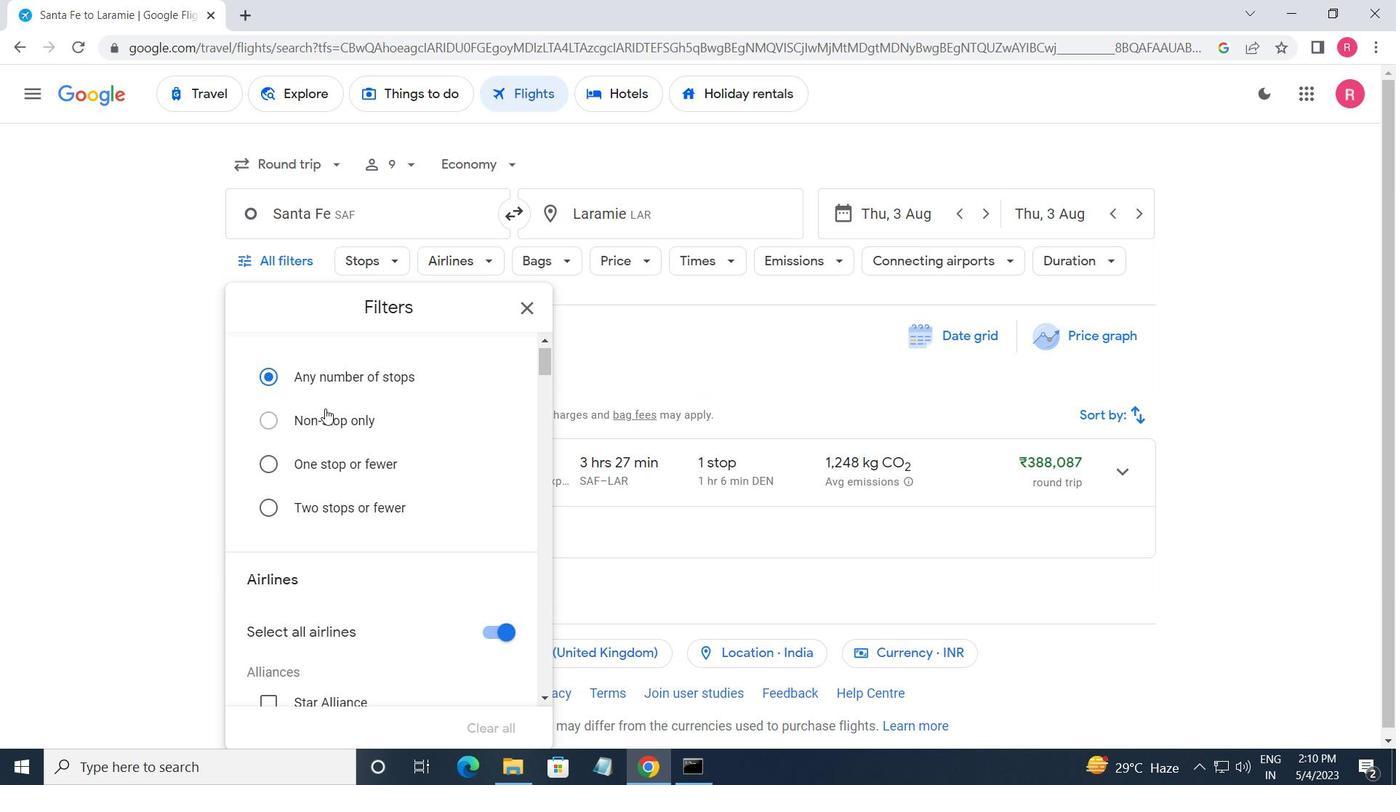 
Action: Mouse scrolled (328, 410) with delta (0, 0)
Screenshot: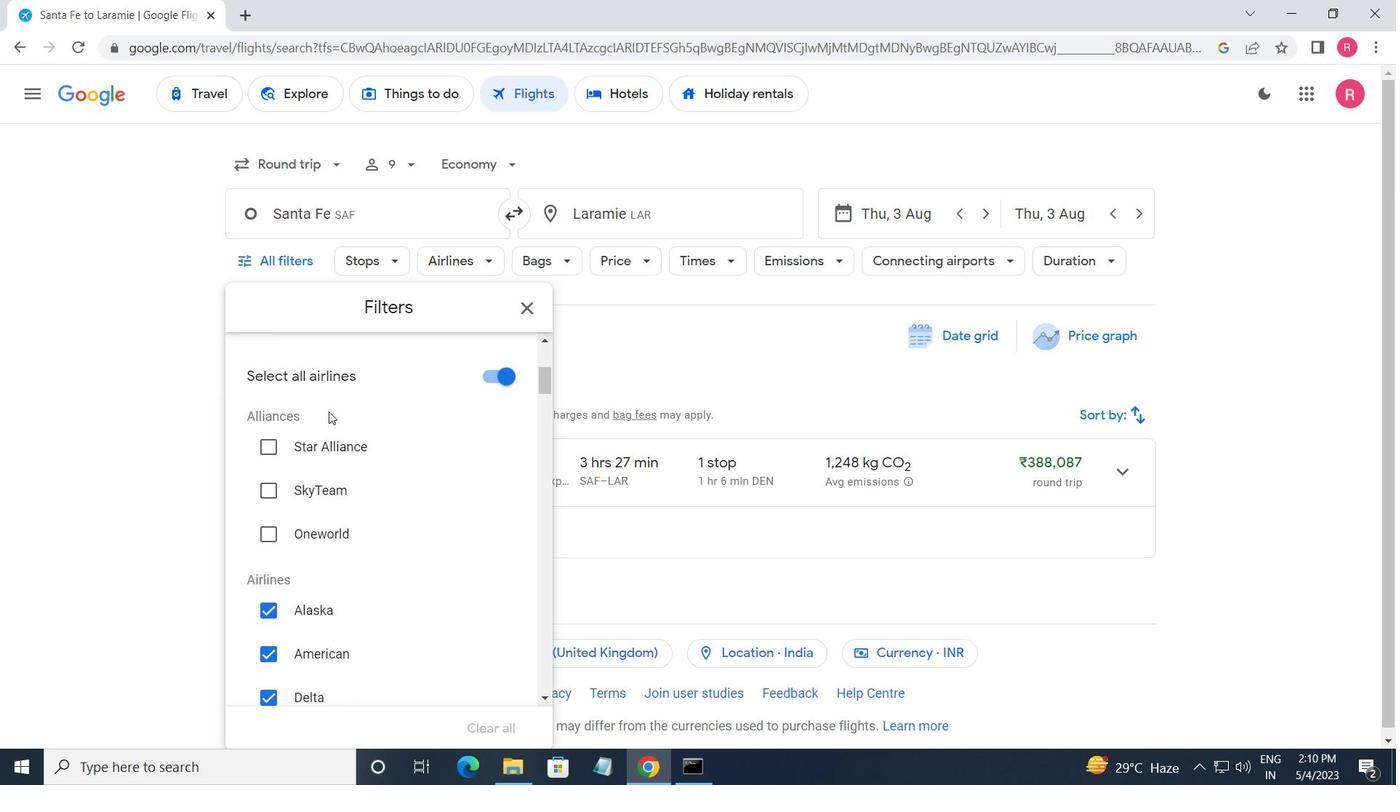 
Action: Mouse moved to (335, 416)
Screenshot: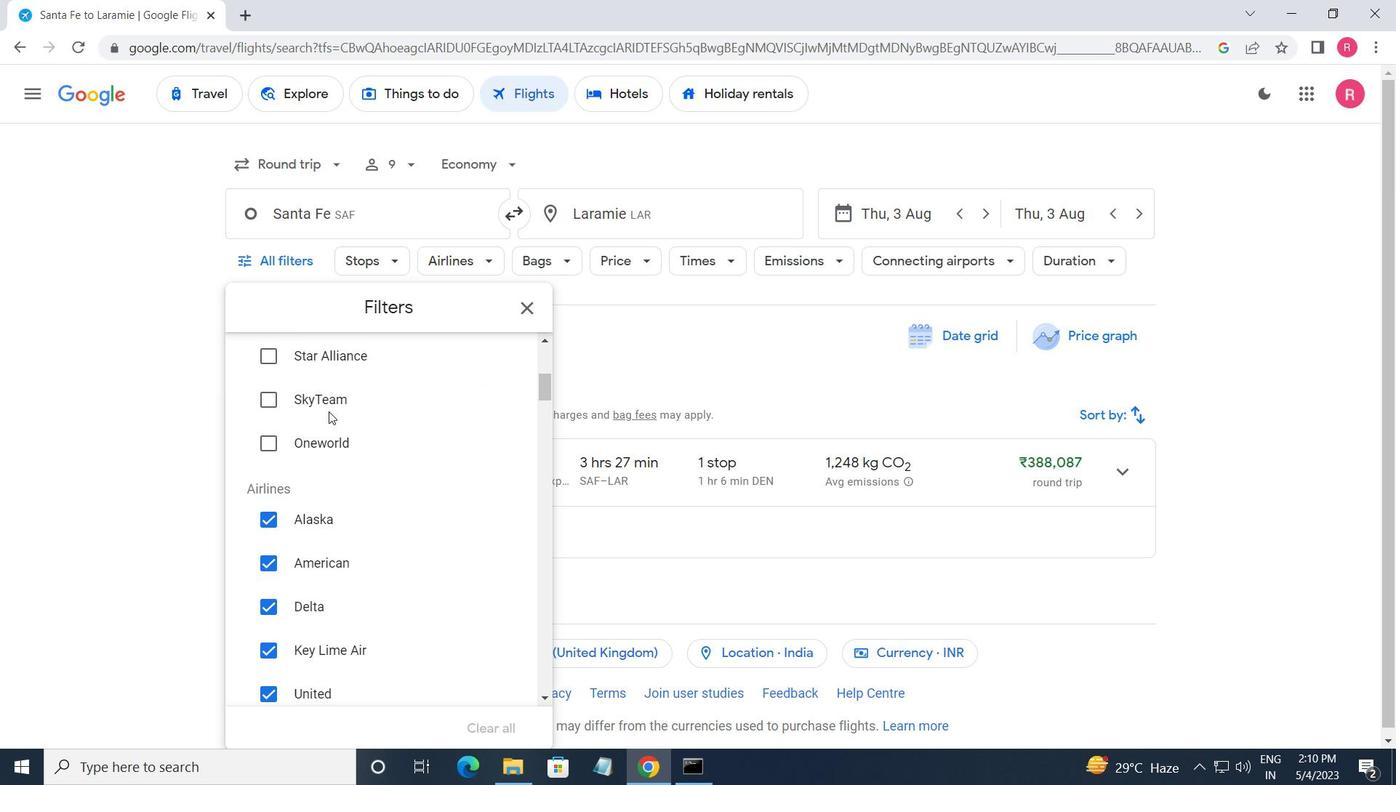 
Action: Mouse scrolled (335, 415) with delta (0, 0)
Screenshot: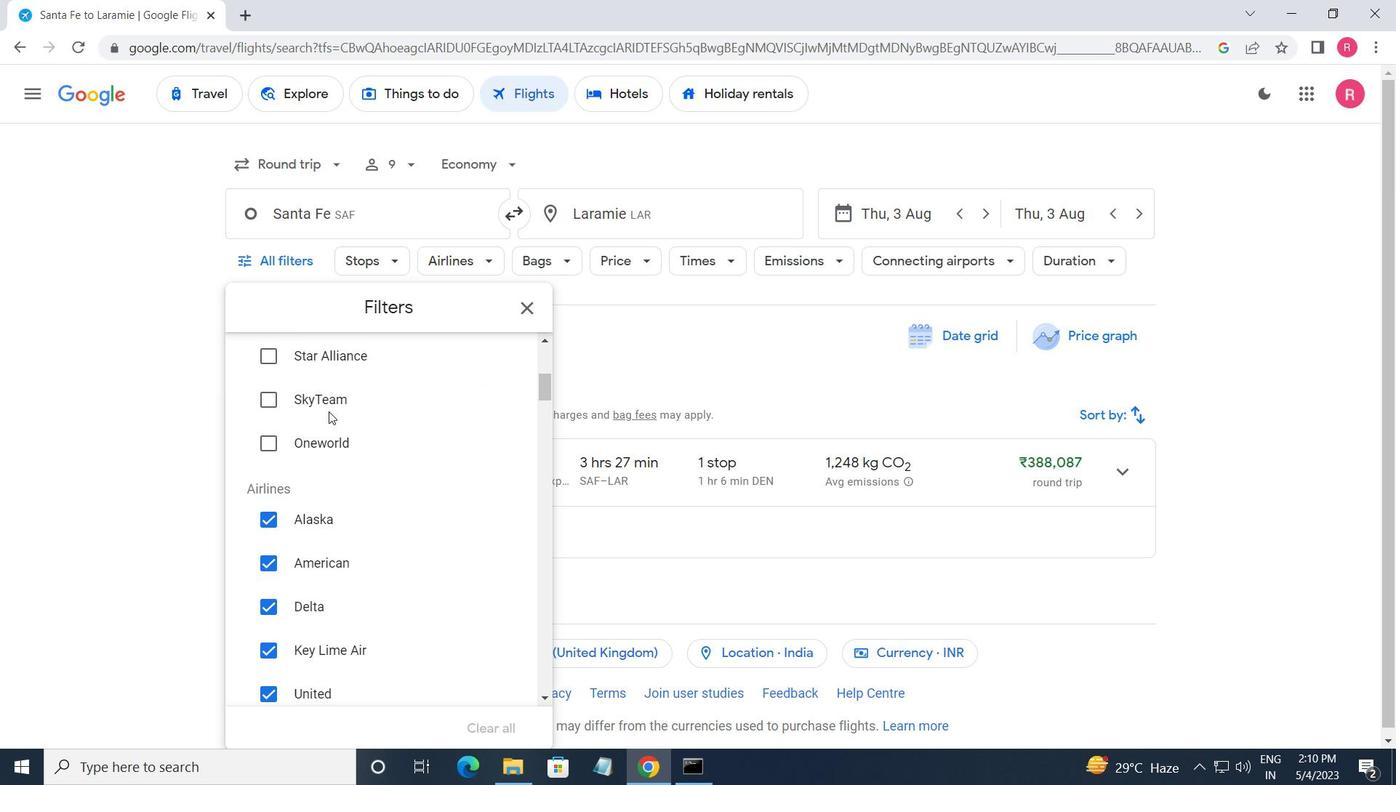 
Action: Mouse moved to (345, 424)
Screenshot: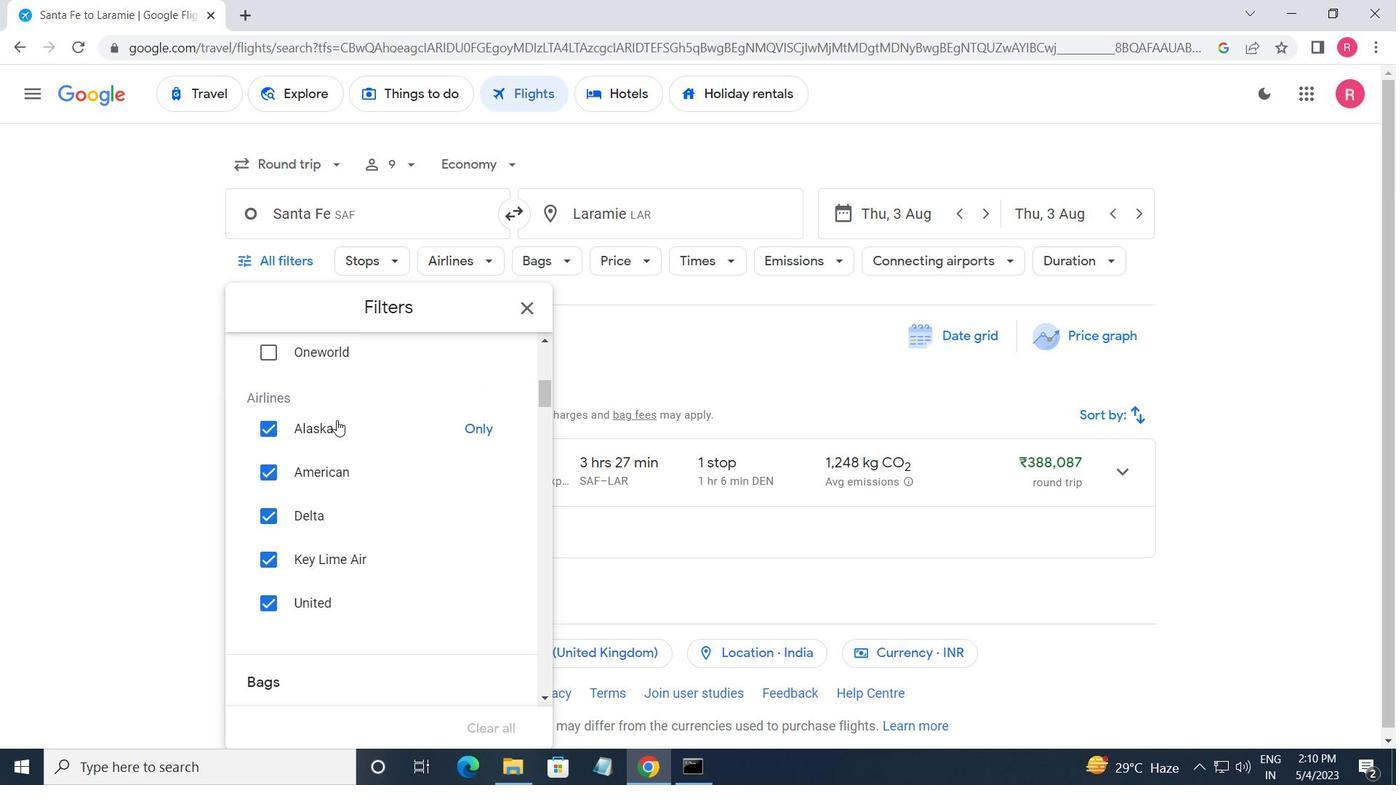 
Action: Mouse scrolled (345, 425) with delta (0, 0)
Screenshot: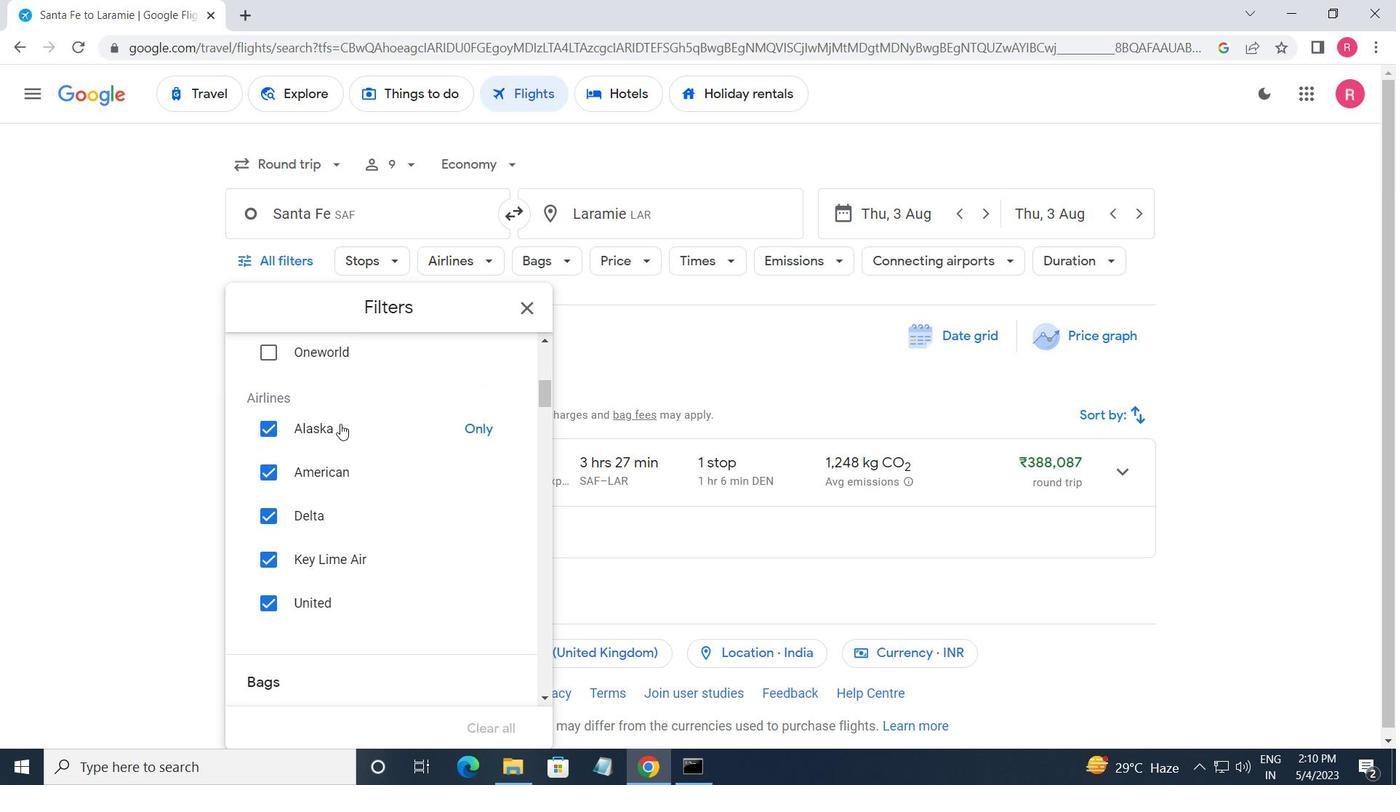 
Action: Mouse scrolled (345, 425) with delta (0, 0)
Screenshot: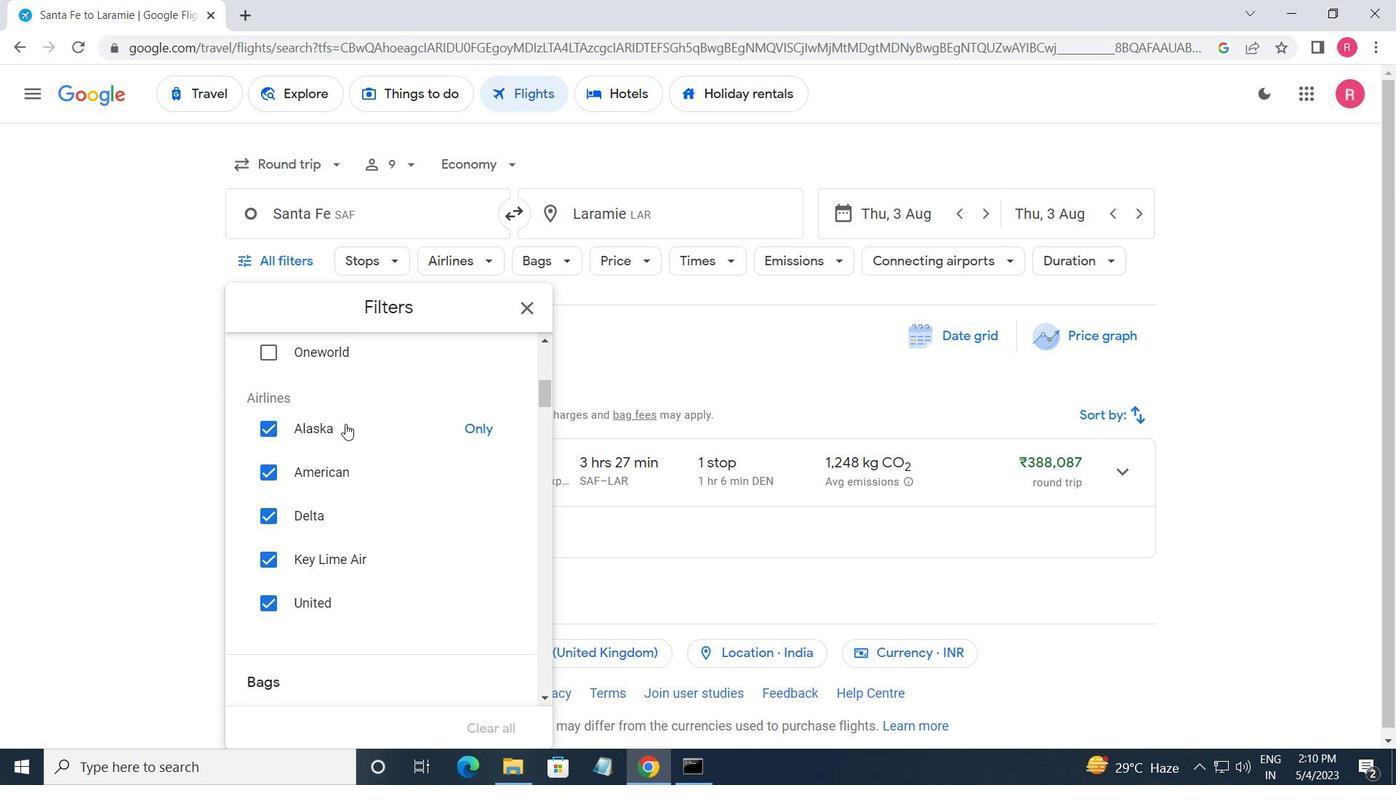 
Action: Mouse moved to (494, 380)
Screenshot: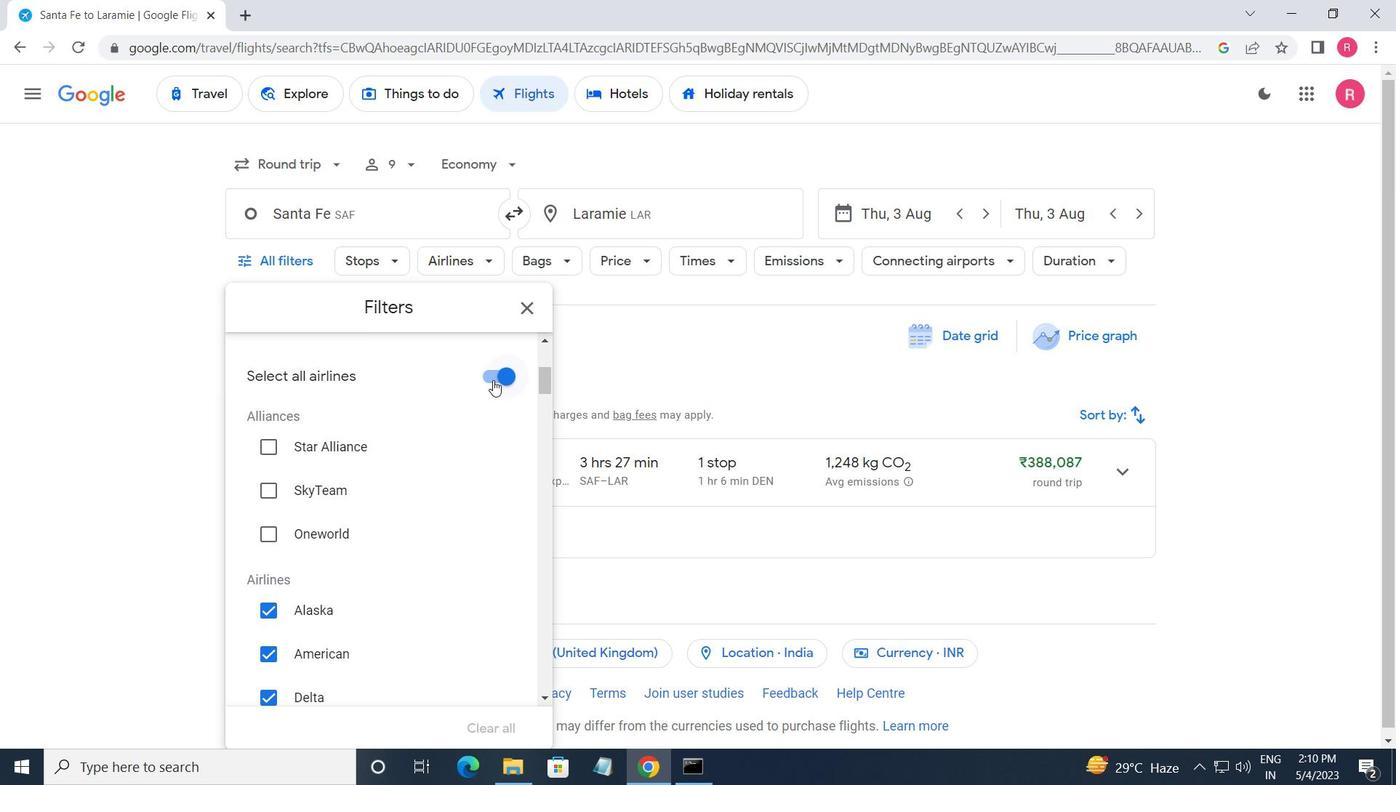 
Action: Mouse pressed left at (494, 380)
Screenshot: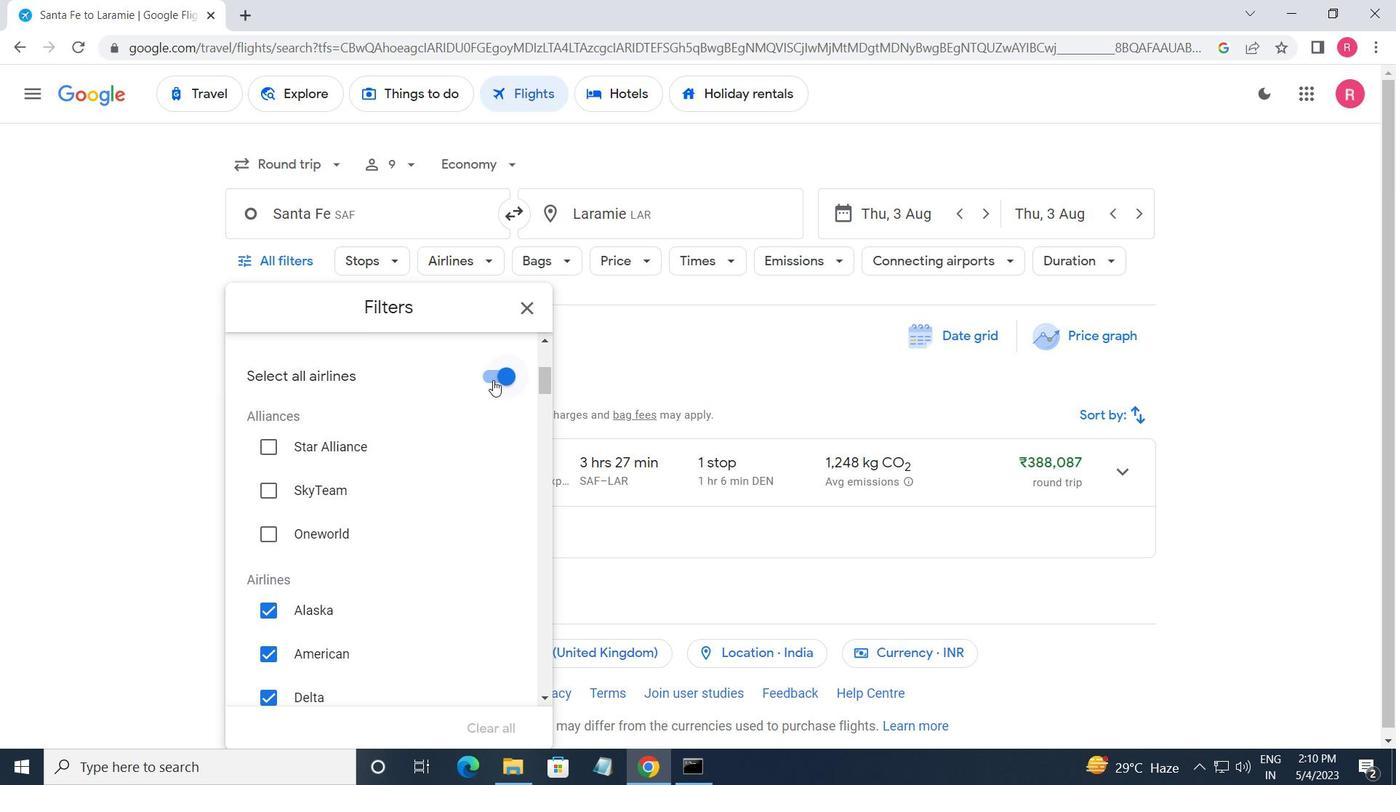 
Action: Mouse moved to (432, 467)
Screenshot: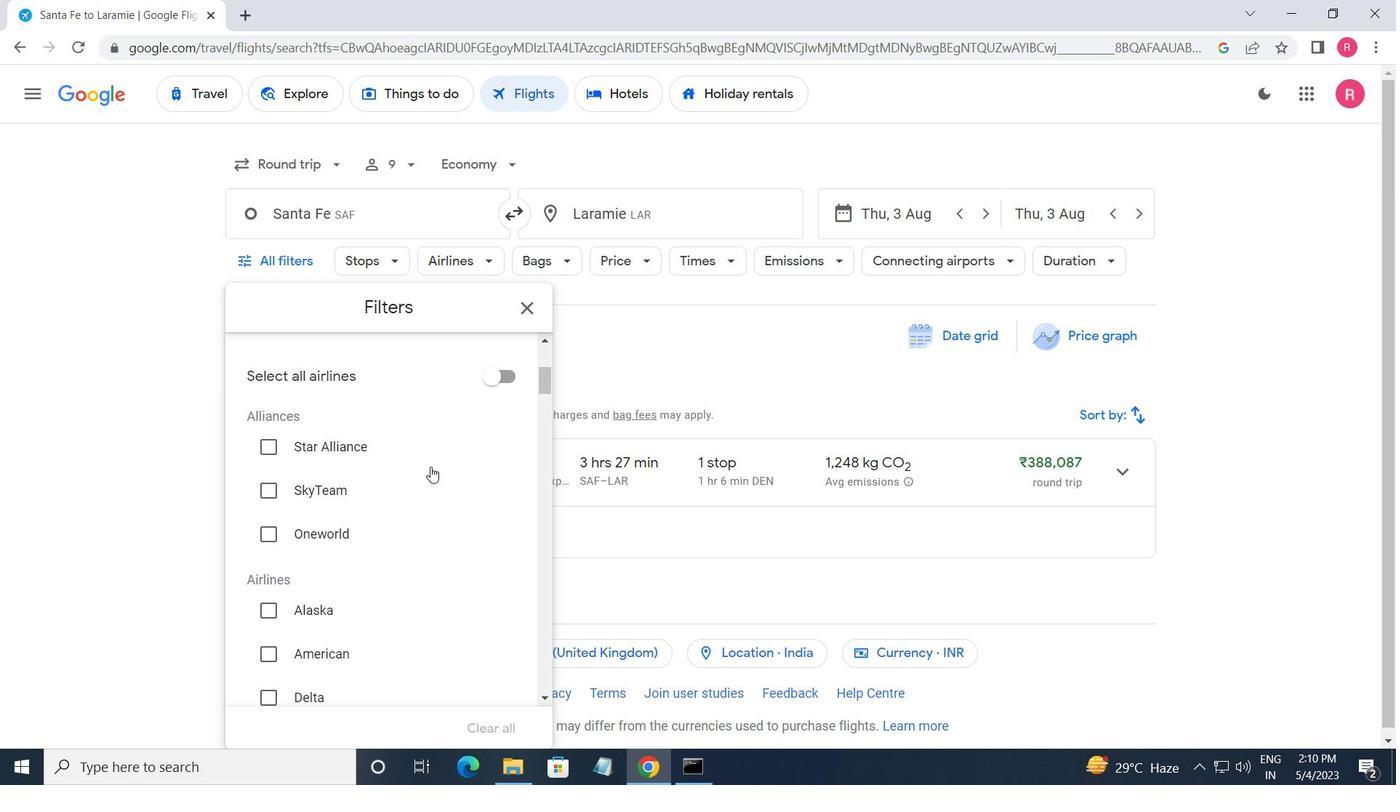
Action: Mouse scrolled (432, 466) with delta (0, 0)
Screenshot: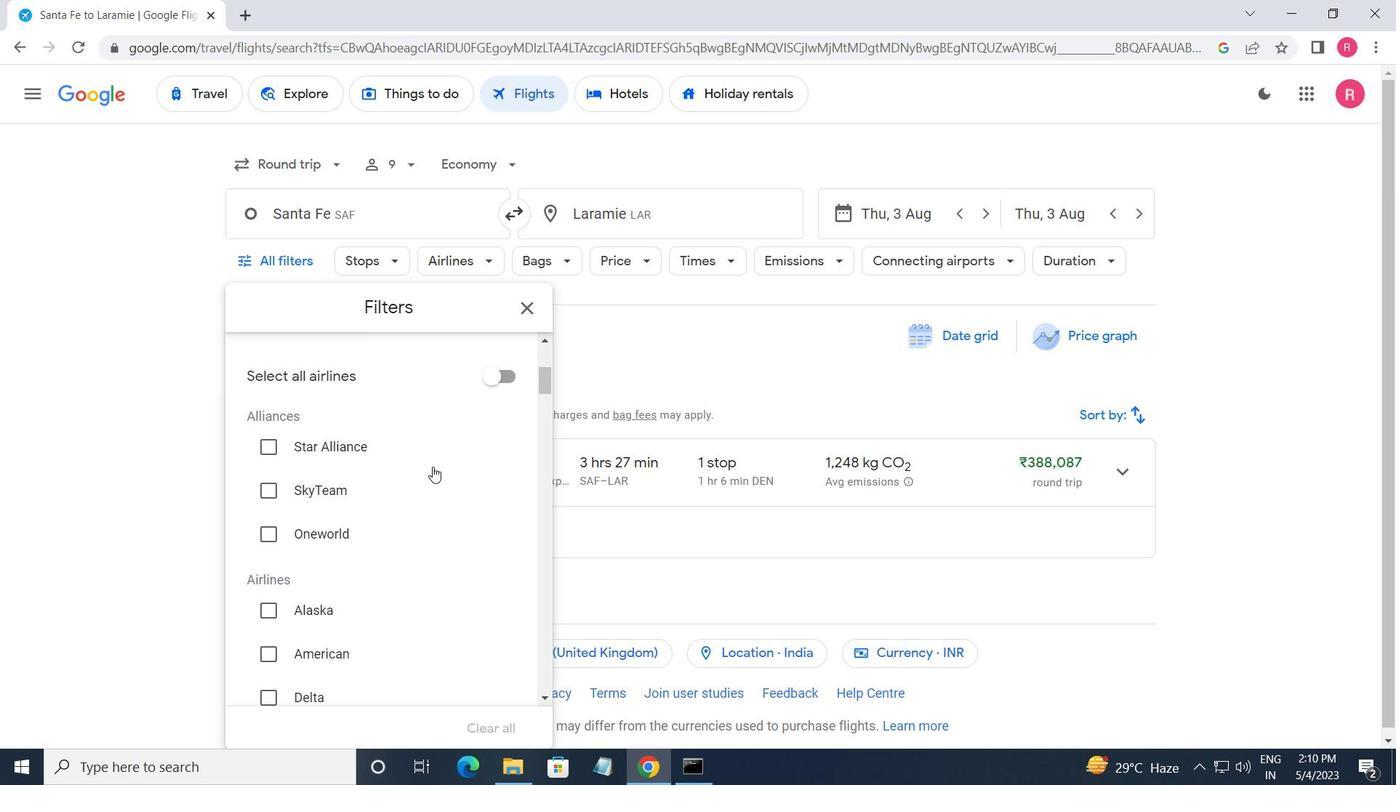 
Action: Mouse scrolled (432, 466) with delta (0, 0)
Screenshot: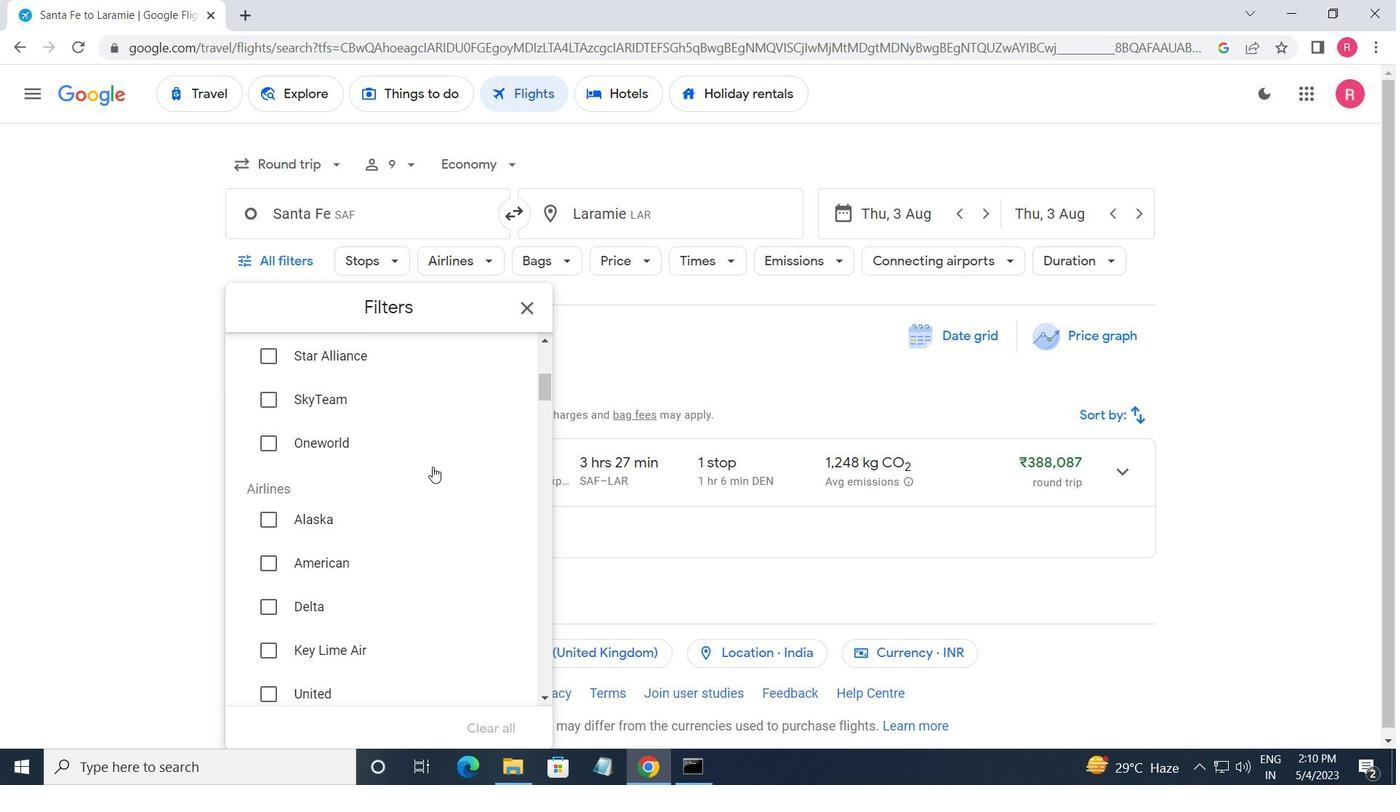 
Action: Mouse moved to (438, 477)
Screenshot: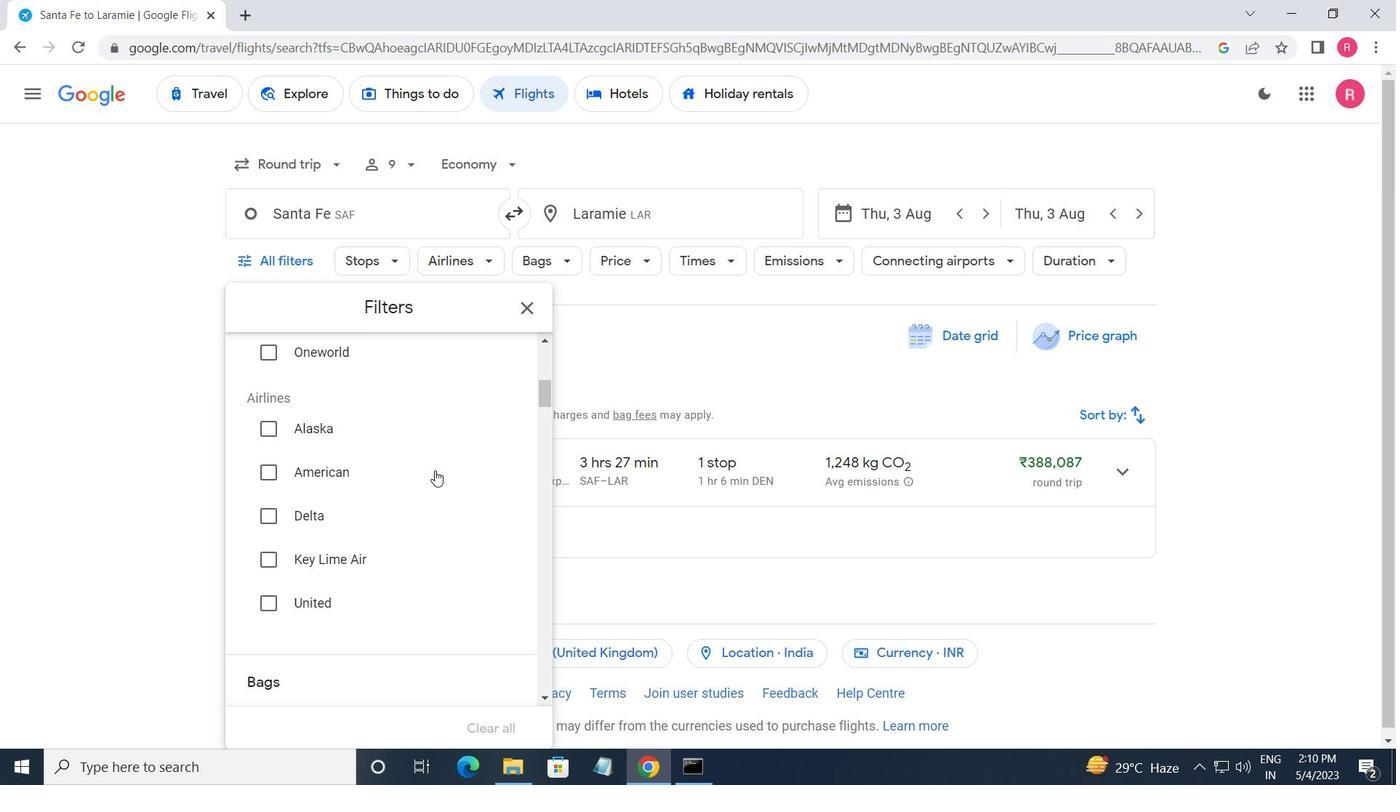 
Action: Mouse scrolled (438, 476) with delta (0, 0)
Screenshot: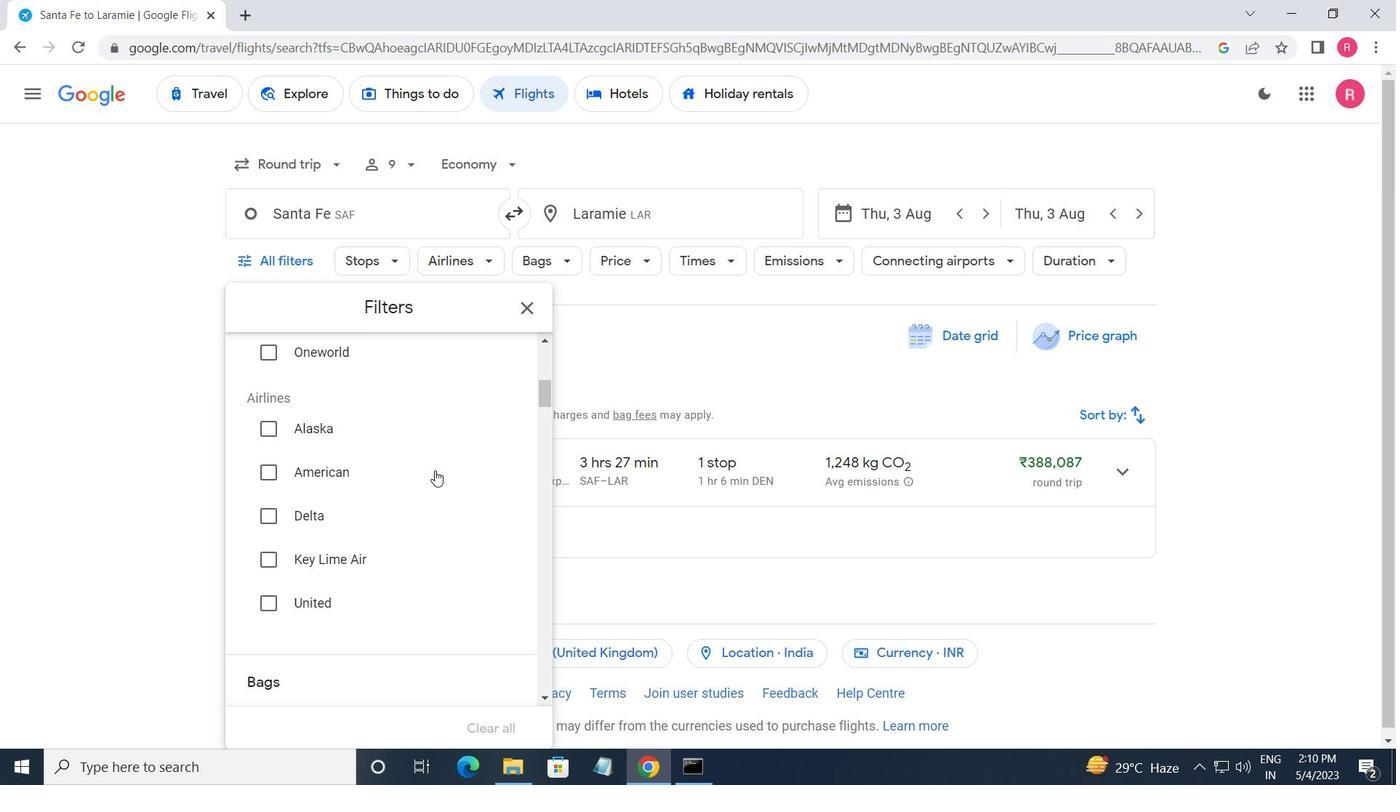 
Action: Mouse scrolled (438, 476) with delta (0, 0)
Screenshot: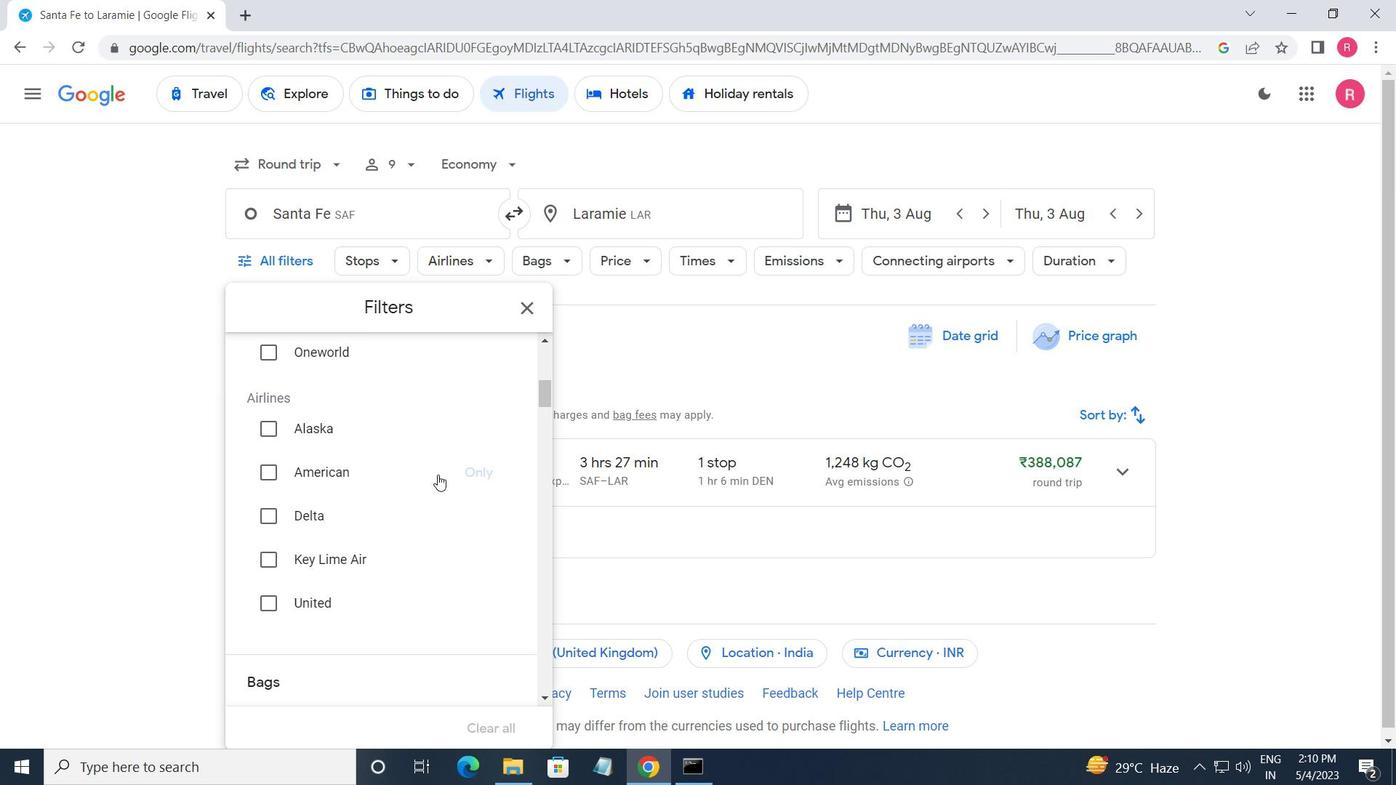 
Action: Mouse moved to (498, 546)
Screenshot: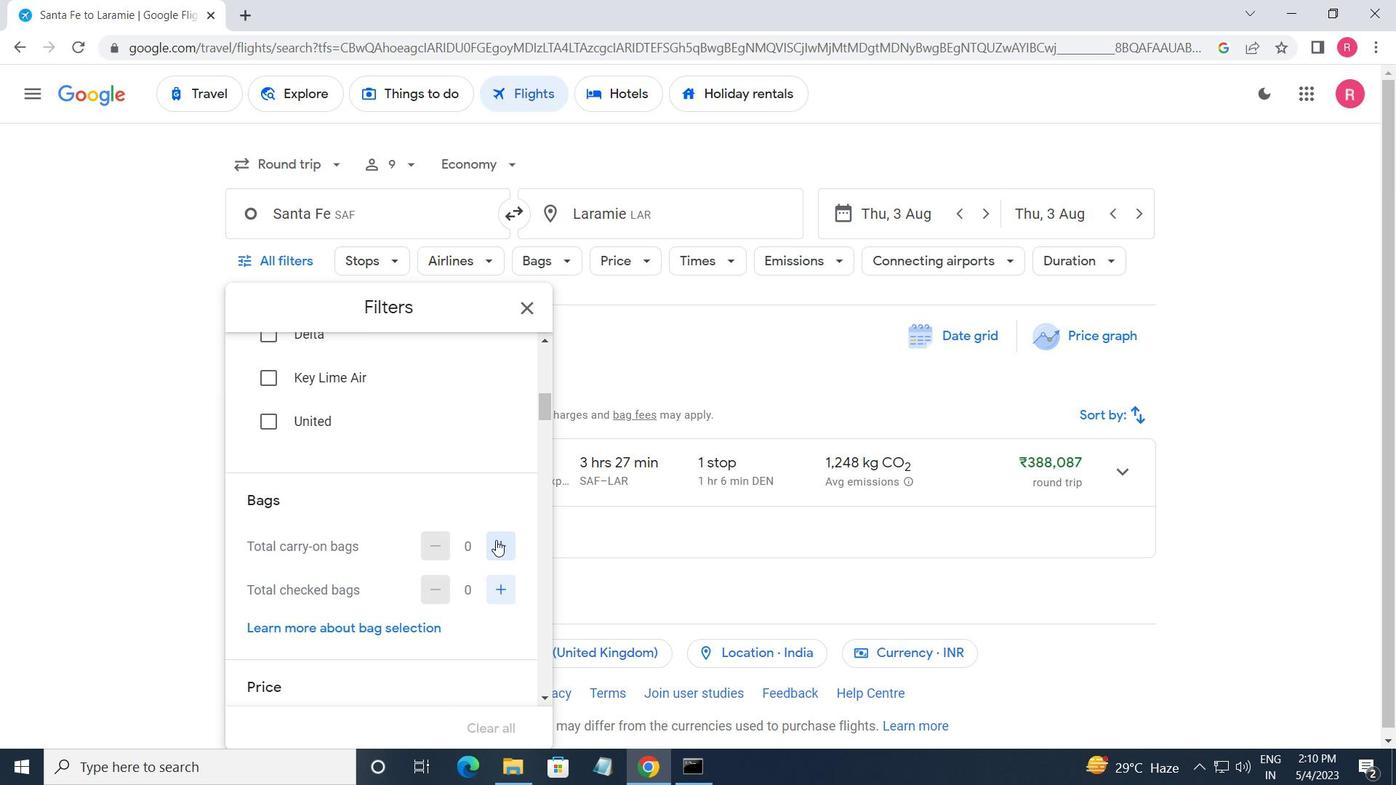 
Action: Mouse pressed left at (498, 546)
Screenshot: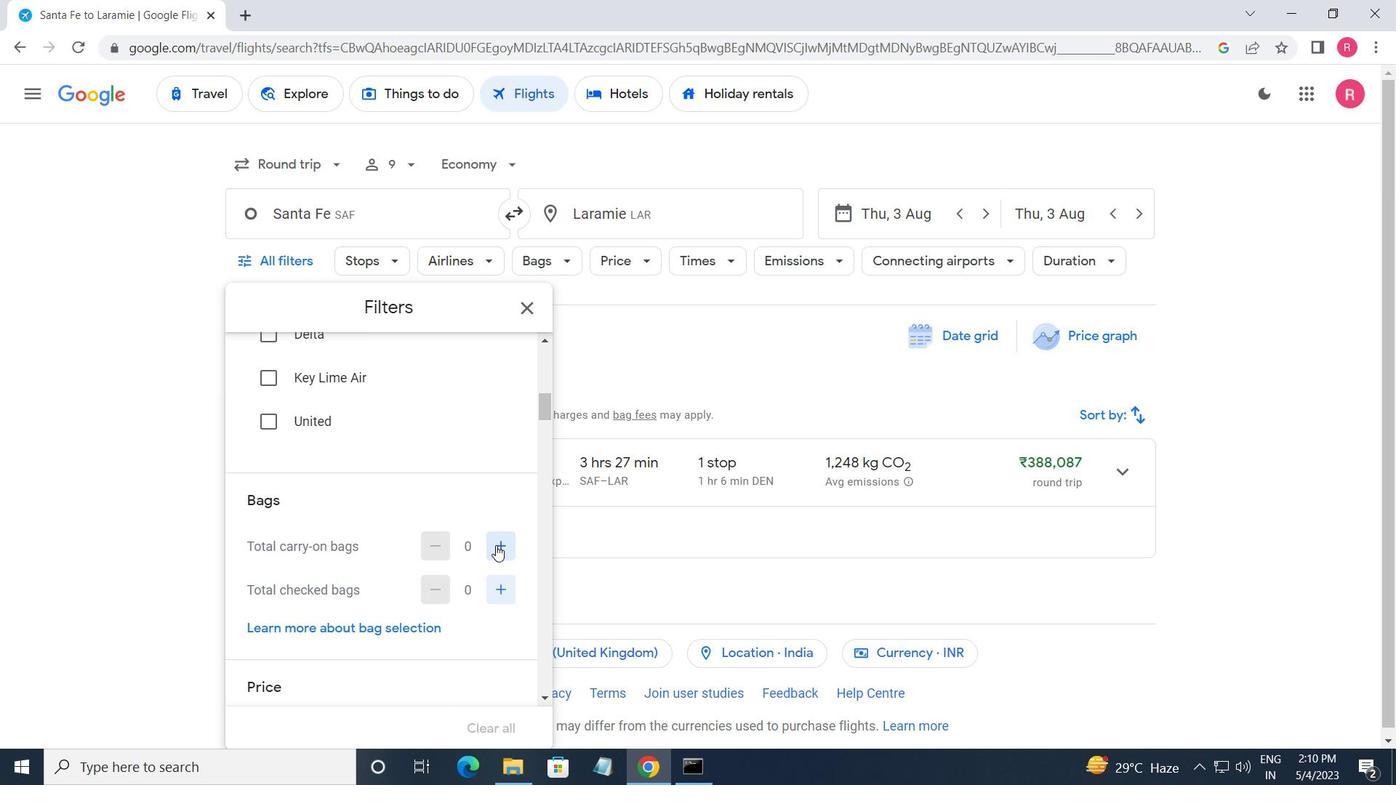
Action: Mouse moved to (498, 547)
Screenshot: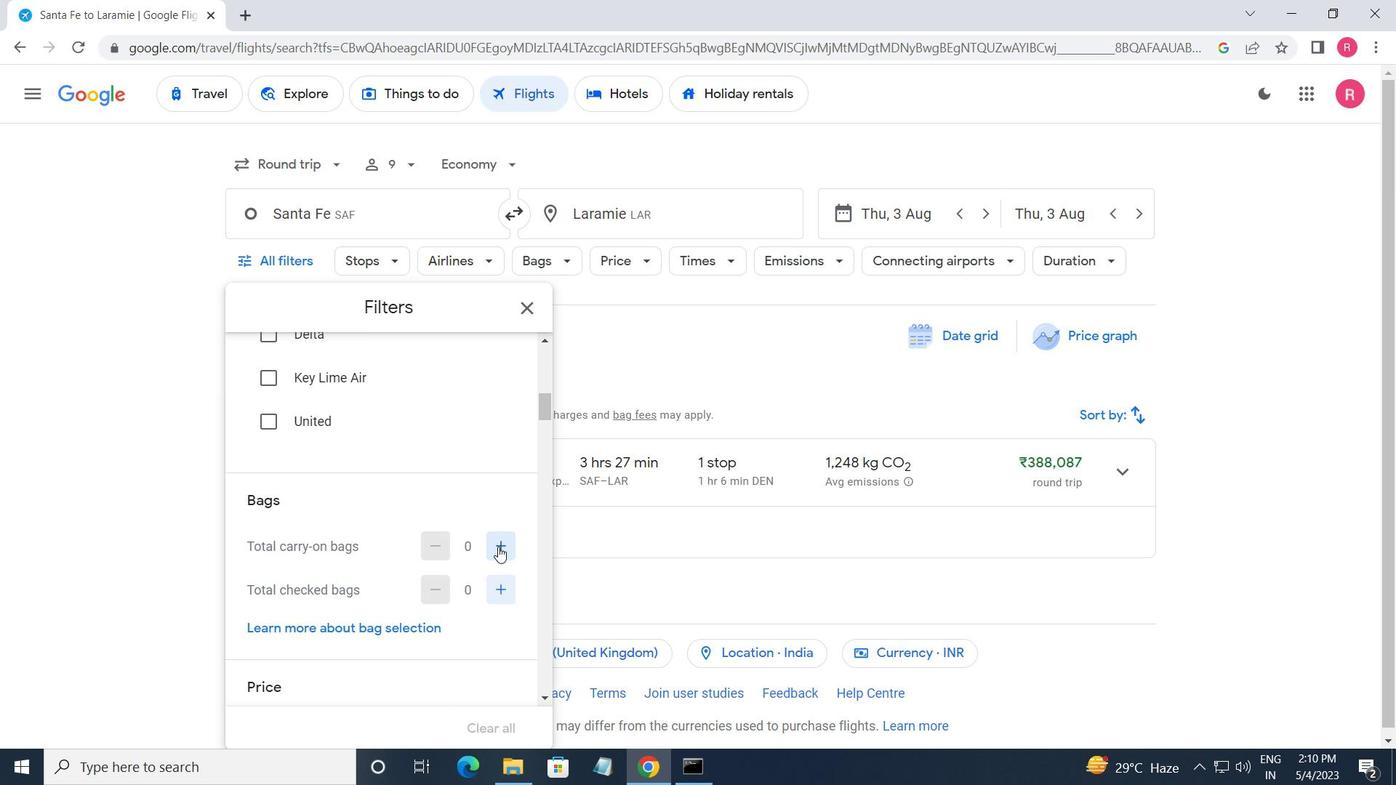 
Action: Mouse pressed left at (498, 547)
Screenshot: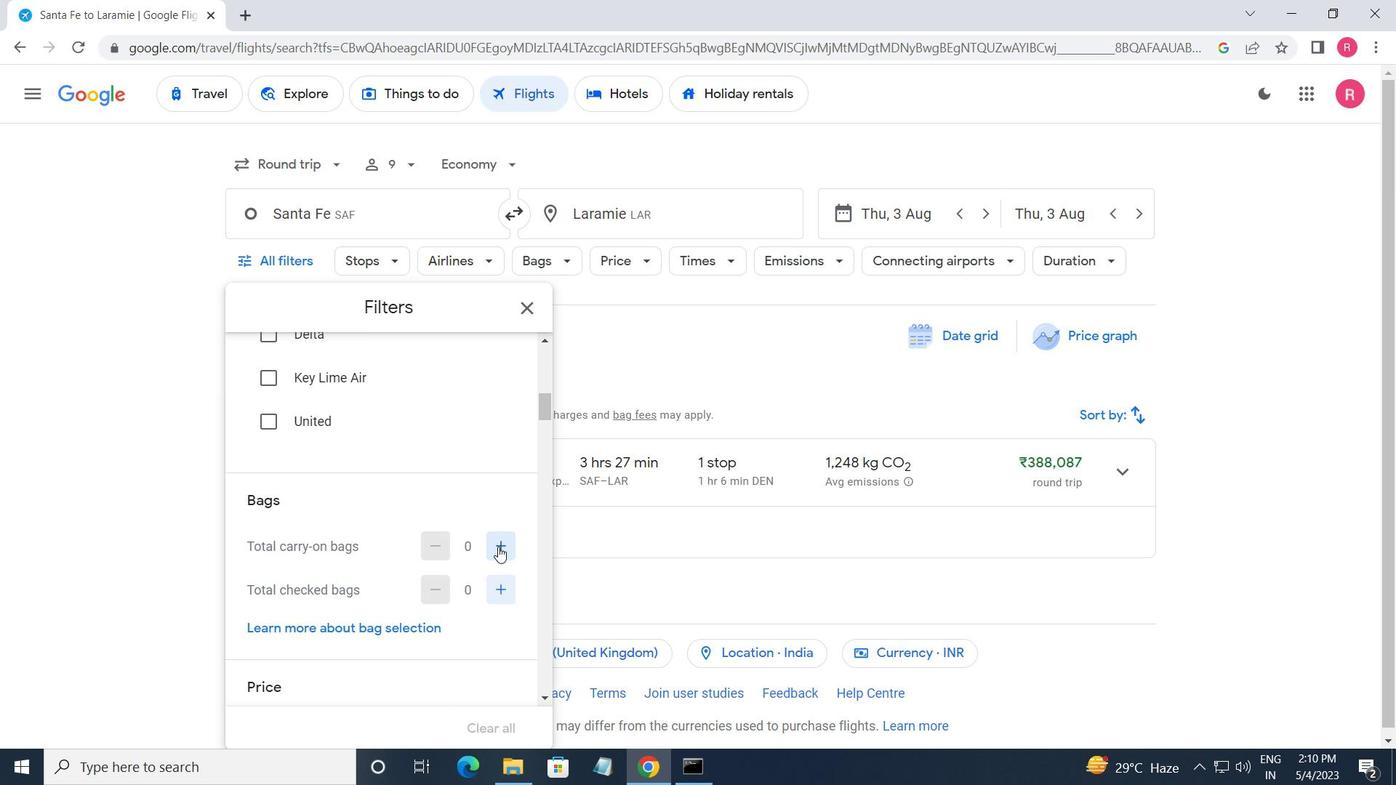 
Action: Mouse moved to (436, 541)
Screenshot: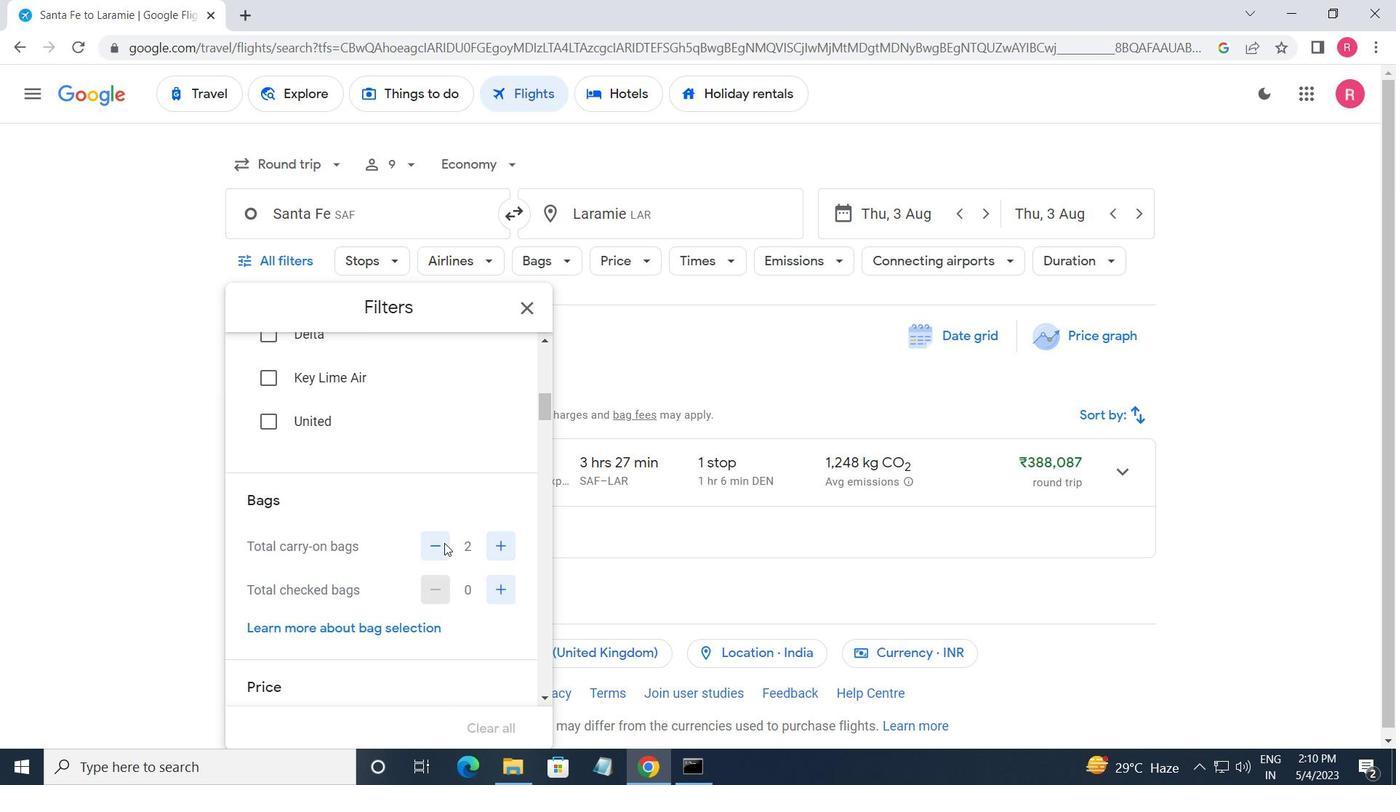 
Action: Mouse pressed left at (436, 541)
Screenshot: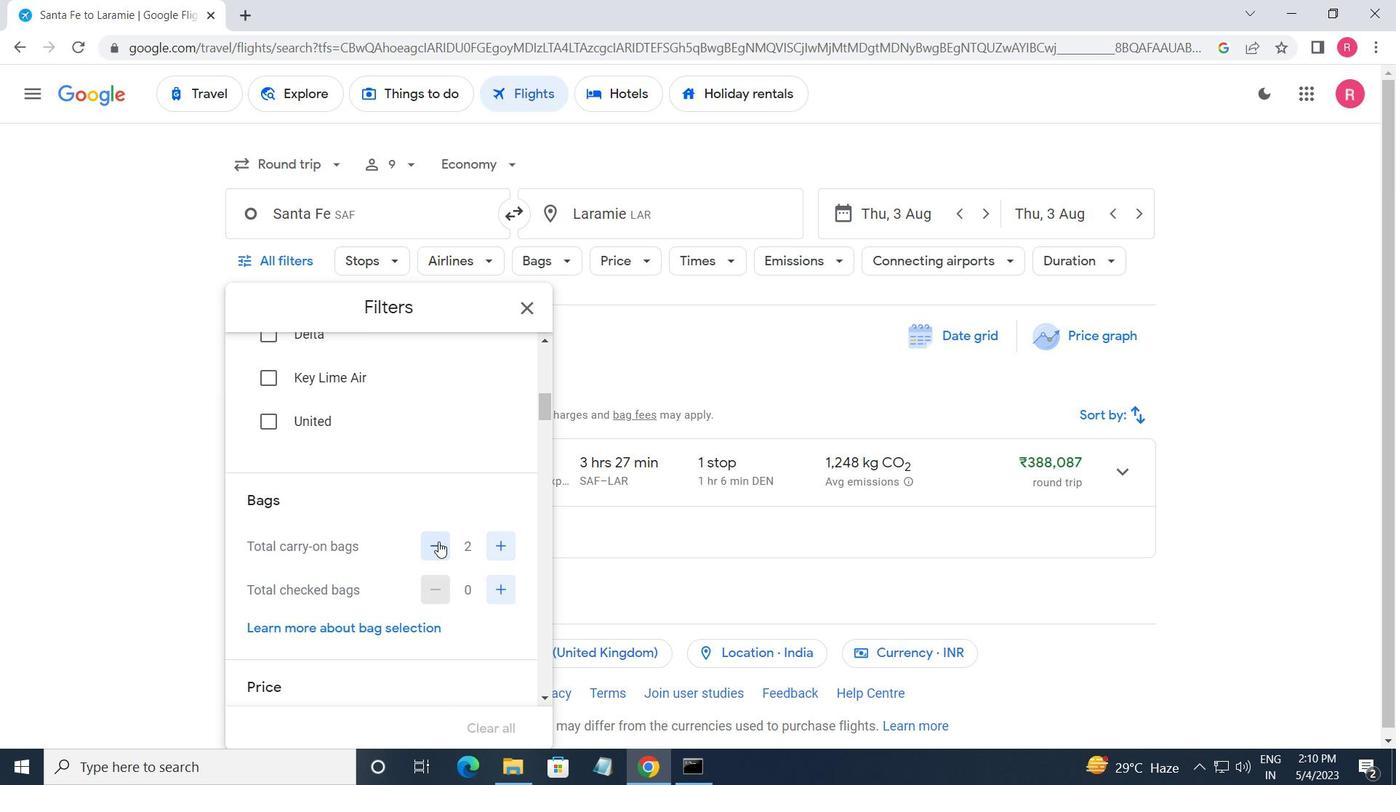 
Action: Mouse moved to (435, 541)
Screenshot: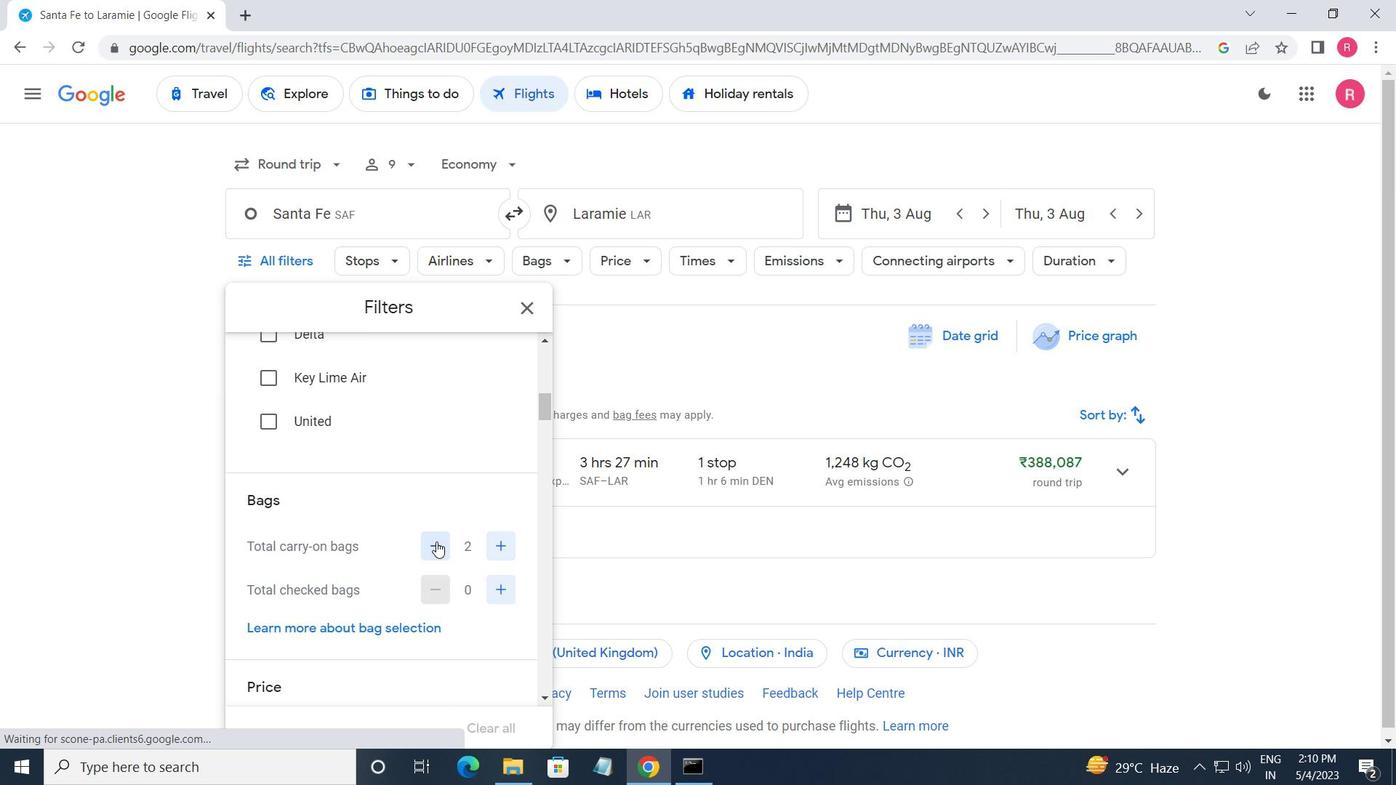 
Action: Mouse pressed left at (435, 541)
Screenshot: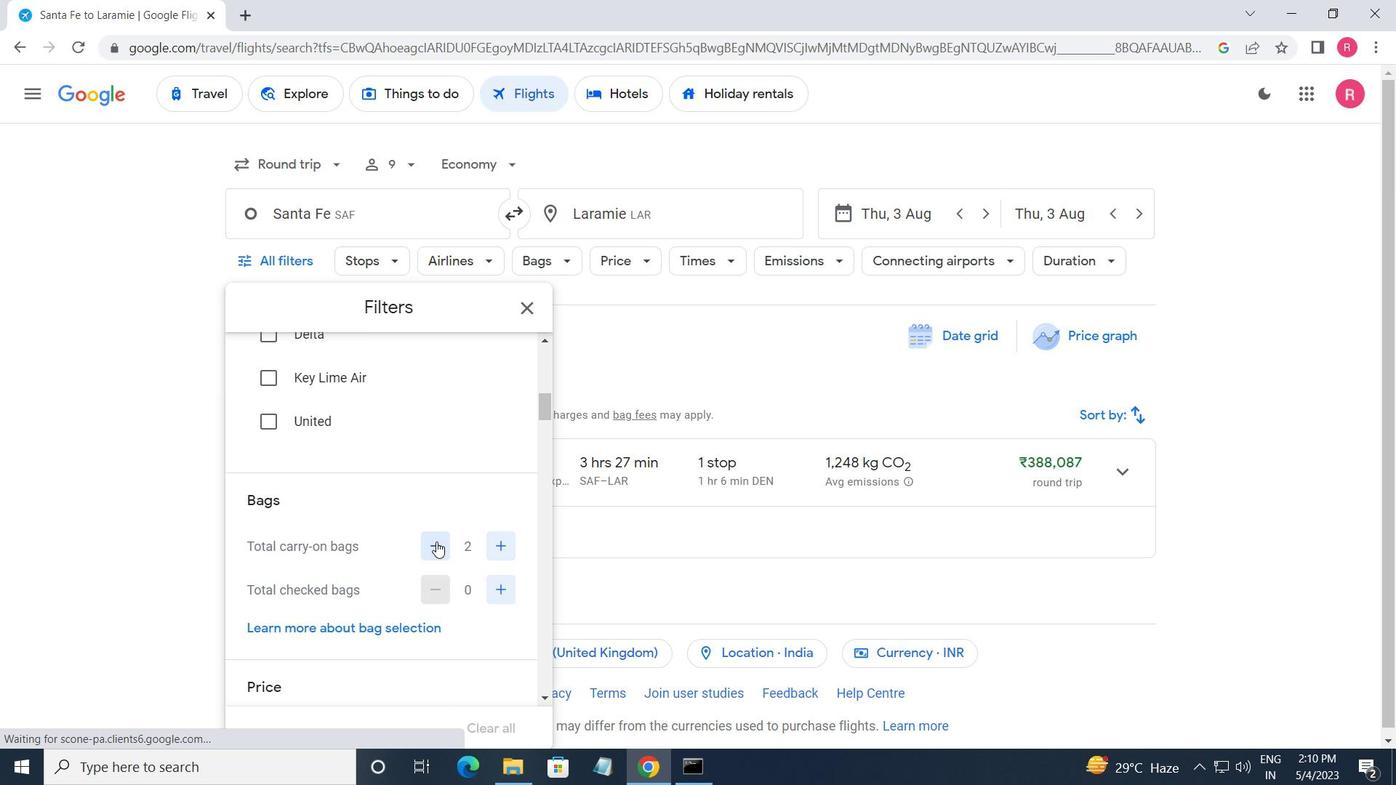 
Action: Mouse moved to (493, 586)
Screenshot: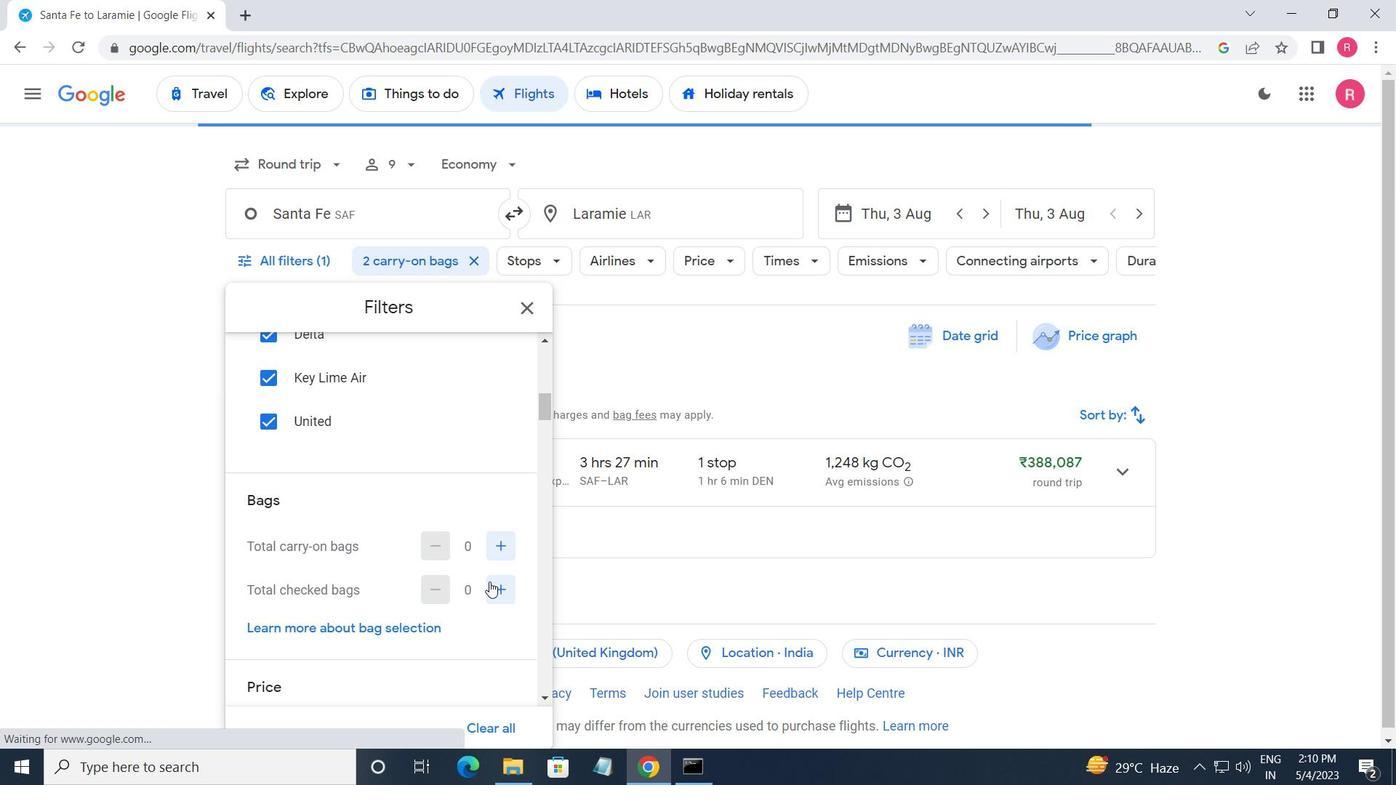 
Action: Mouse pressed left at (493, 586)
Screenshot: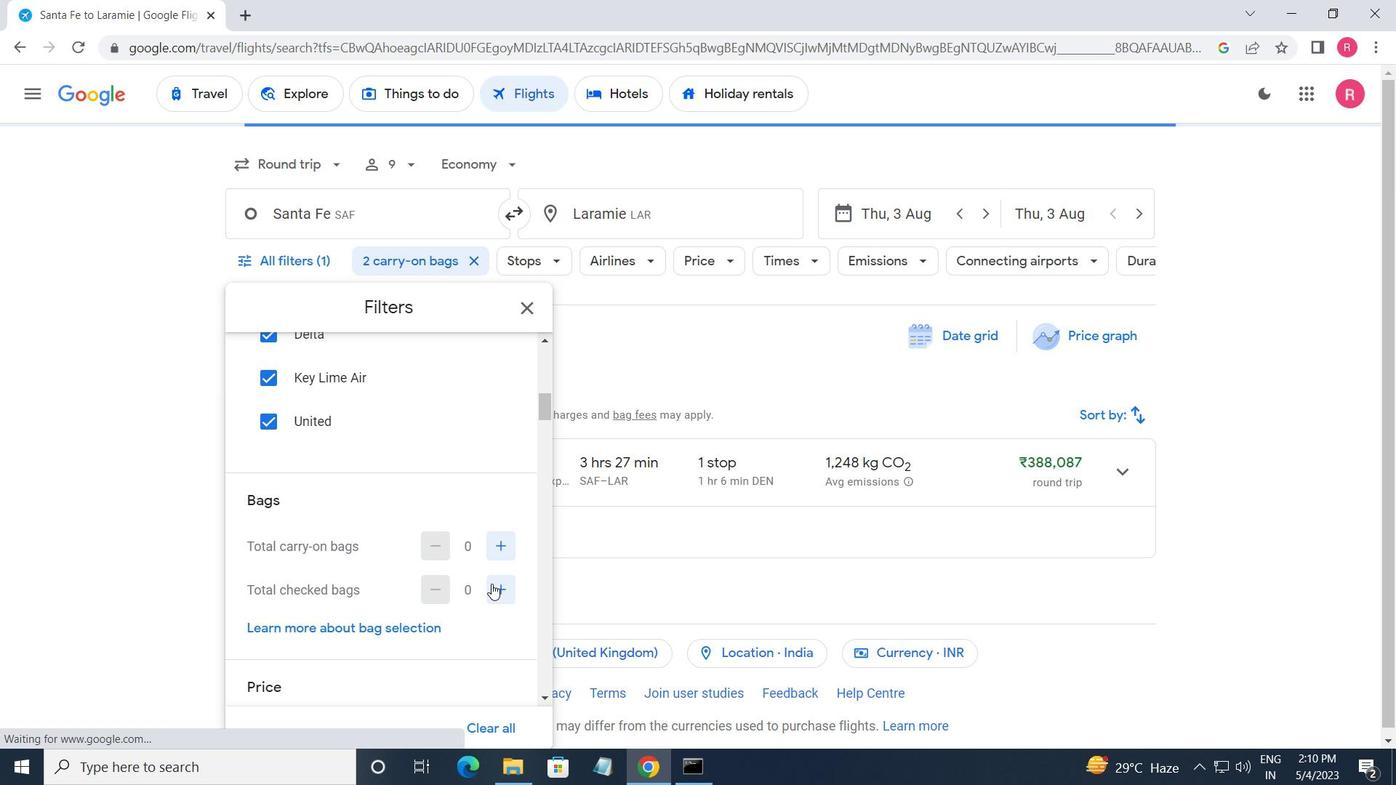 
Action: Mouse pressed left at (493, 586)
Screenshot: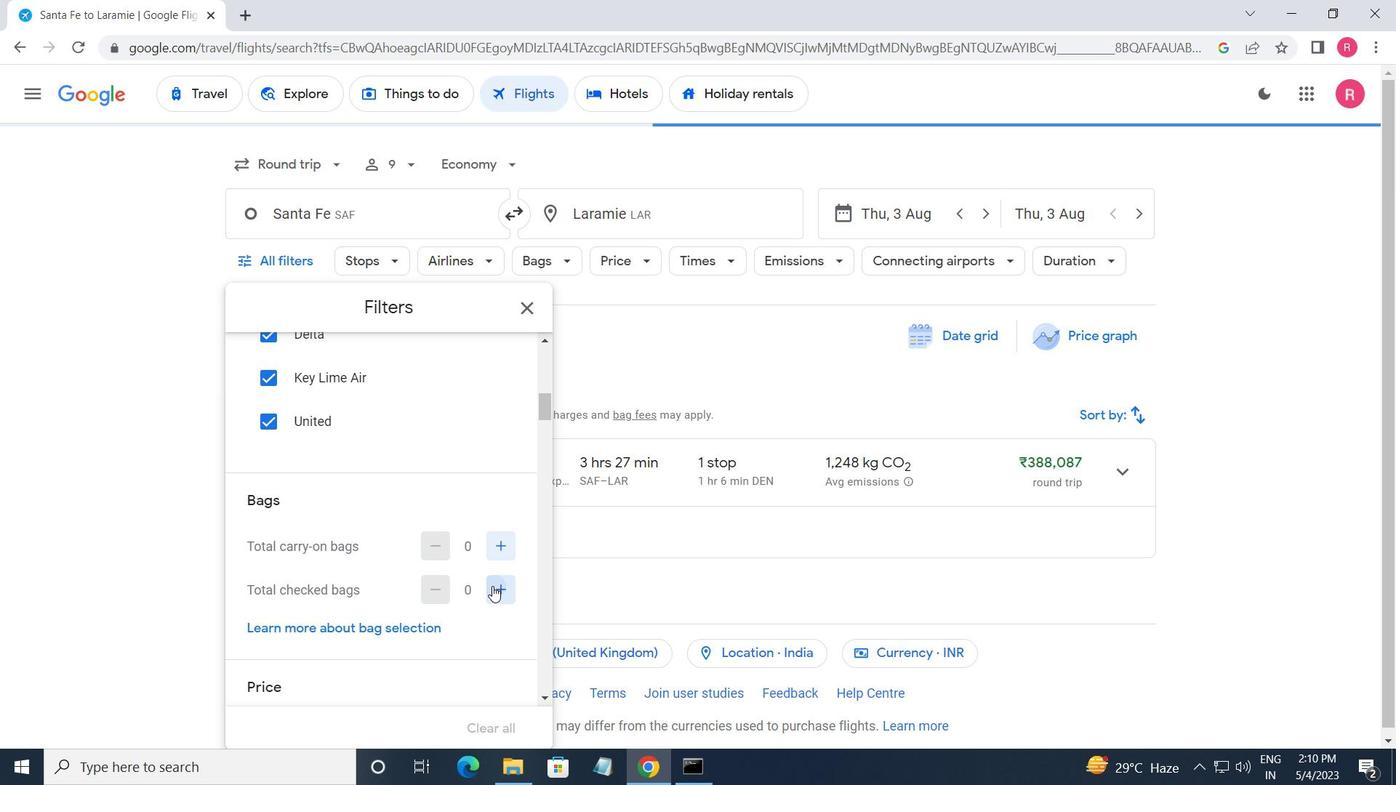 
Action: Mouse moved to (475, 591)
Screenshot: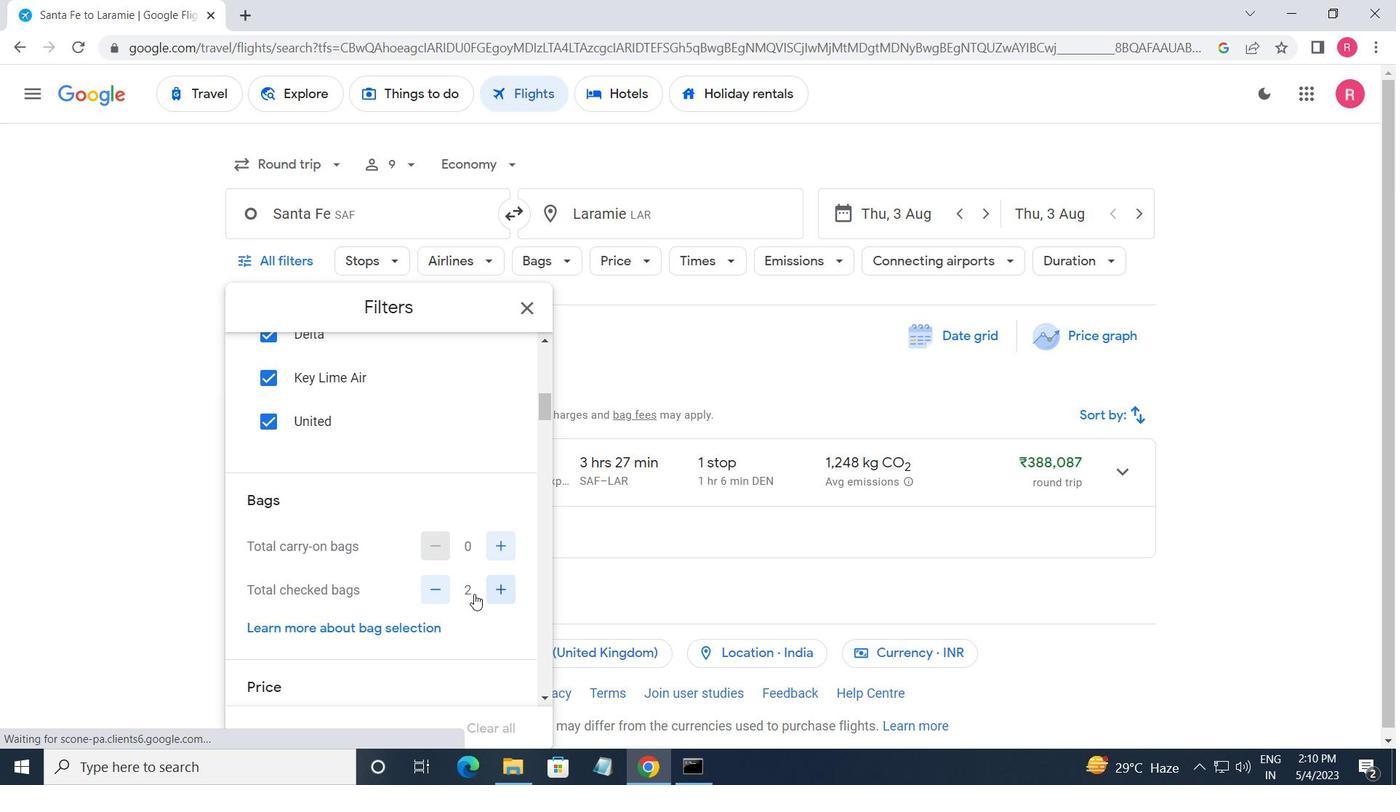 
Action: Mouse scrolled (475, 591) with delta (0, 0)
Screenshot: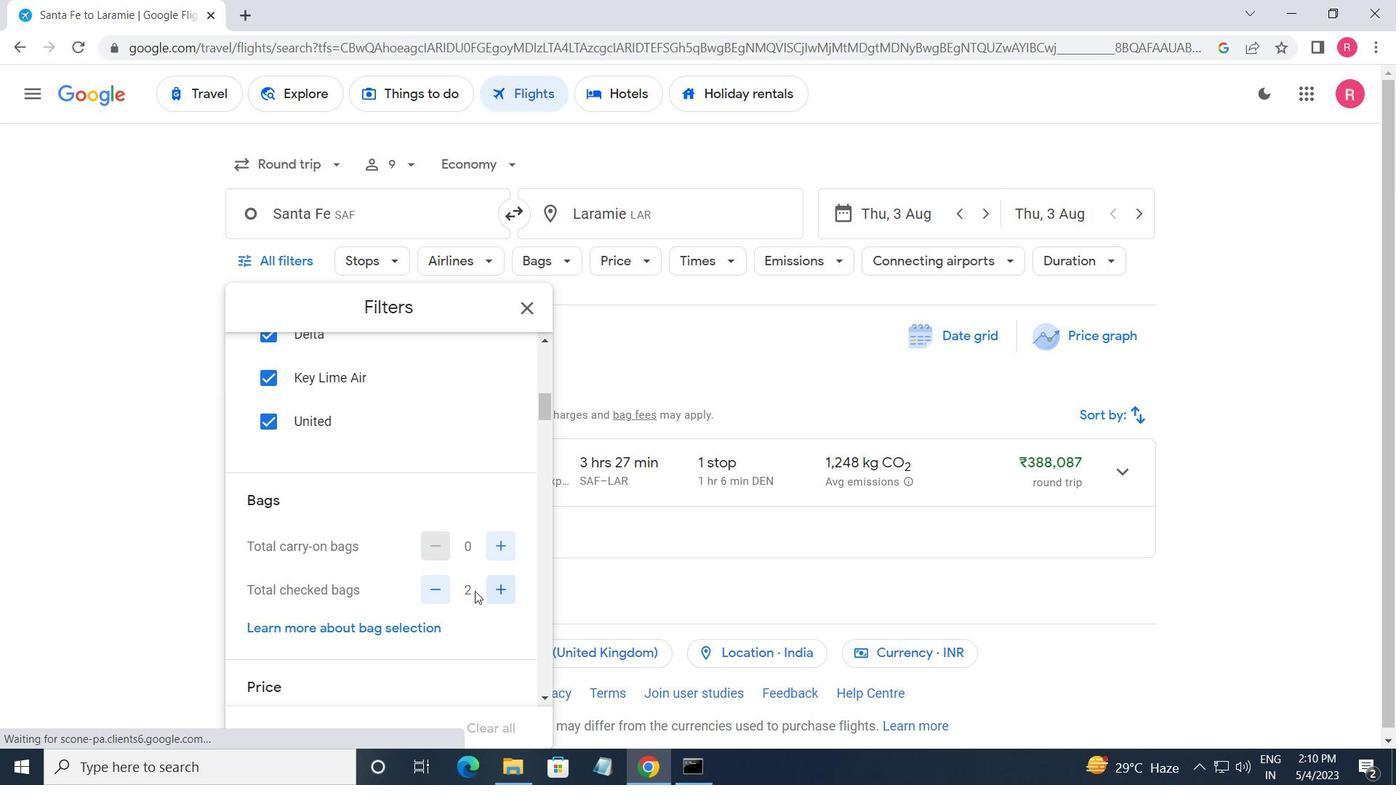 
Action: Mouse moved to (475, 590)
Screenshot: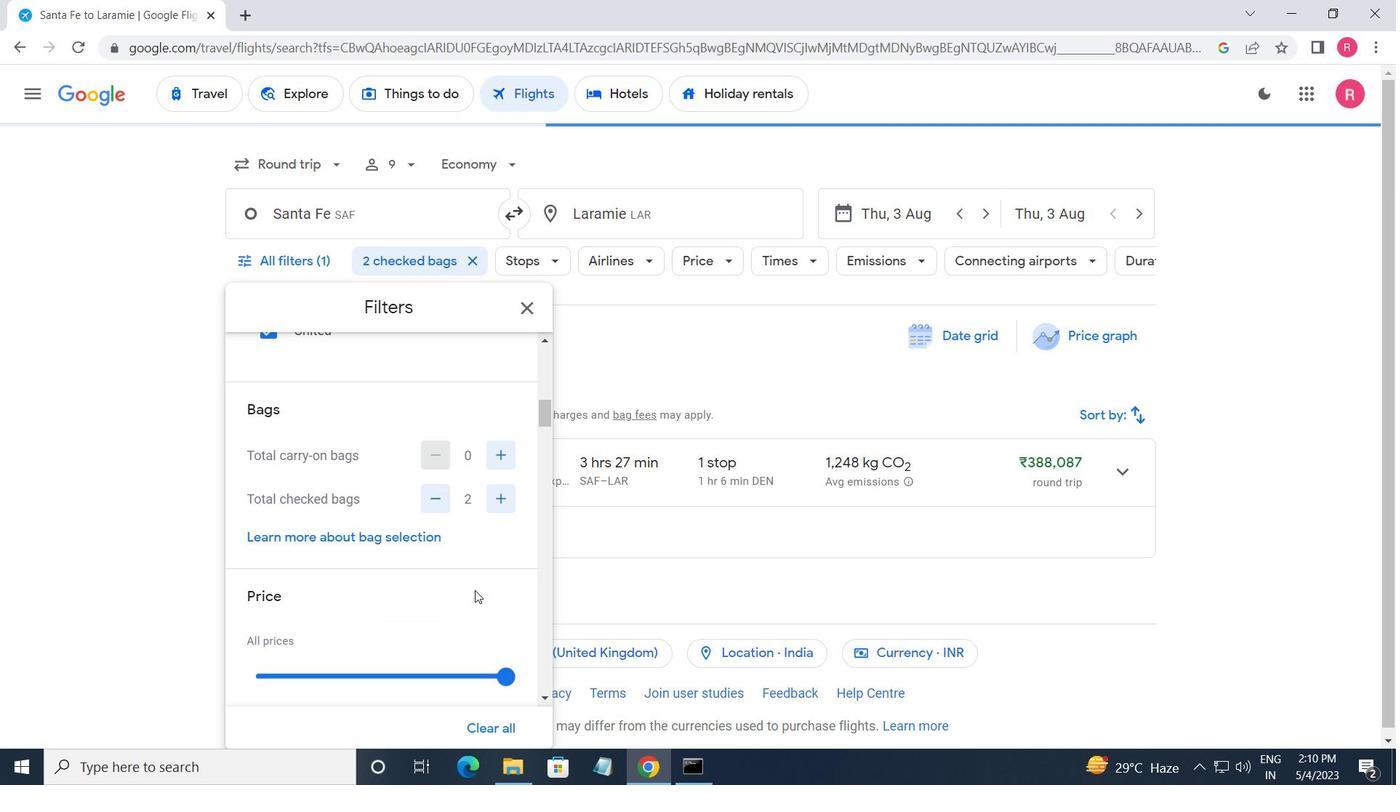 
Action: Mouse scrolled (475, 589) with delta (0, 0)
Screenshot: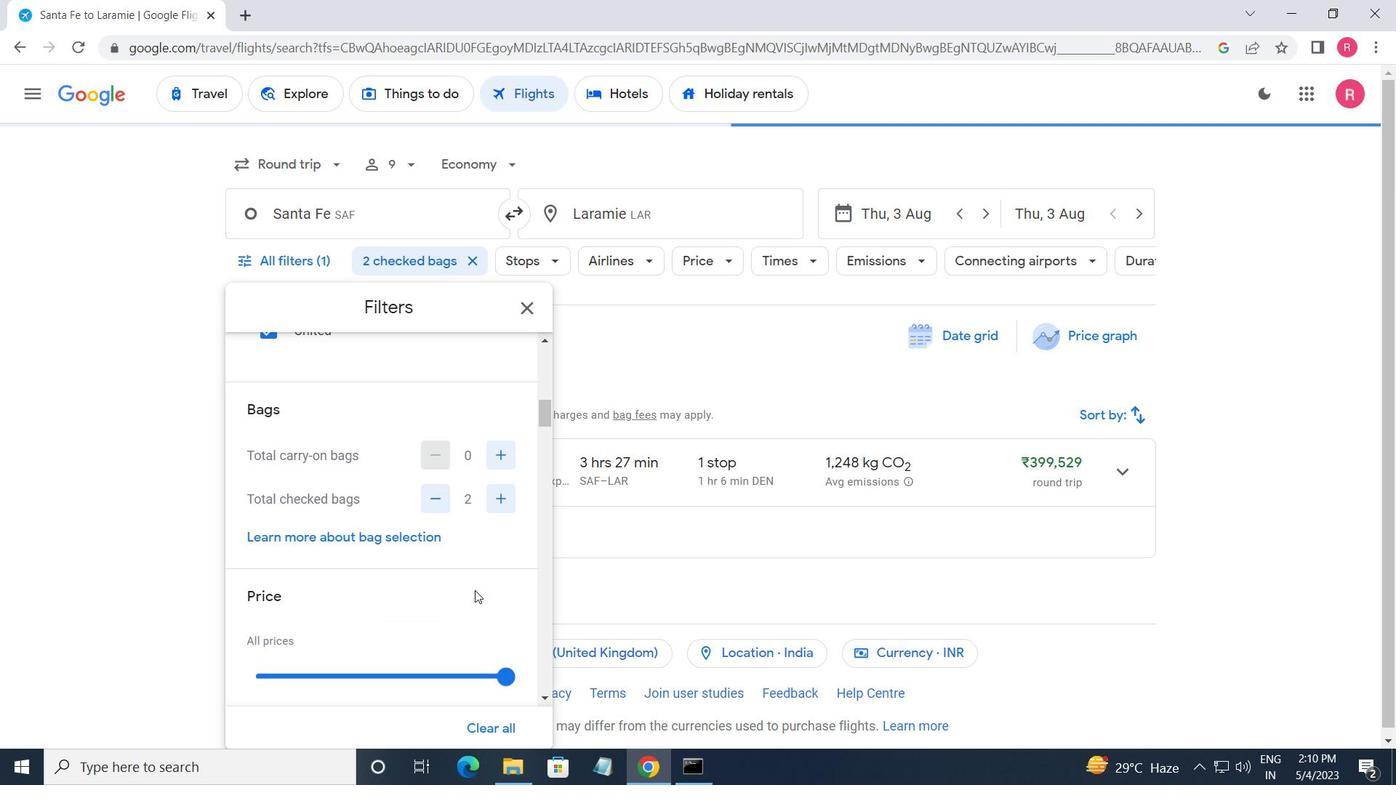 
Action: Mouse scrolled (475, 589) with delta (0, 0)
Screenshot: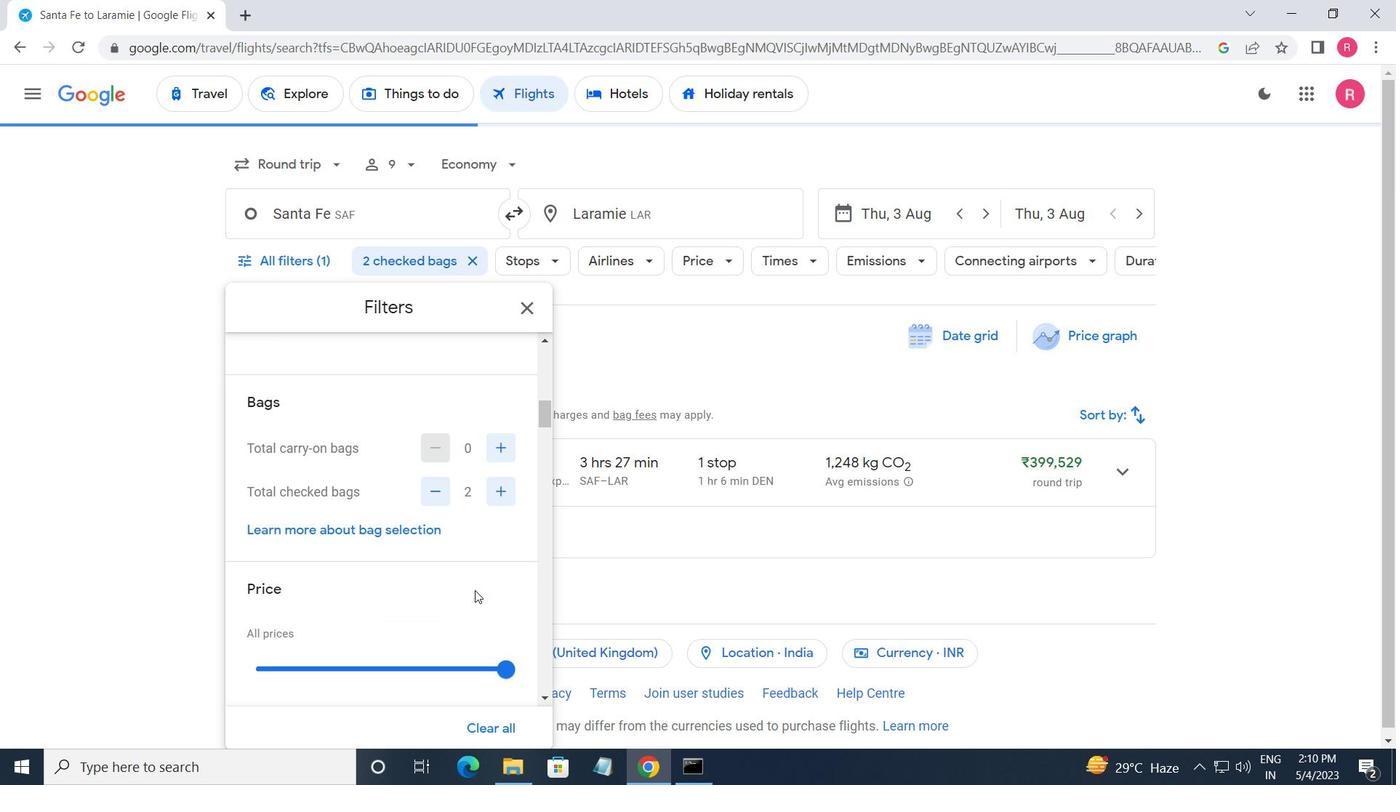 
Action: Mouse moved to (493, 492)
Screenshot: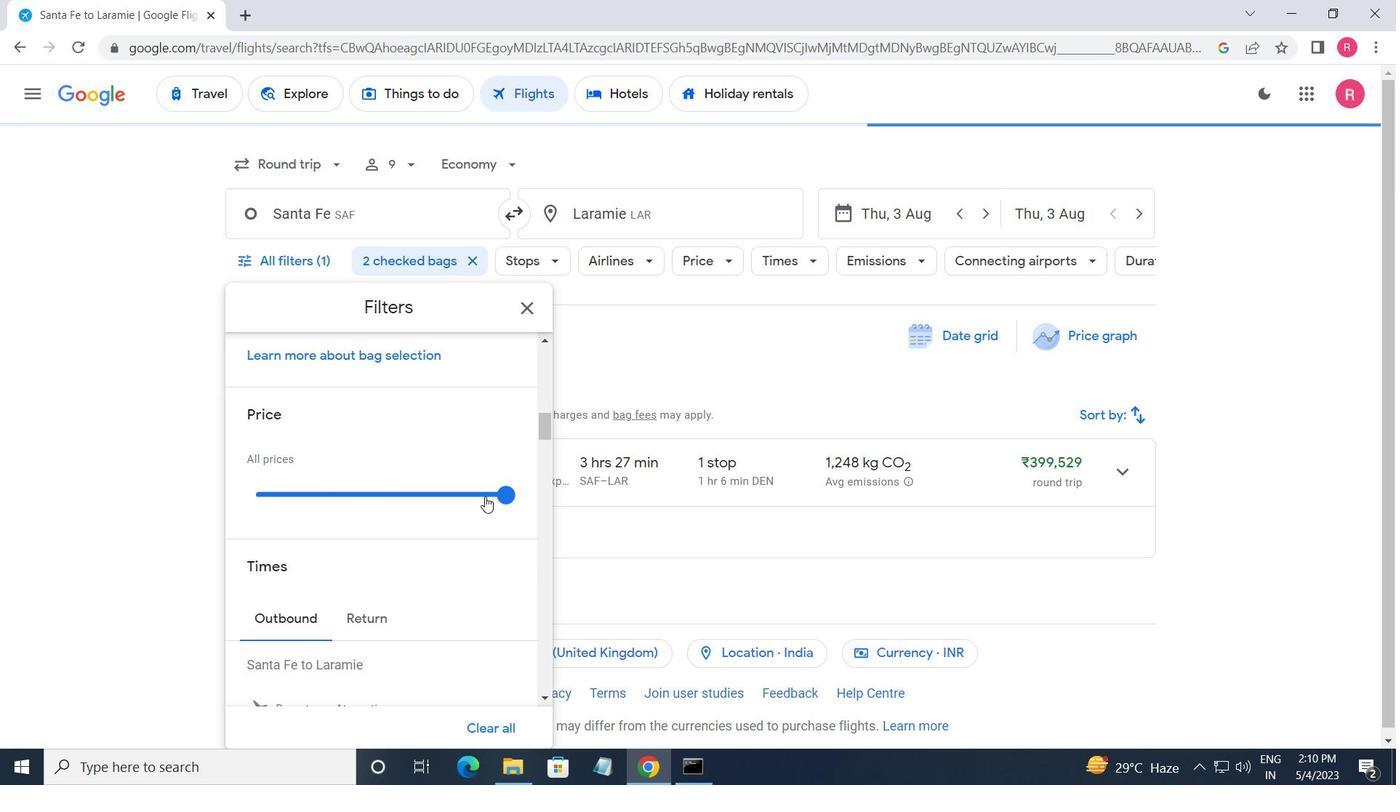 
Action: Mouse pressed left at (493, 492)
Screenshot: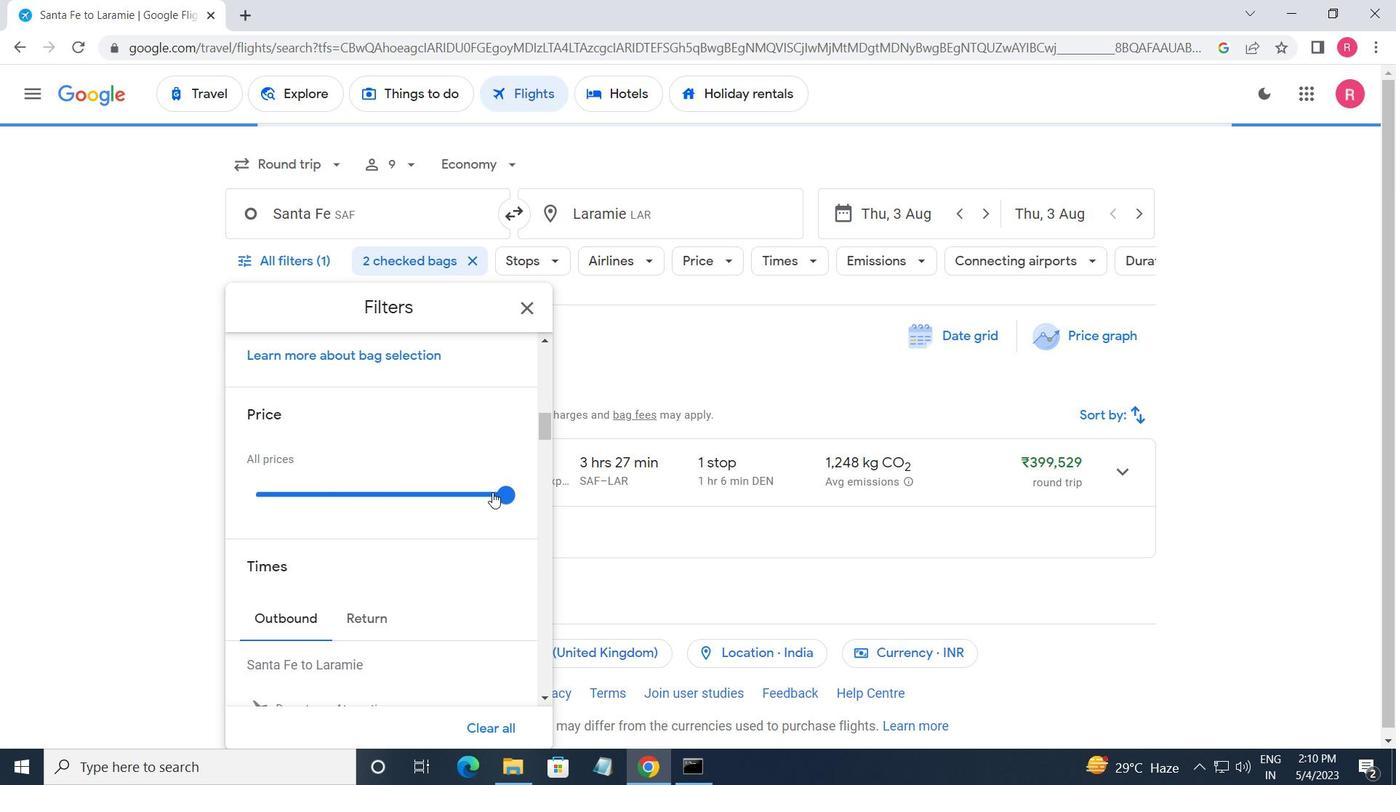 
Action: Mouse moved to (335, 473)
Screenshot: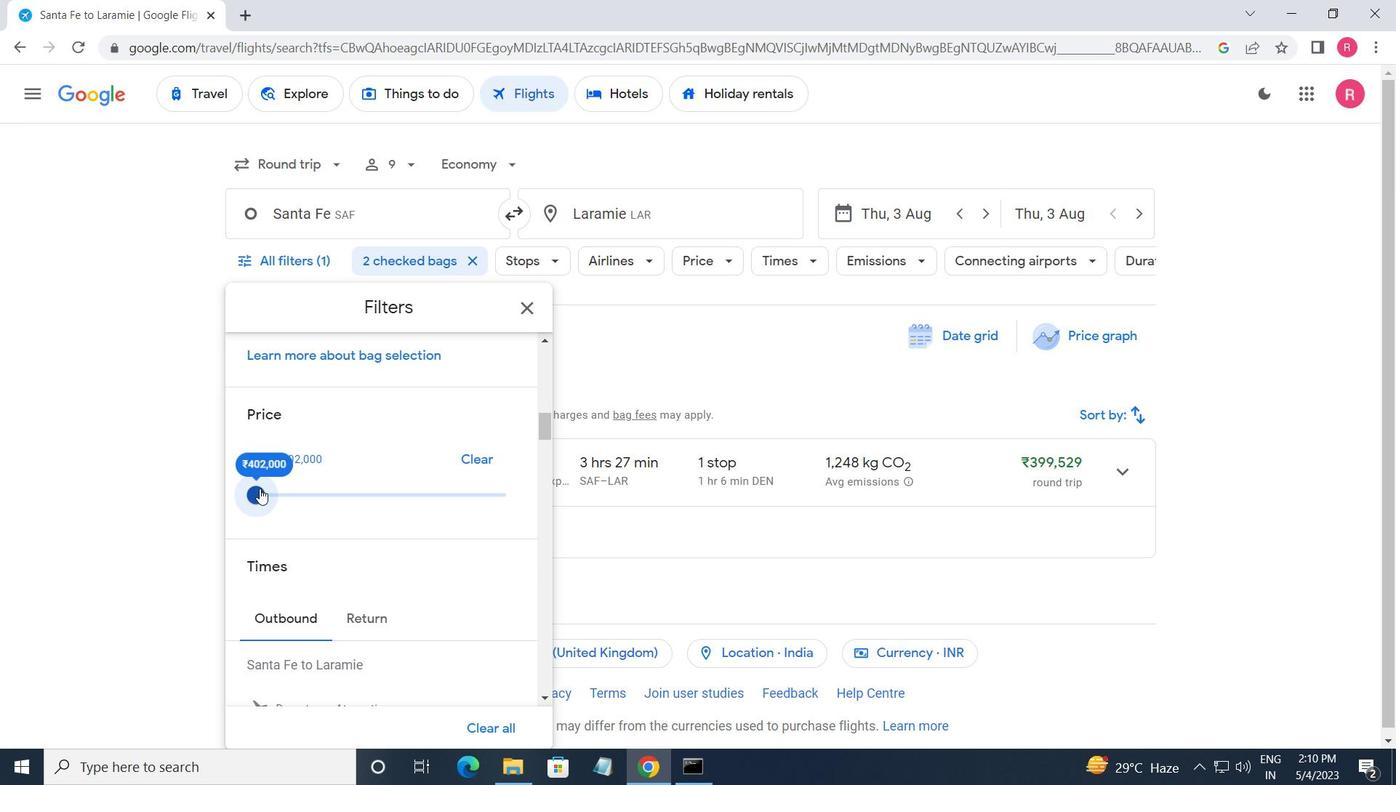 
Action: Mouse scrolled (335, 472) with delta (0, 0)
Screenshot: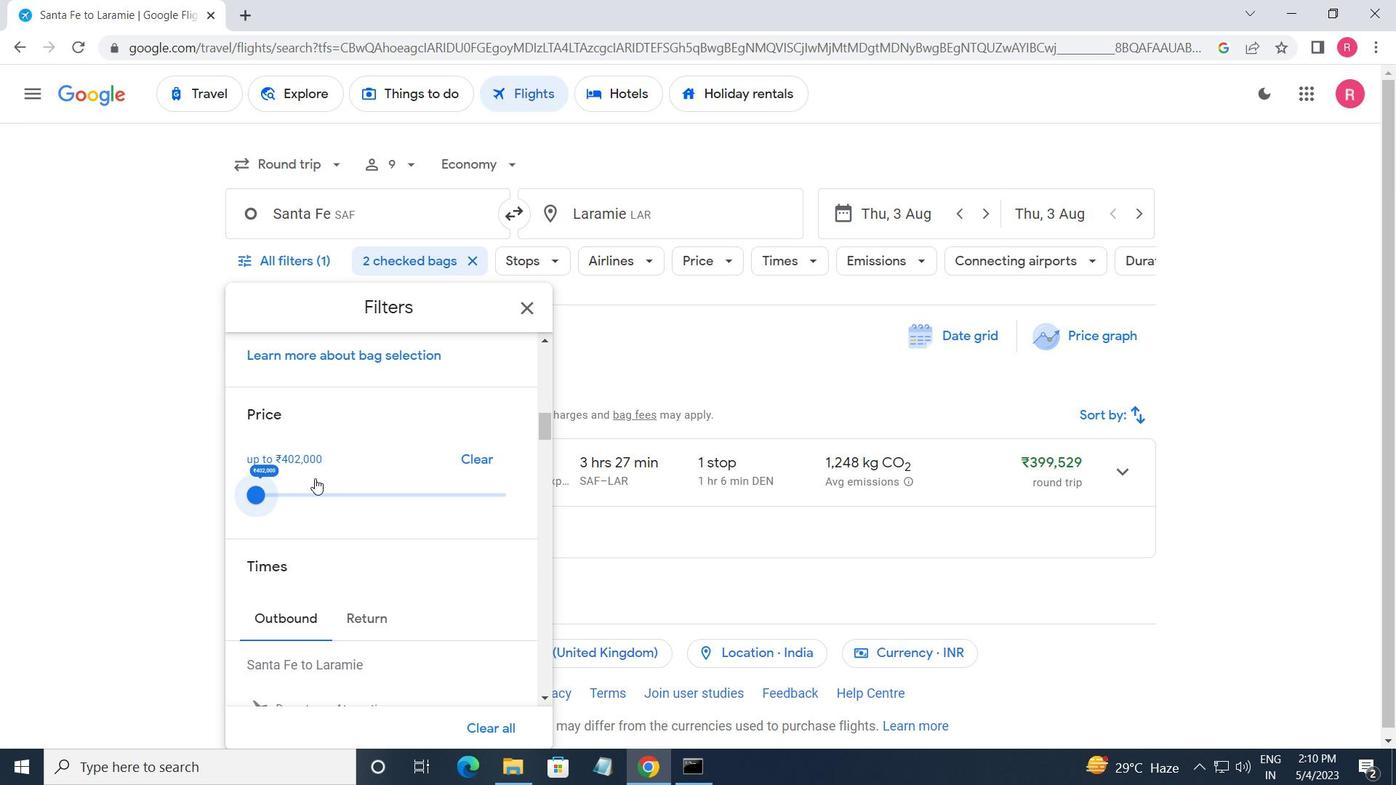 
Action: Mouse moved to (335, 474)
Screenshot: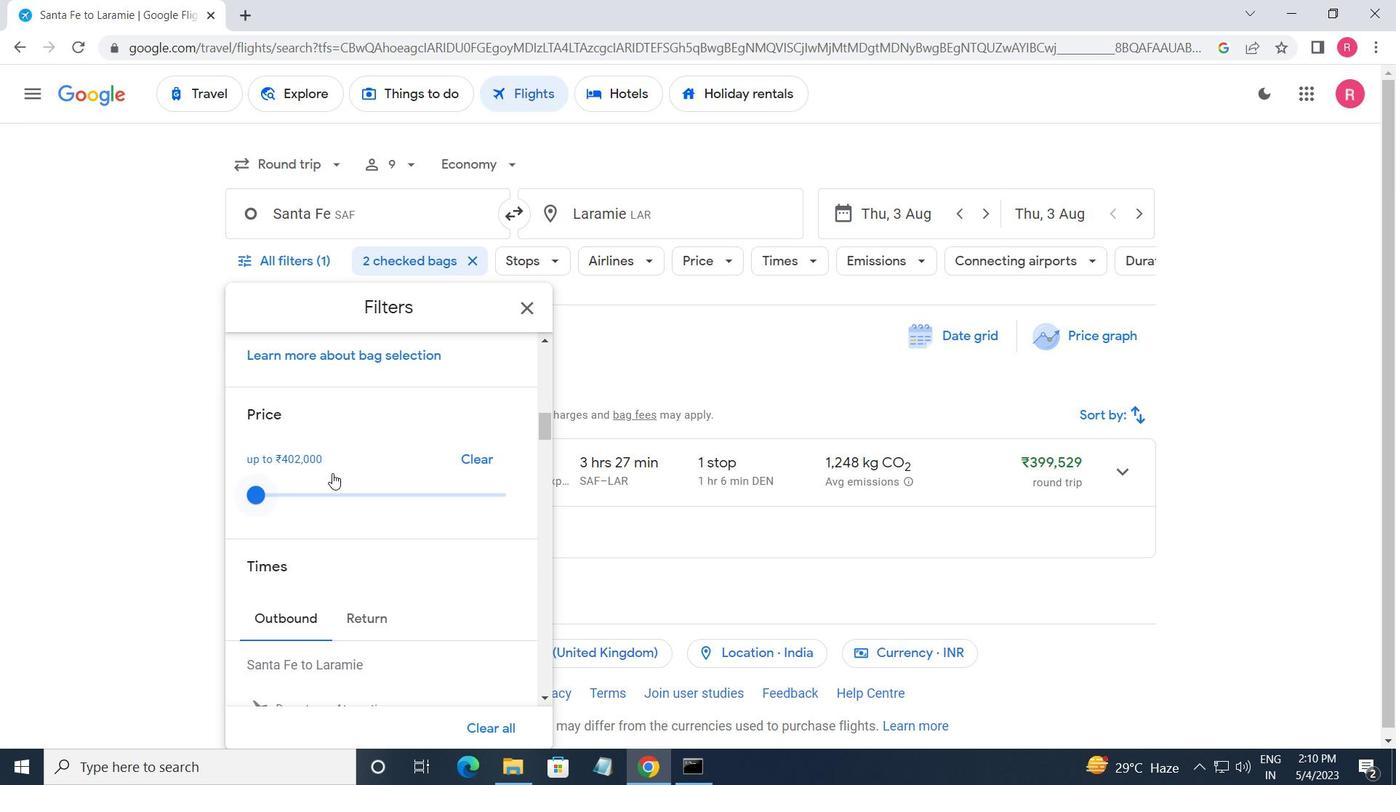 
Action: Mouse scrolled (335, 473) with delta (0, 0)
Screenshot: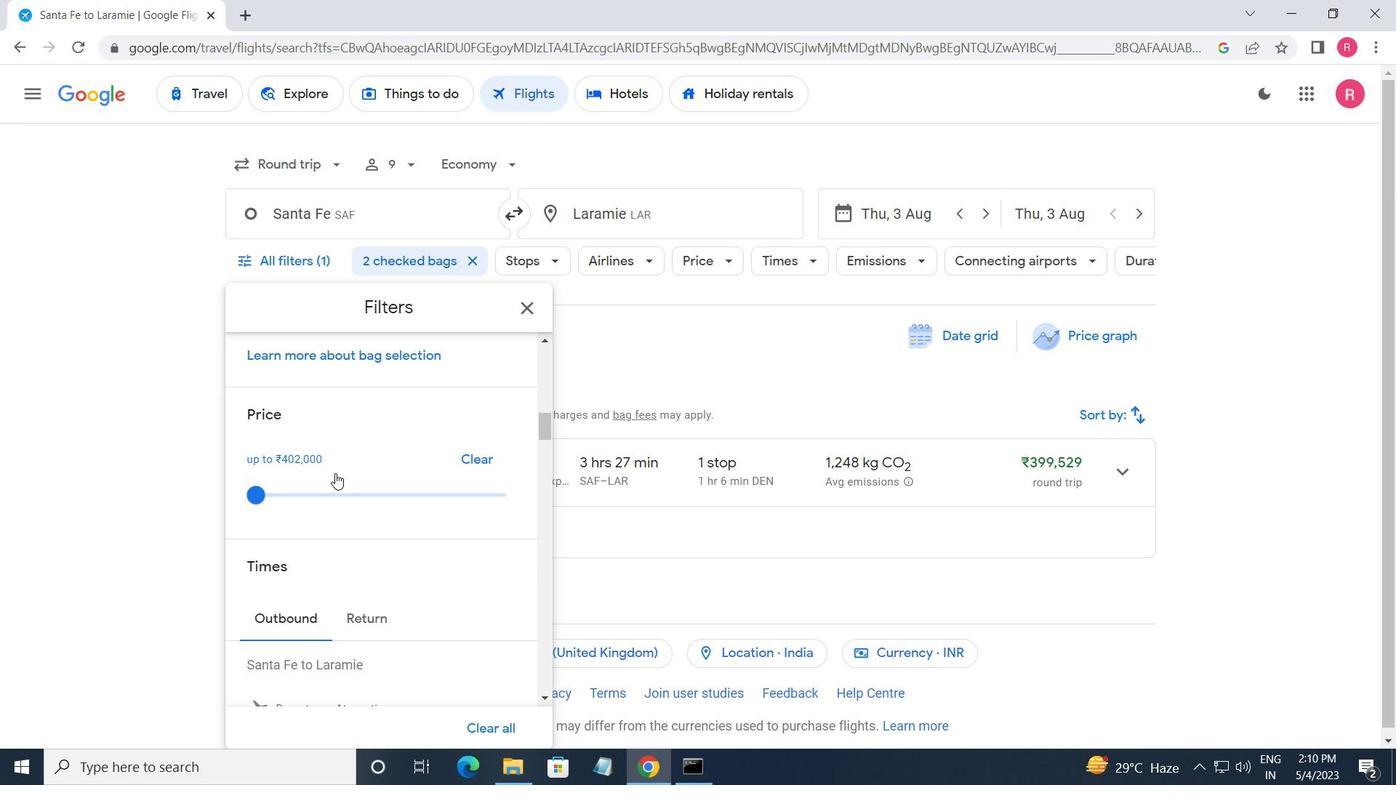 
Action: Mouse moved to (262, 560)
Screenshot: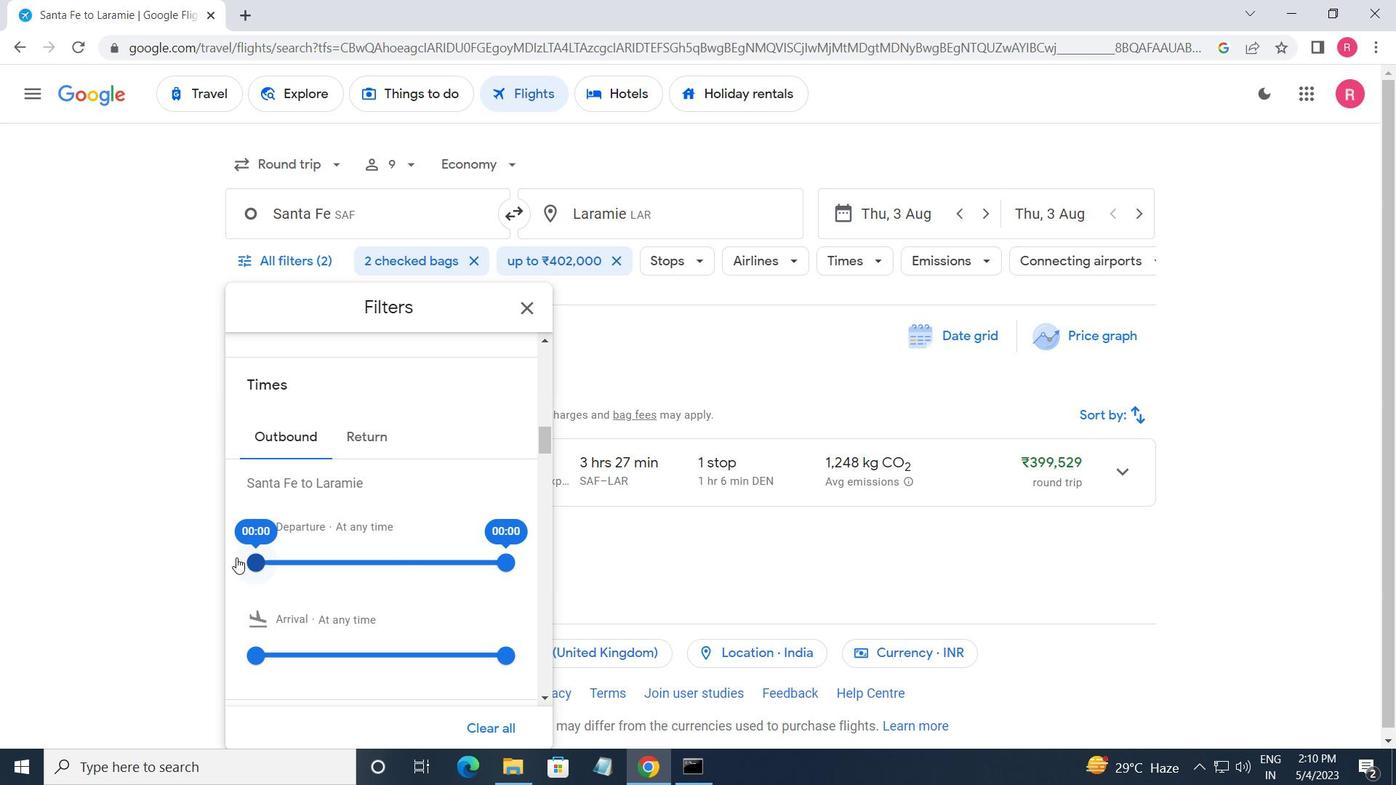 
Action: Mouse pressed left at (262, 560)
Screenshot: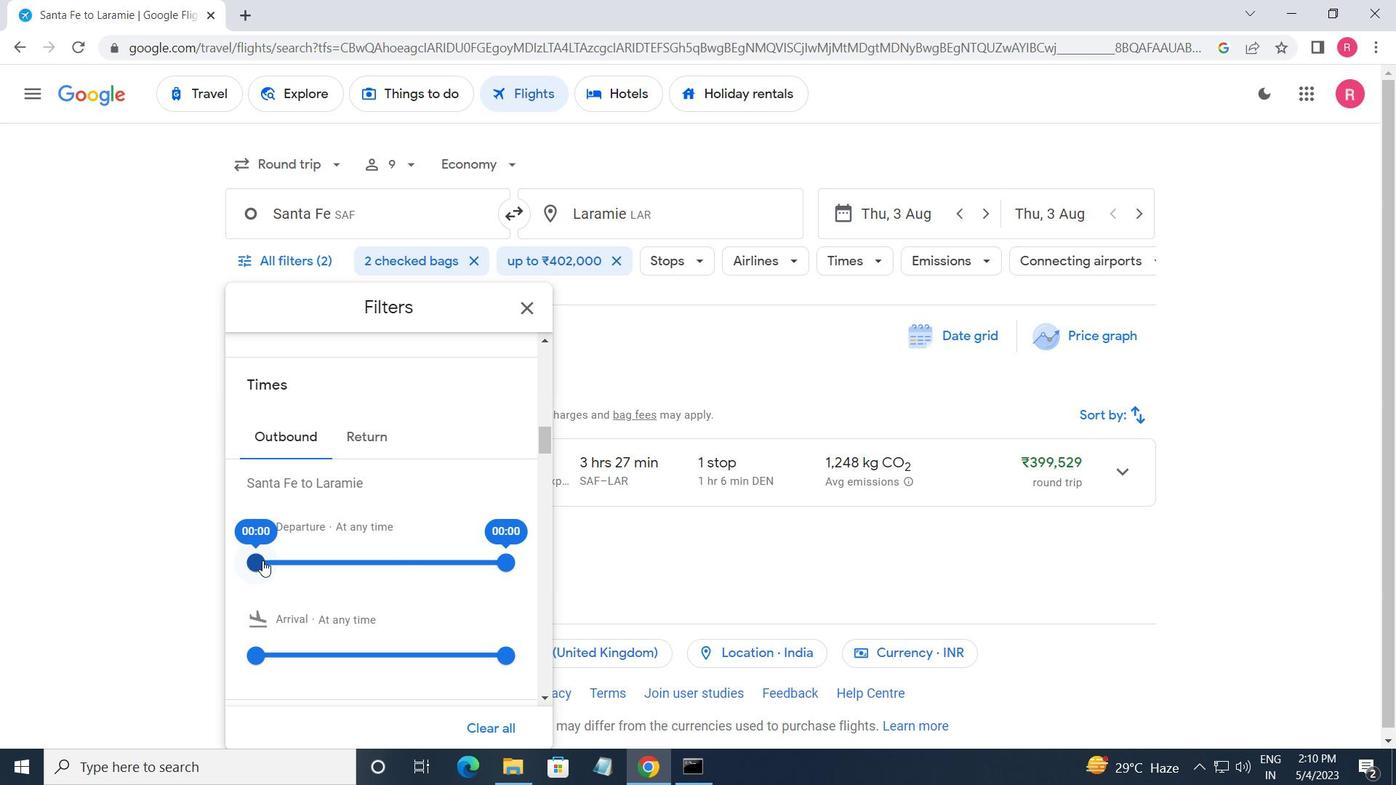 
Action: Mouse moved to (528, 309)
Screenshot: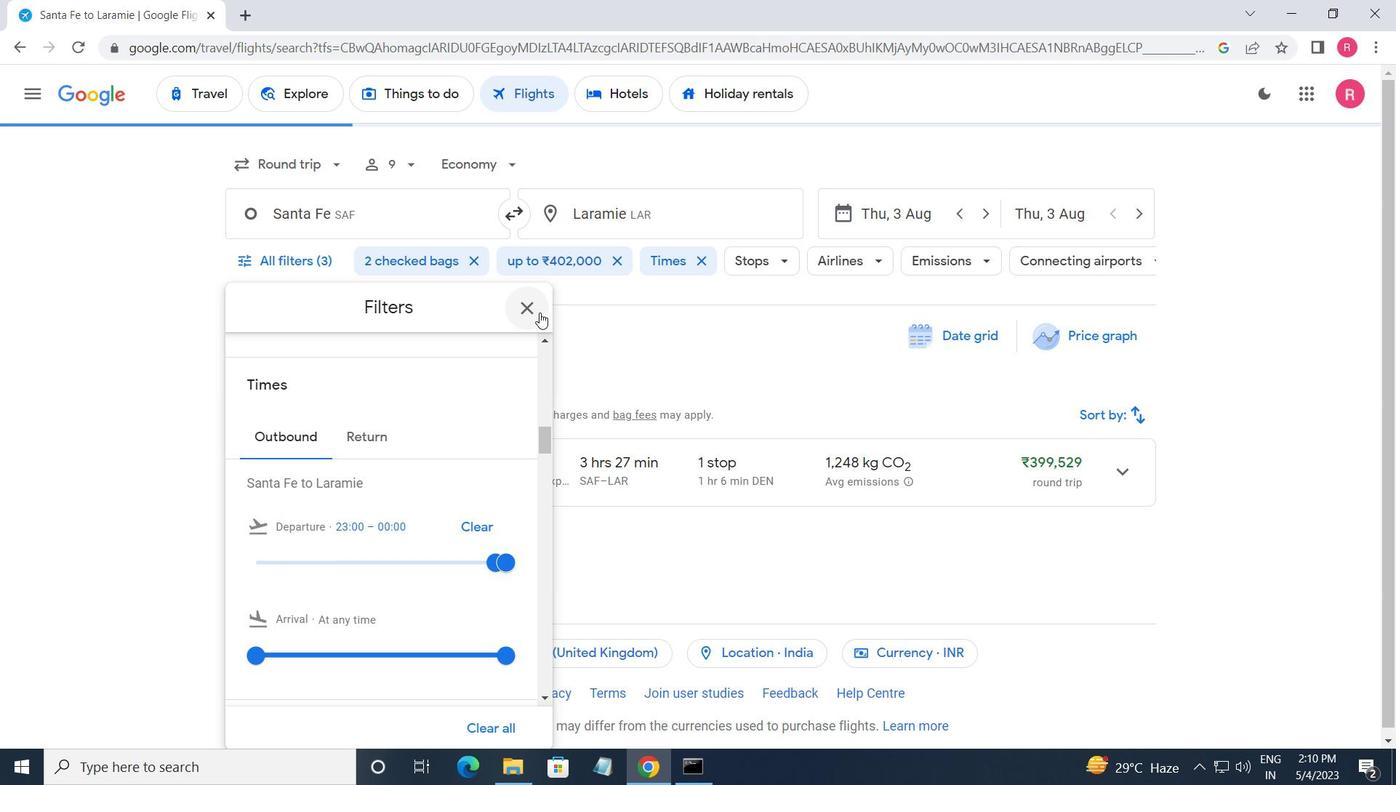 
Action: Mouse pressed left at (528, 309)
Screenshot: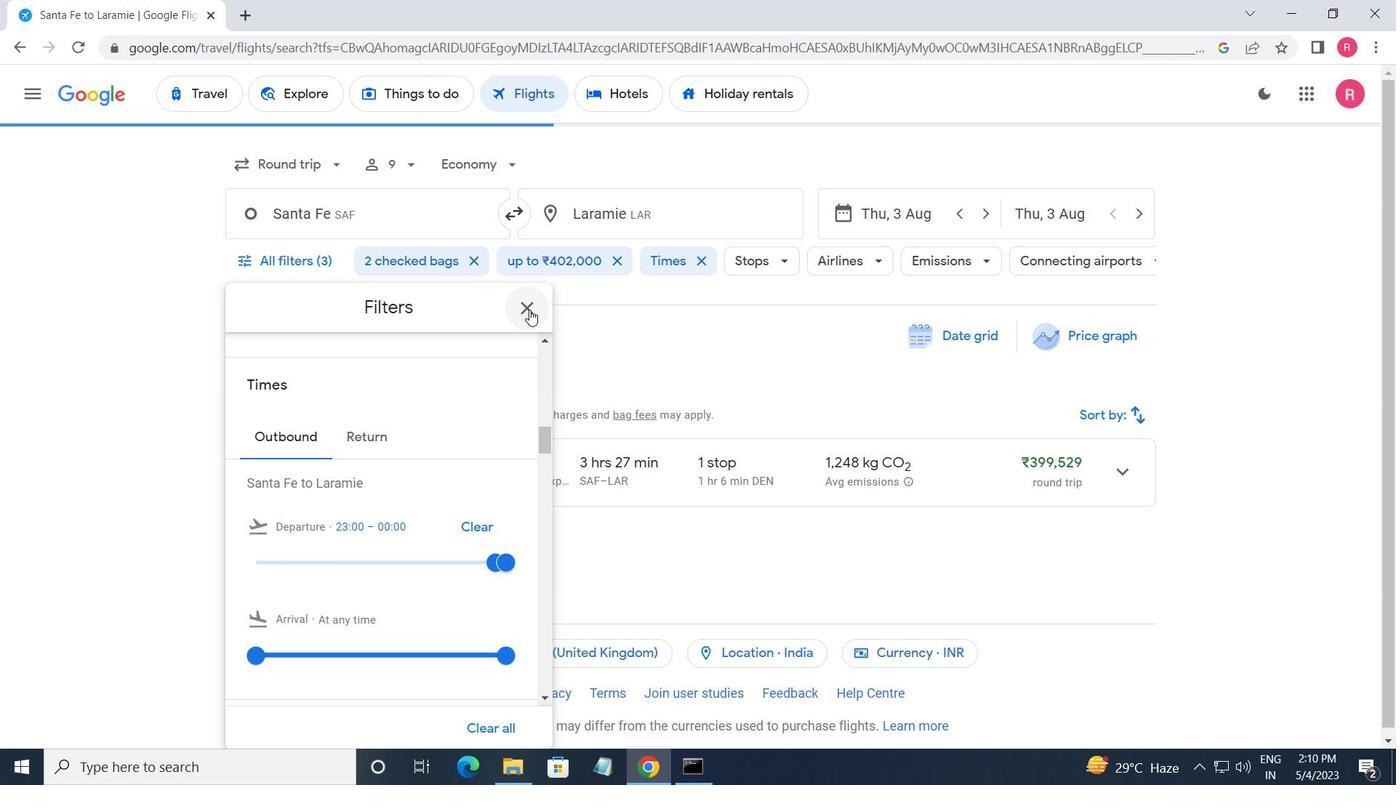 
Action: Mouse moved to (522, 311)
Screenshot: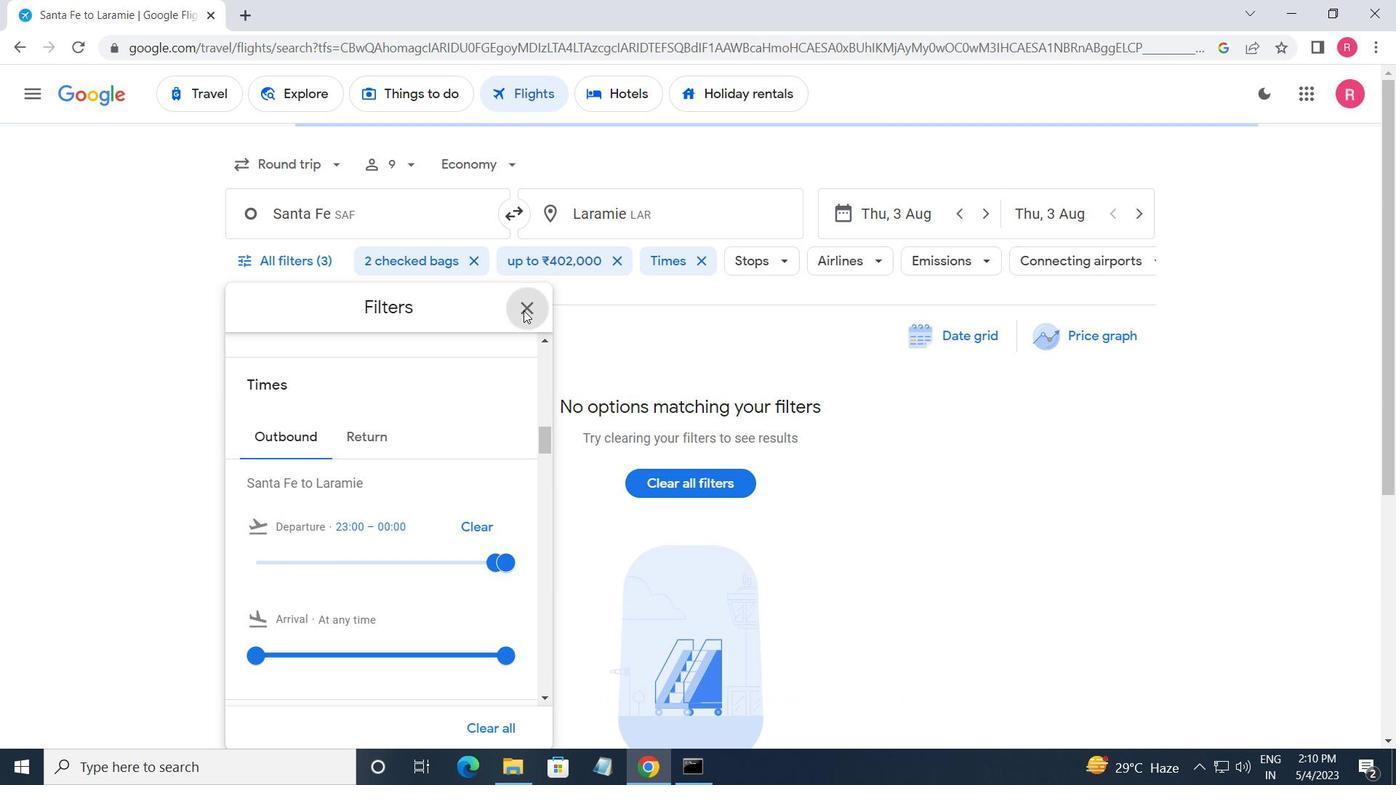 
